 Task: Find connections with filter location Kalyān with filter topic #Businessintelligence with filter profile language French with filter current company Tata Technologies with filter school Bharathiya Vidya Bhavans Vivekananda College of Science, Humanities & Commerce with filter industry Textile Manufacturing with filter service category Cybersecurity with filter keywords title Director of First Impressions
Action: Mouse moved to (151, 247)
Screenshot: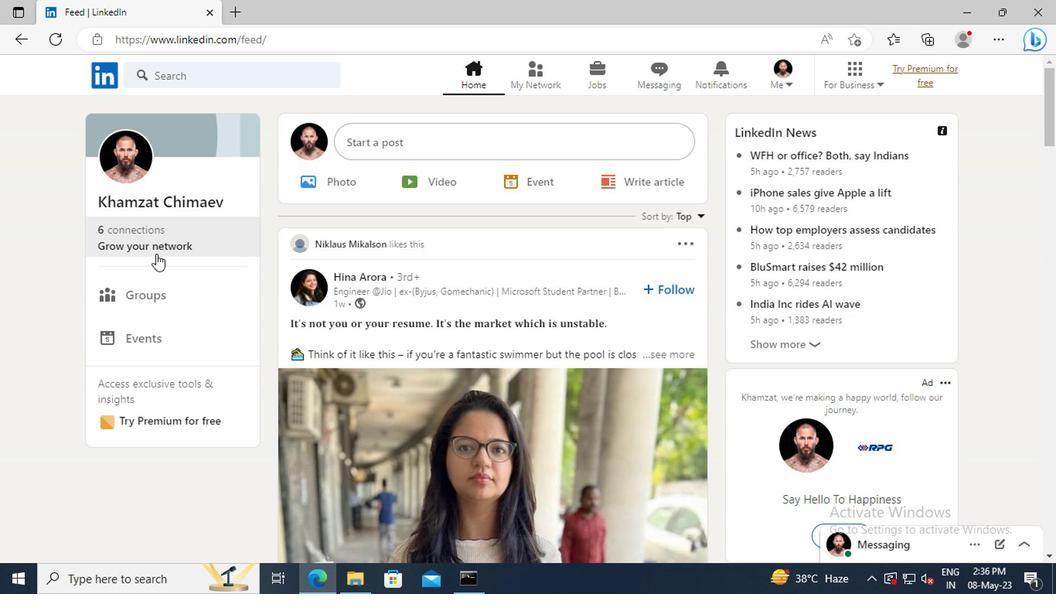 
Action: Mouse pressed left at (151, 247)
Screenshot: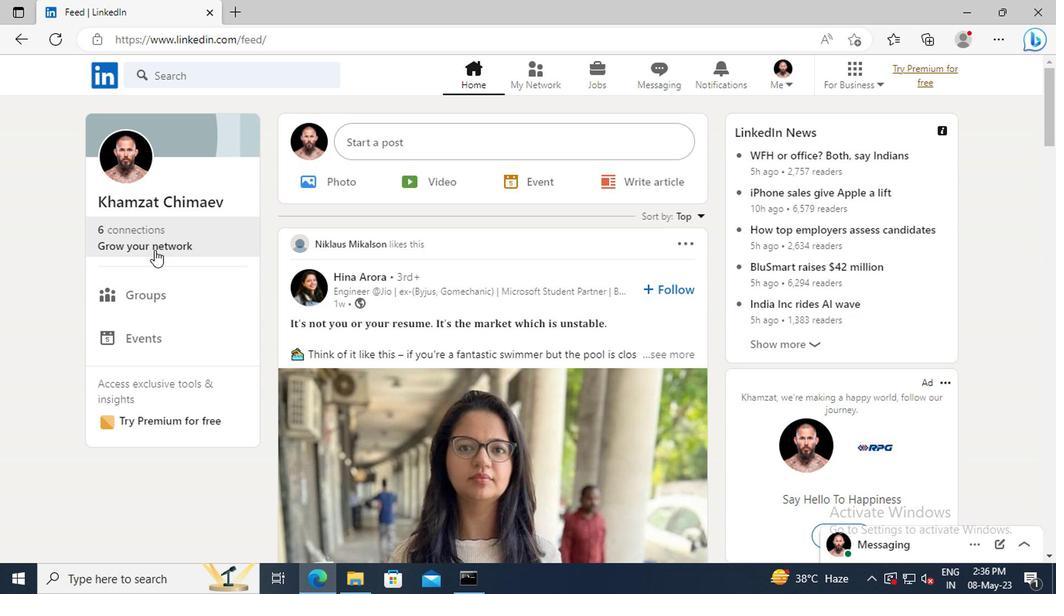 
Action: Mouse moved to (158, 163)
Screenshot: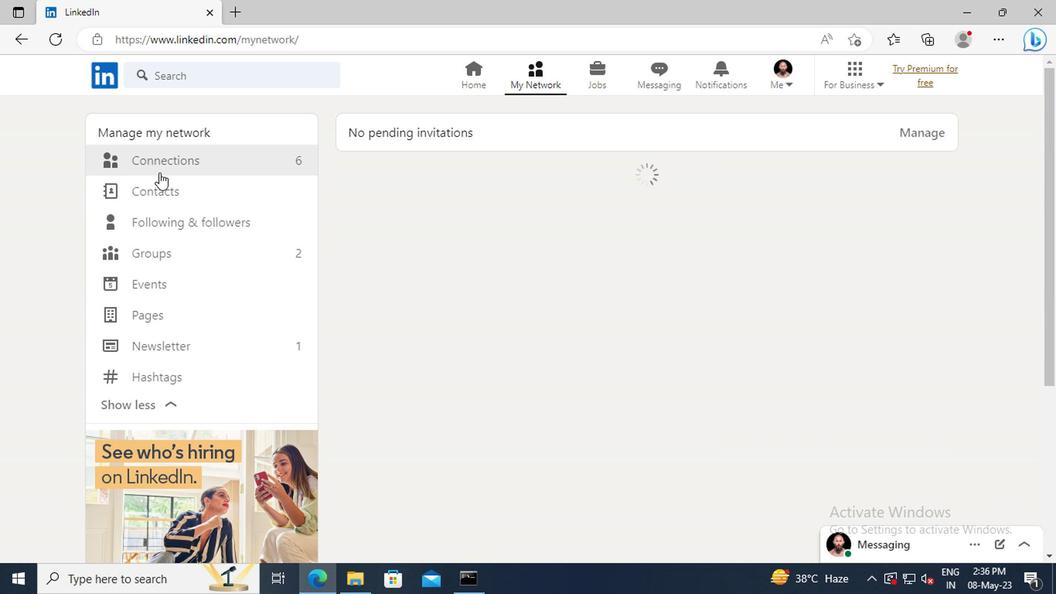 
Action: Mouse pressed left at (158, 163)
Screenshot: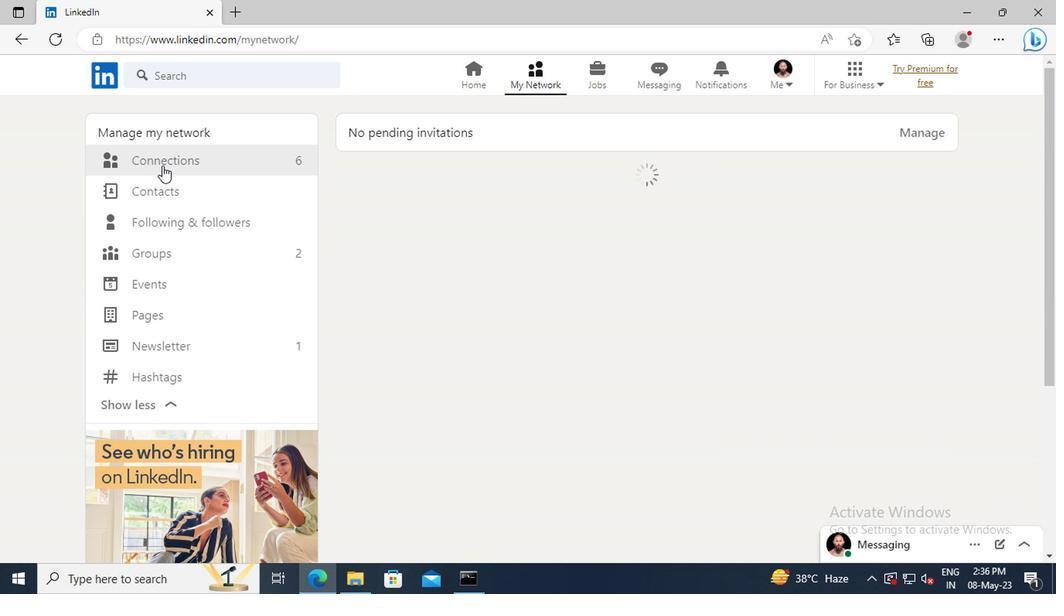 
Action: Mouse moved to (638, 167)
Screenshot: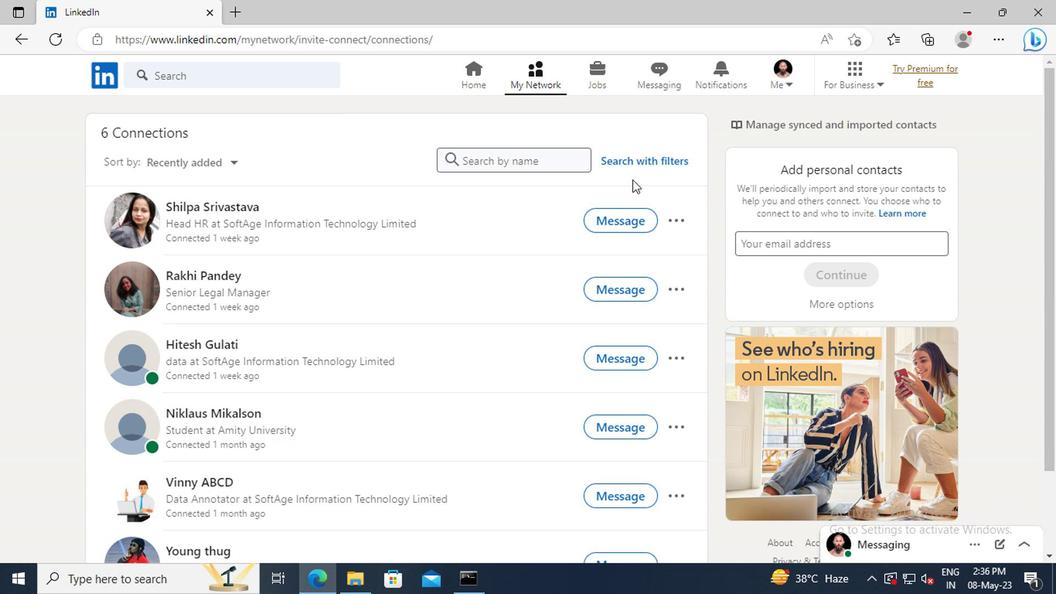 
Action: Mouse pressed left at (638, 167)
Screenshot: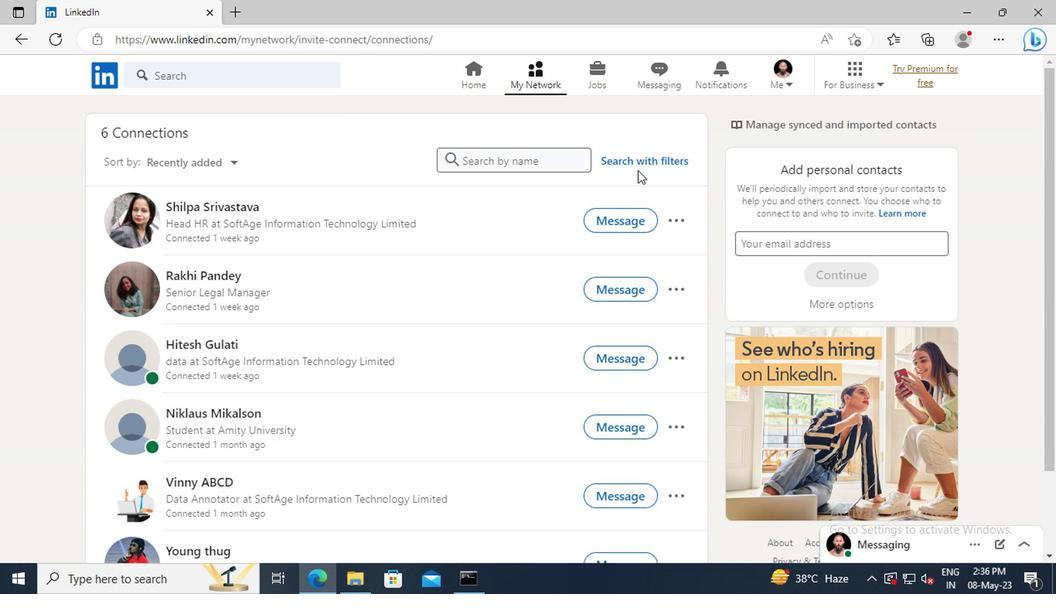 
Action: Mouse moved to (584, 123)
Screenshot: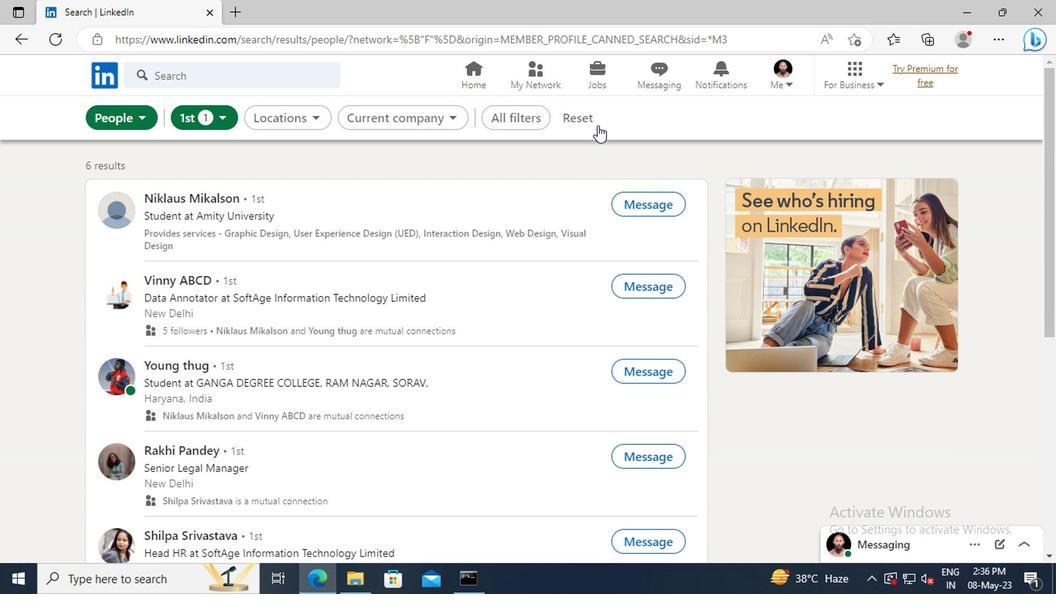
Action: Mouse pressed left at (584, 123)
Screenshot: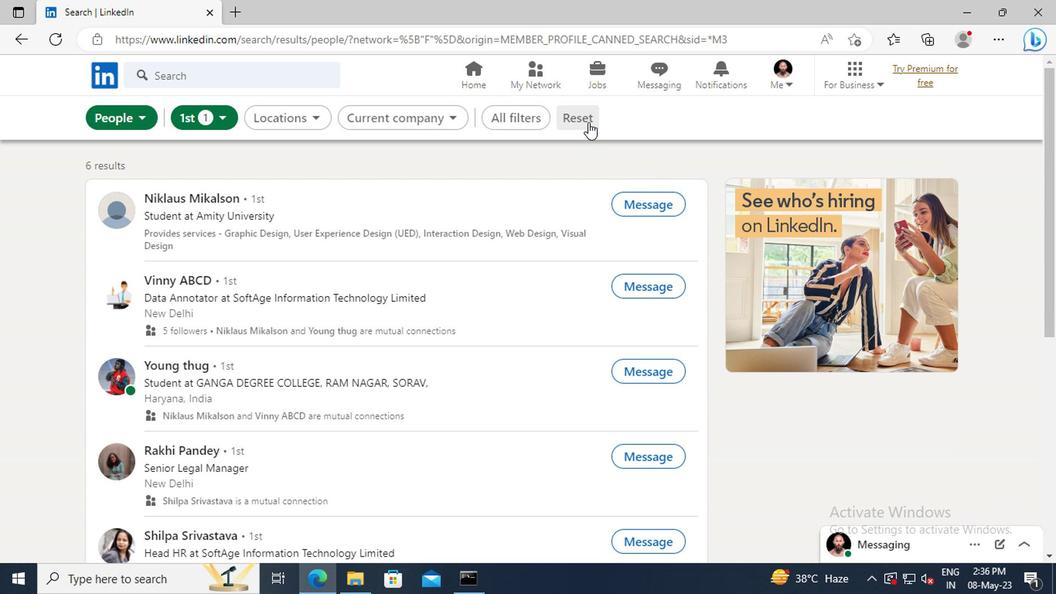 
Action: Mouse moved to (567, 119)
Screenshot: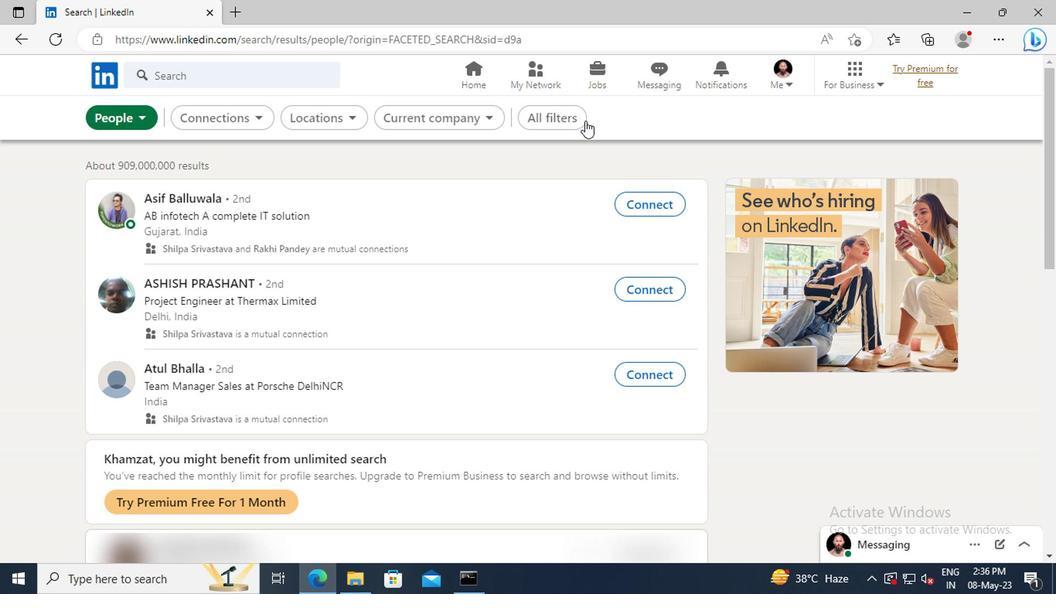 
Action: Mouse pressed left at (567, 119)
Screenshot: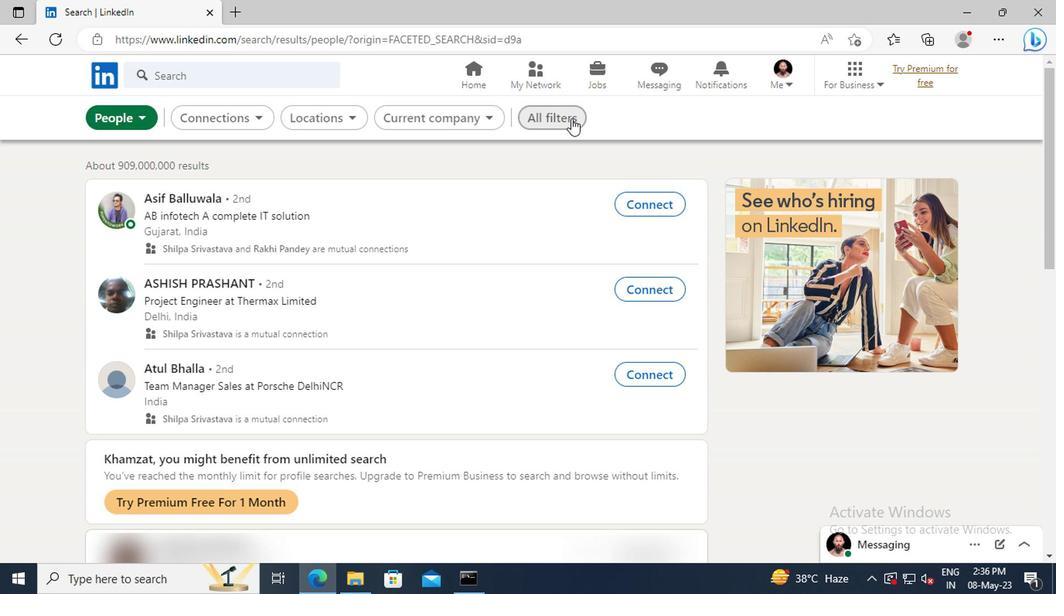 
Action: Mouse moved to (860, 283)
Screenshot: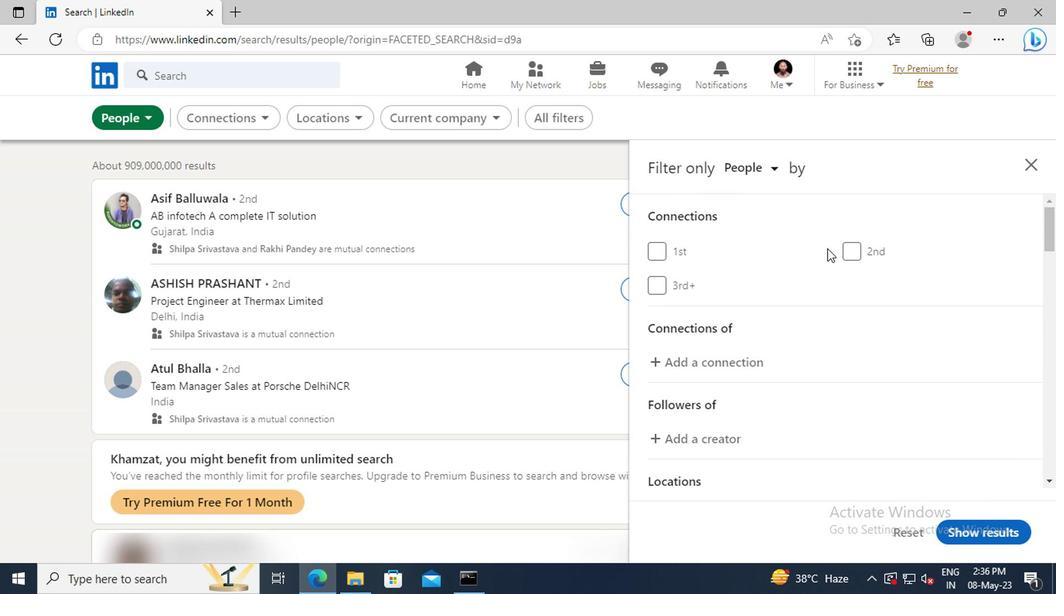 
Action: Mouse scrolled (860, 283) with delta (0, 0)
Screenshot: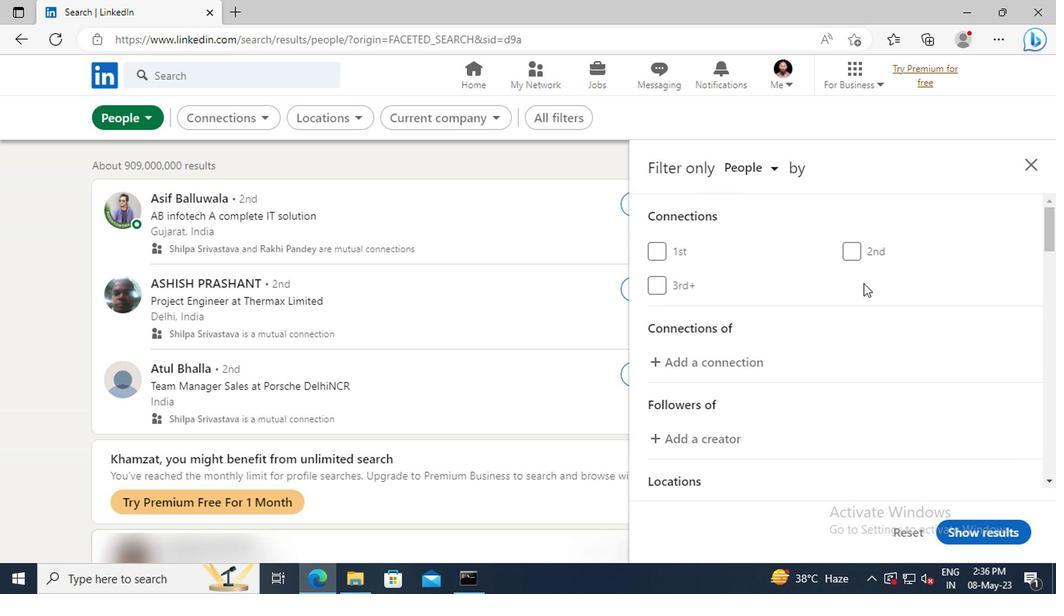 
Action: Mouse scrolled (860, 283) with delta (0, 0)
Screenshot: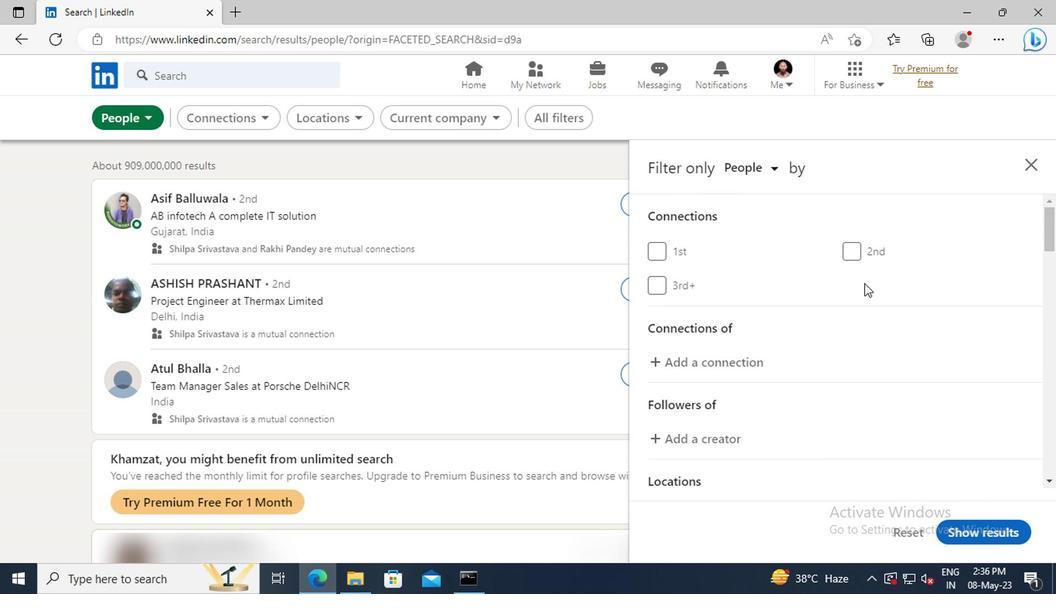 
Action: Mouse scrolled (860, 283) with delta (0, 0)
Screenshot: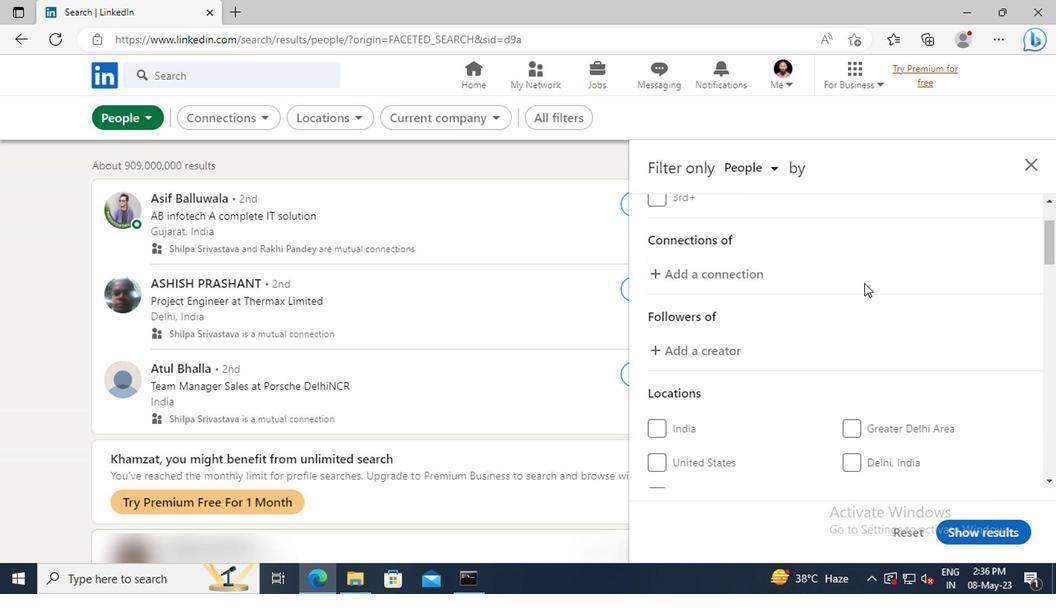 
Action: Mouse scrolled (860, 283) with delta (0, 0)
Screenshot: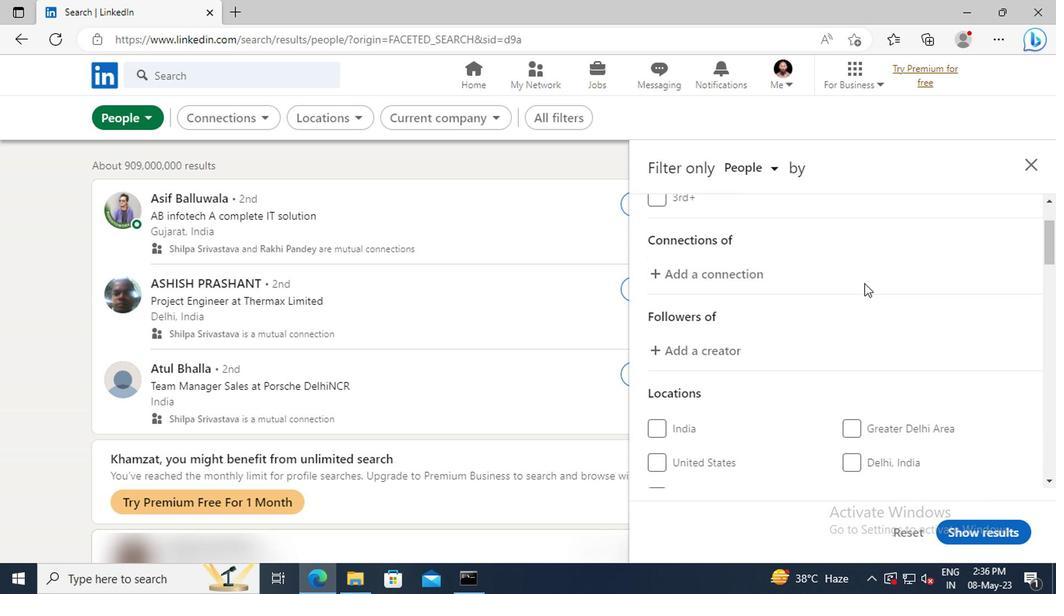 
Action: Mouse scrolled (860, 283) with delta (0, 0)
Screenshot: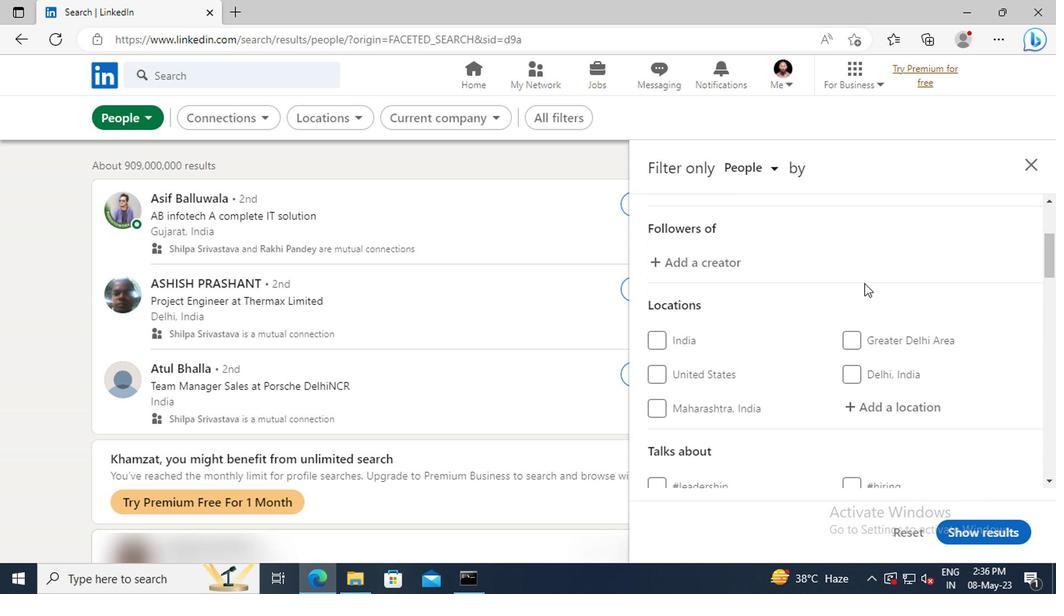 
Action: Mouse scrolled (860, 283) with delta (0, 0)
Screenshot: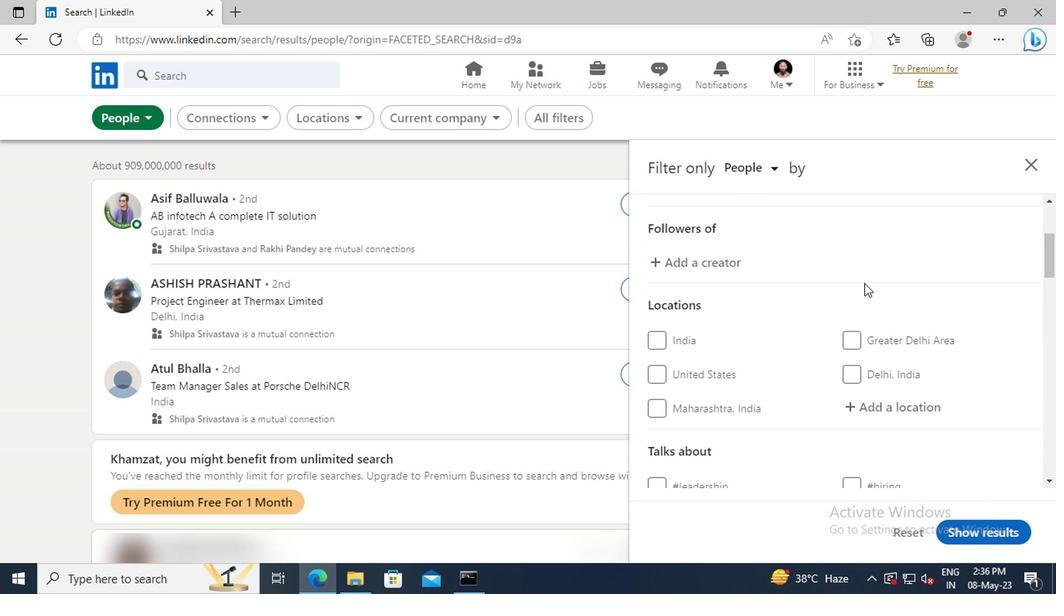 
Action: Mouse moved to (857, 316)
Screenshot: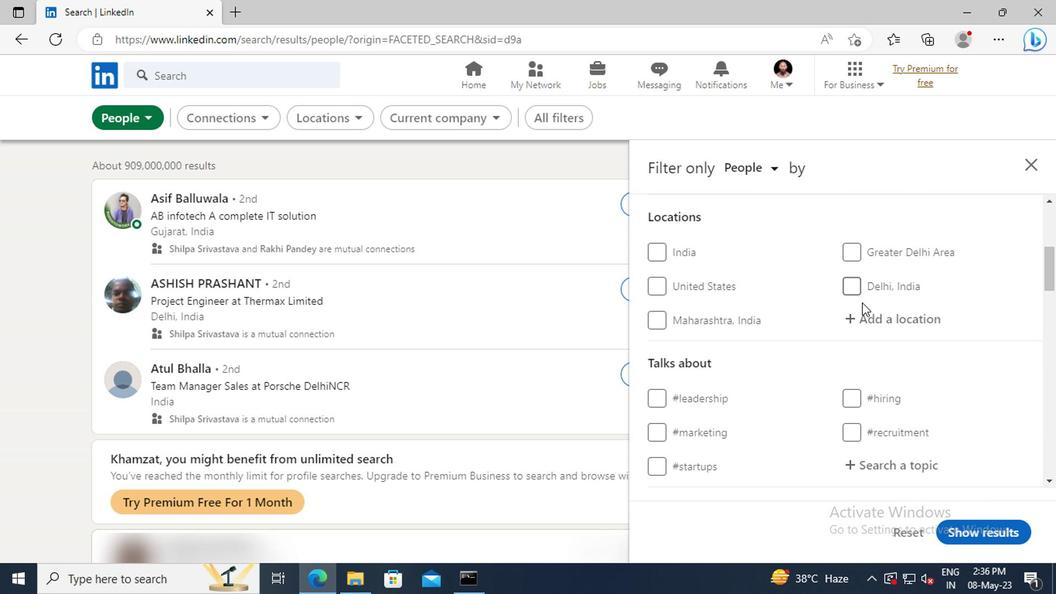 
Action: Mouse pressed left at (857, 316)
Screenshot: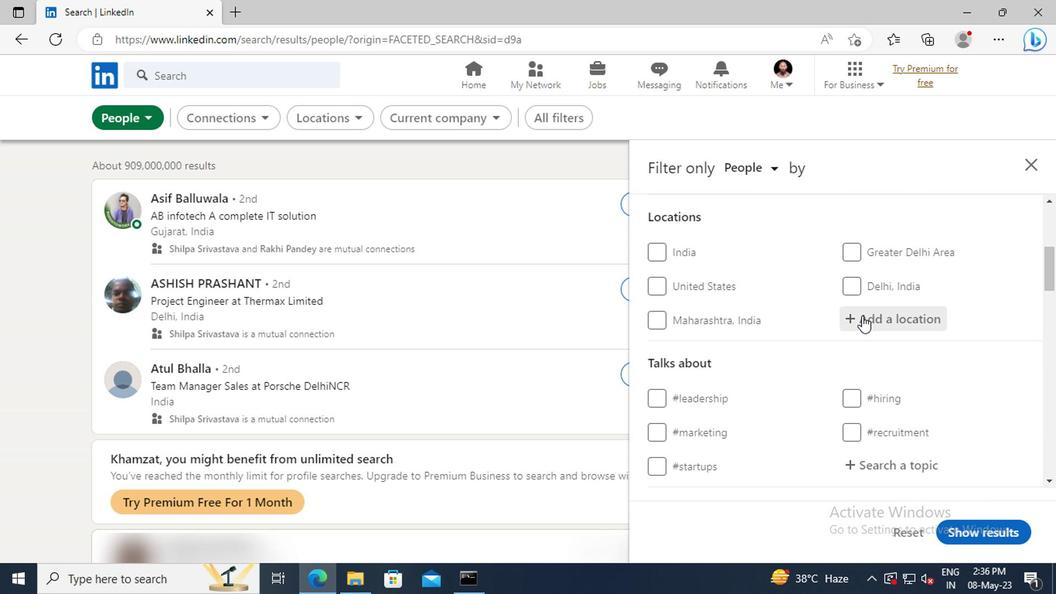 
Action: Key pressed <Key.shift>KALYAN
Screenshot: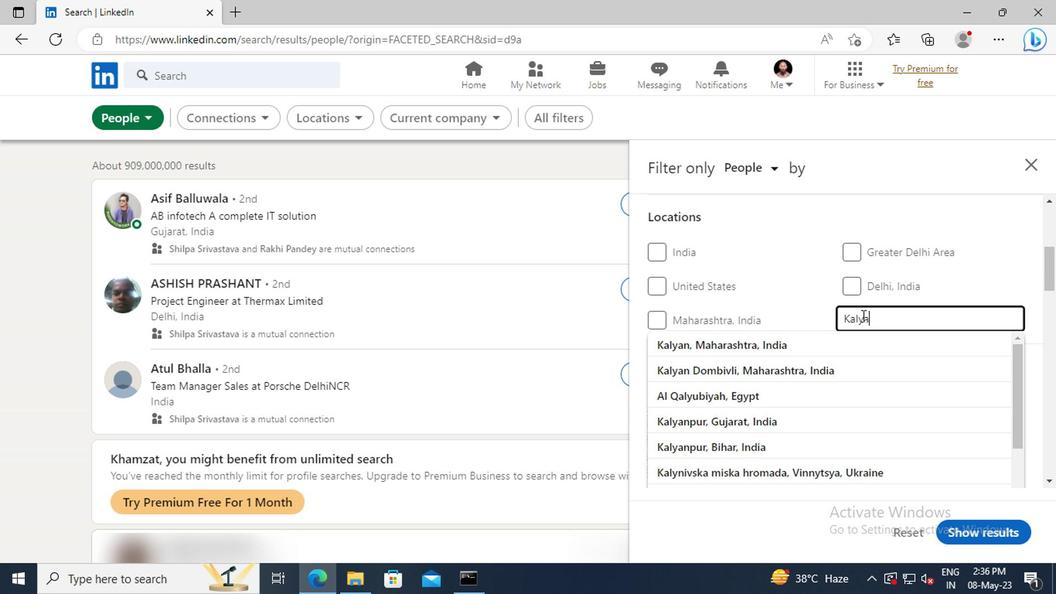 
Action: Mouse moved to (863, 341)
Screenshot: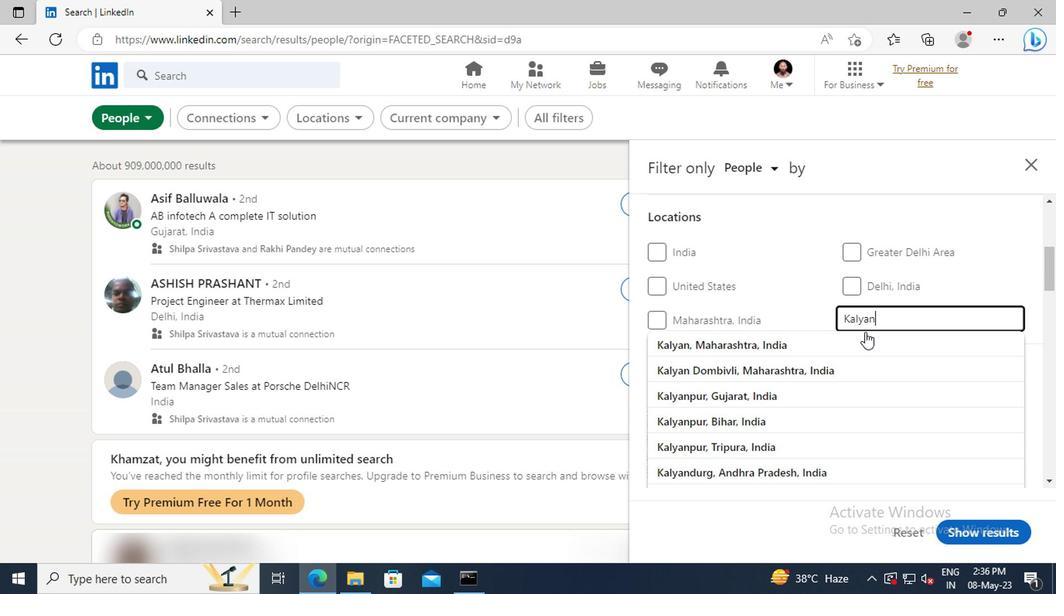 
Action: Mouse pressed left at (863, 341)
Screenshot: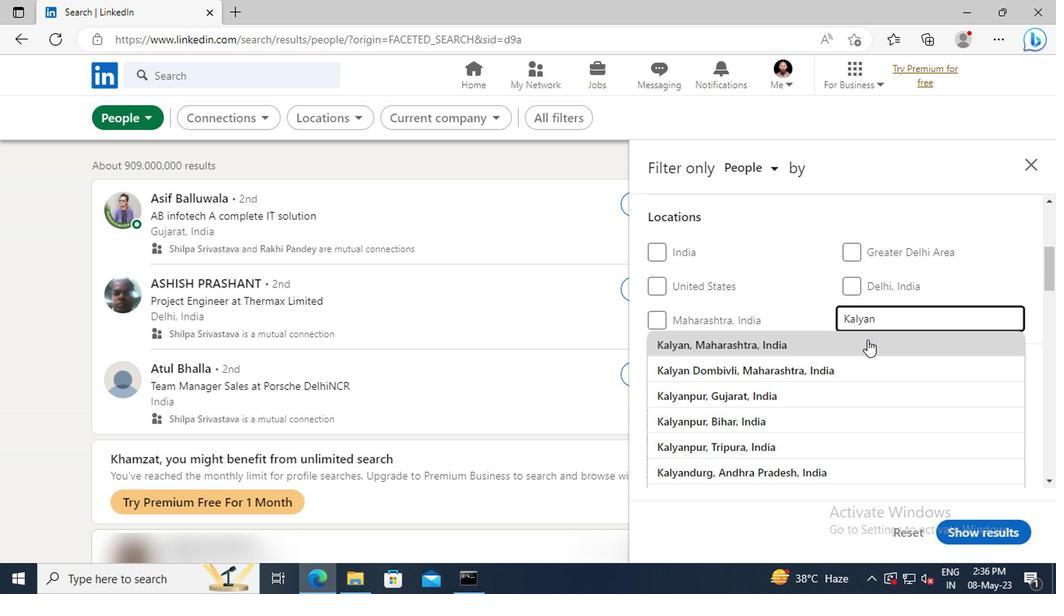 
Action: Mouse moved to (863, 341)
Screenshot: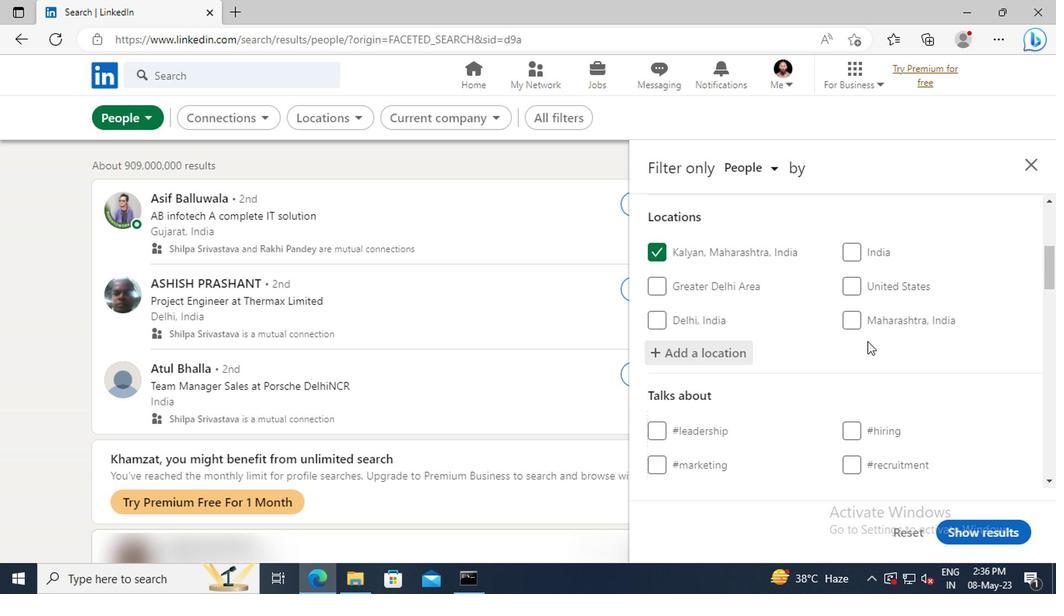 
Action: Mouse scrolled (863, 341) with delta (0, 0)
Screenshot: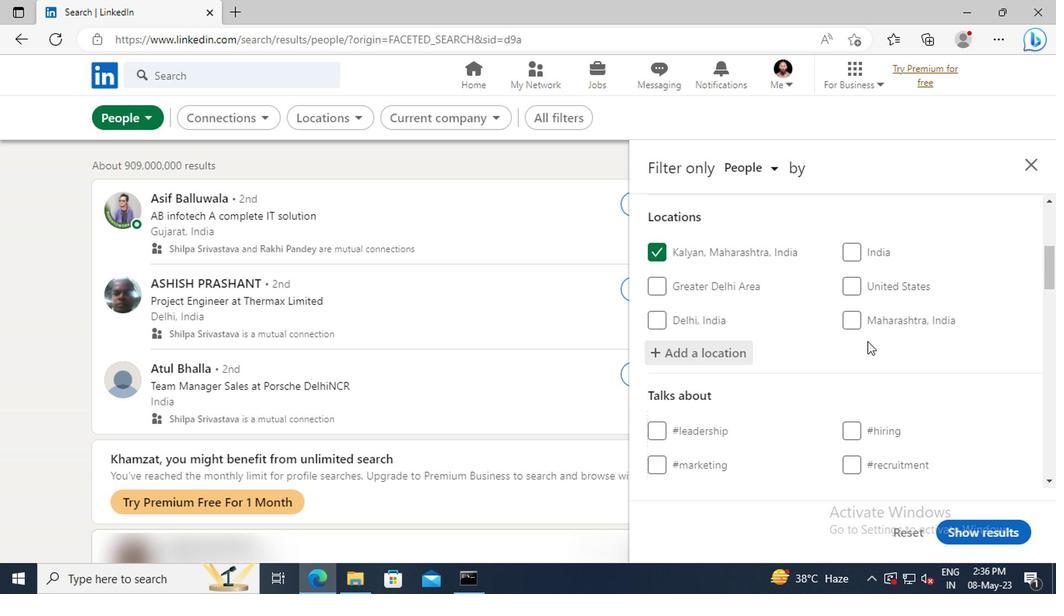 
Action: Mouse scrolled (863, 341) with delta (0, 0)
Screenshot: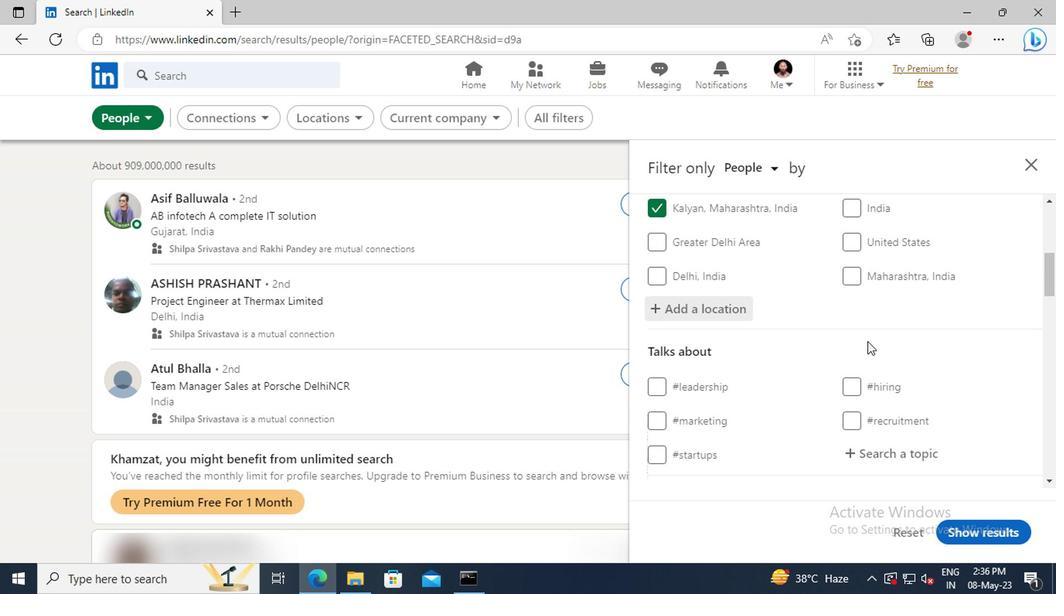
Action: Mouse scrolled (863, 341) with delta (0, 0)
Screenshot: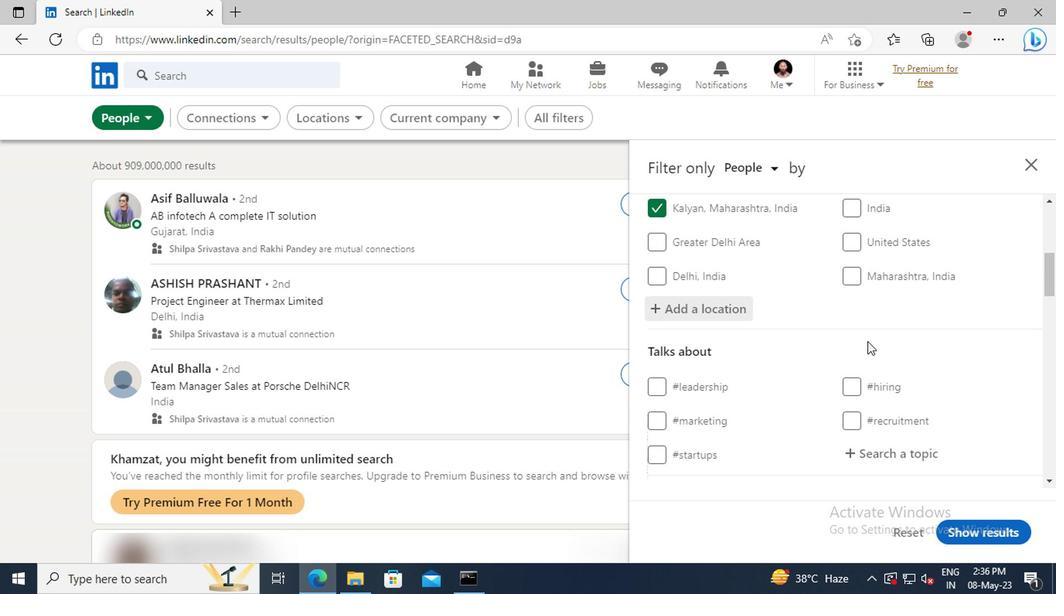
Action: Mouse moved to (863, 364)
Screenshot: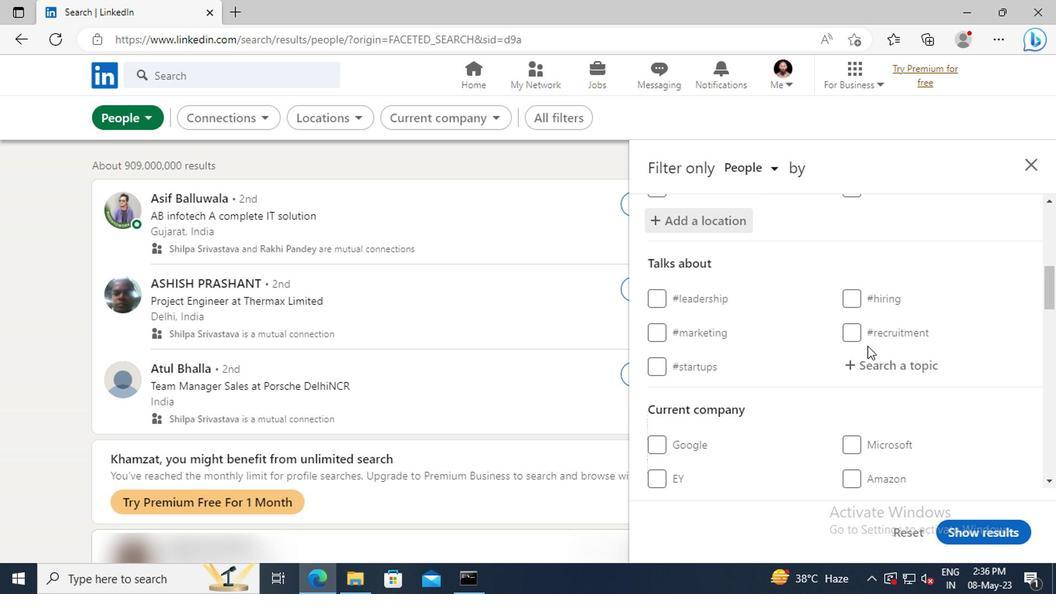 
Action: Mouse pressed left at (863, 364)
Screenshot: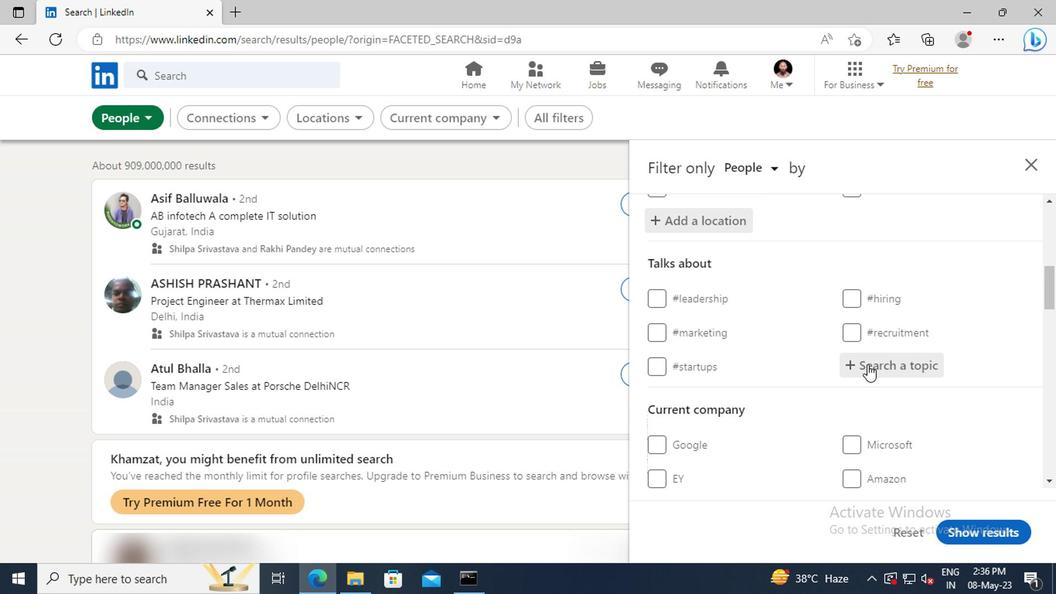 
Action: Mouse moved to (859, 368)
Screenshot: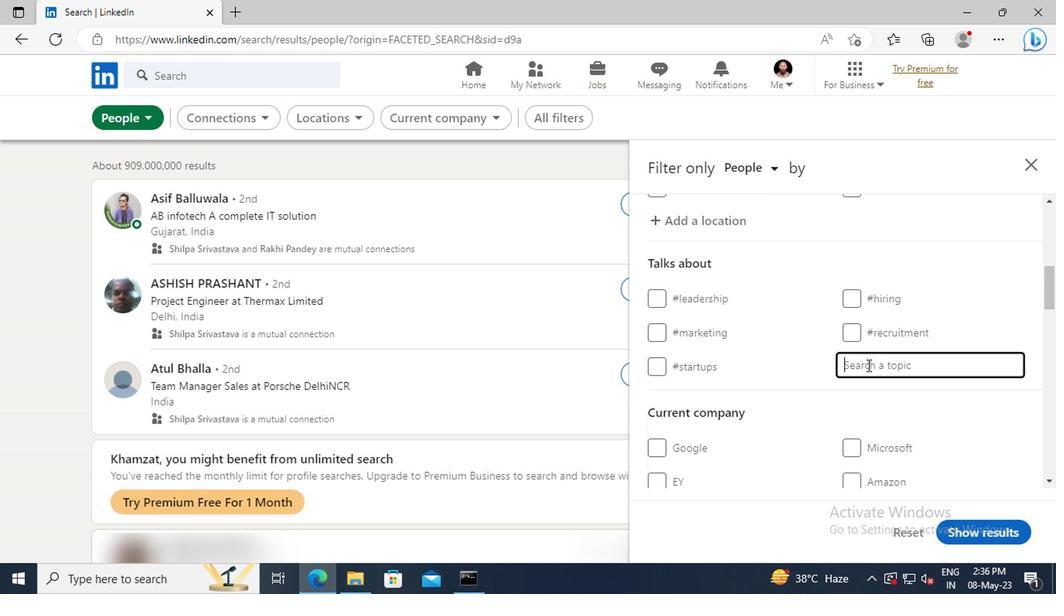 
Action: Key pressed <Key.shift>BUSINESS<Key.shift>IN
Screenshot: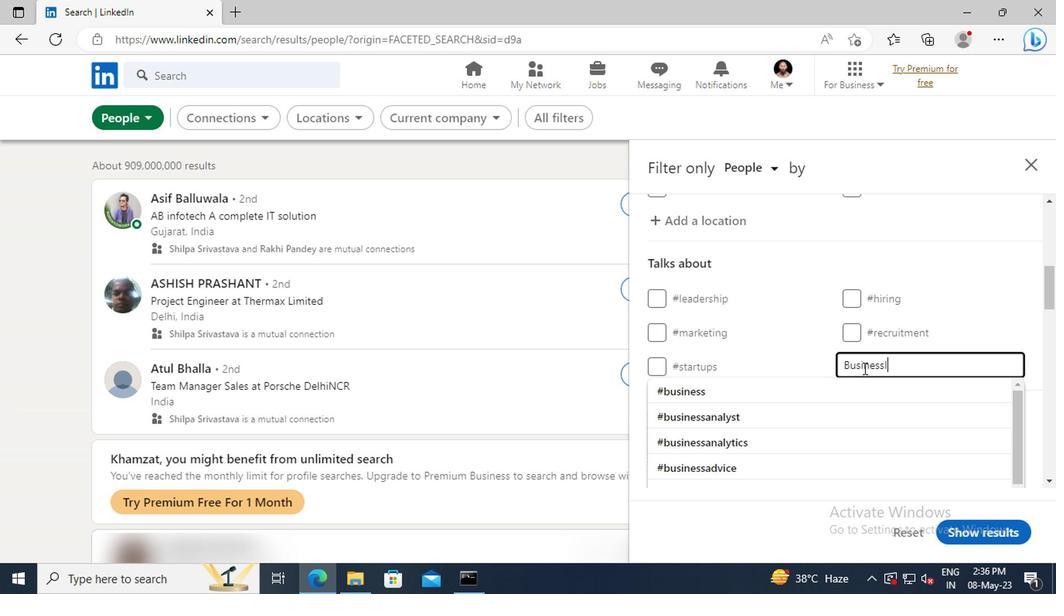 
Action: Mouse moved to (859, 389)
Screenshot: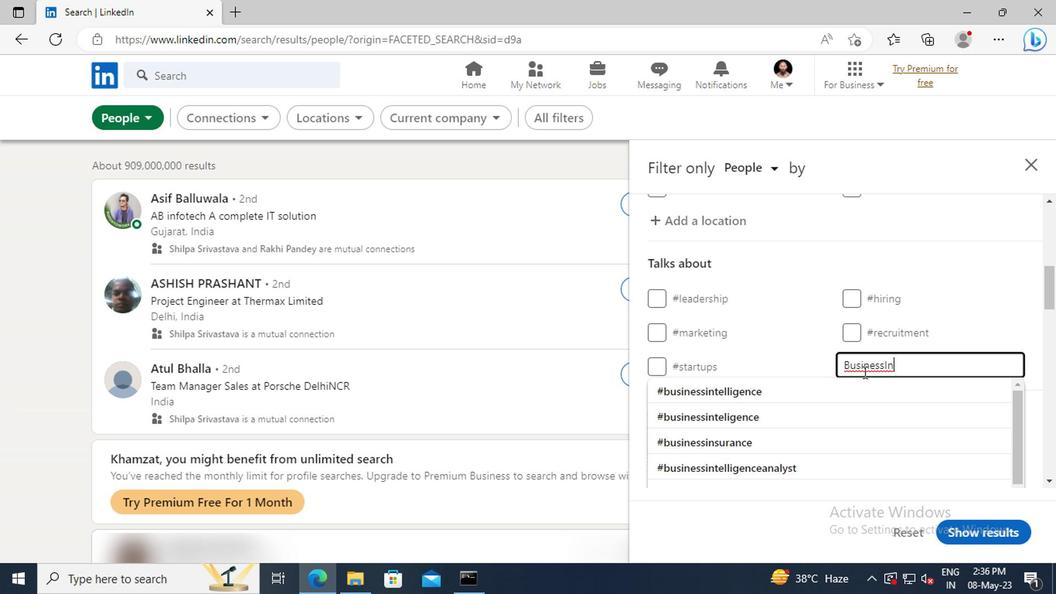 
Action: Mouse pressed left at (859, 389)
Screenshot: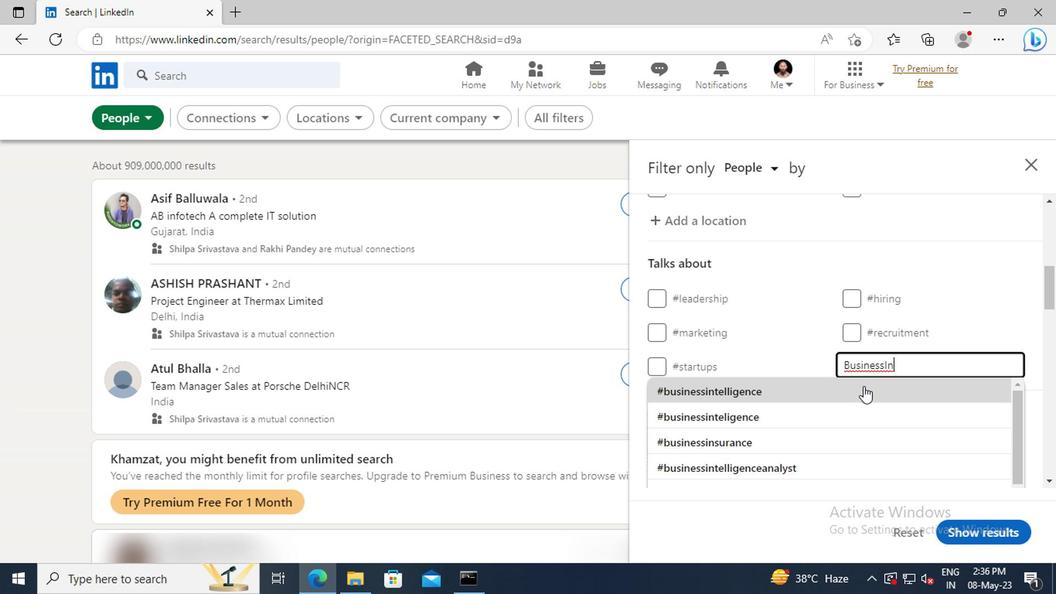 
Action: Mouse scrolled (859, 388) with delta (0, 0)
Screenshot: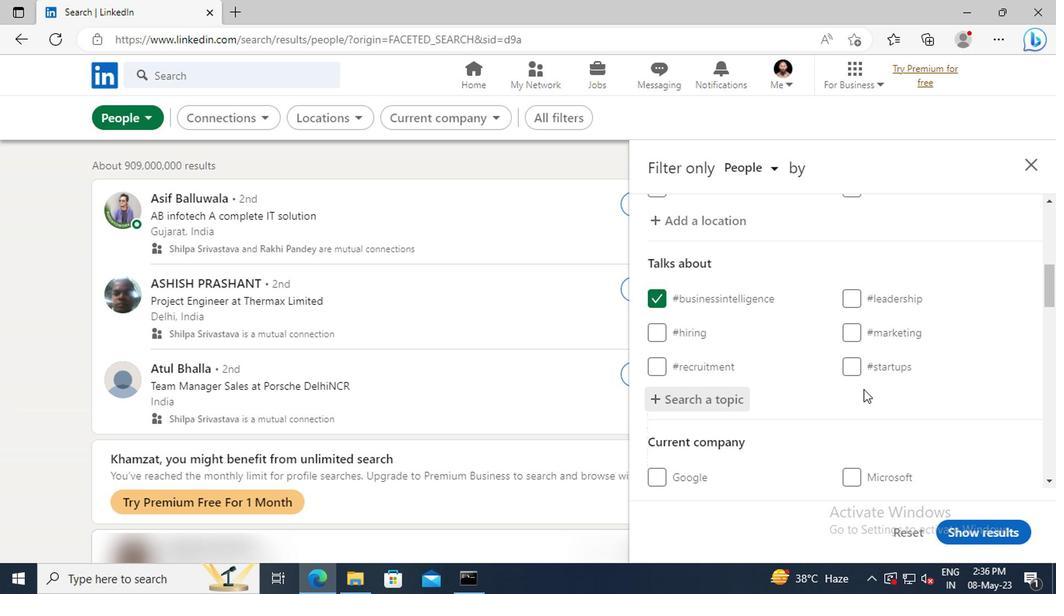 
Action: Mouse moved to (857, 387)
Screenshot: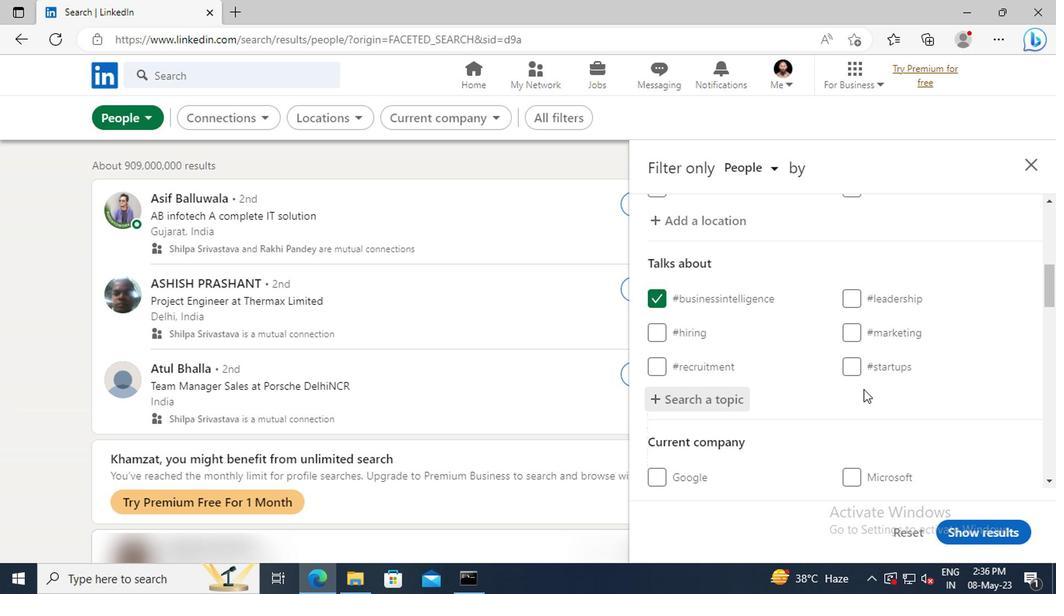 
Action: Mouse scrolled (857, 386) with delta (0, -1)
Screenshot: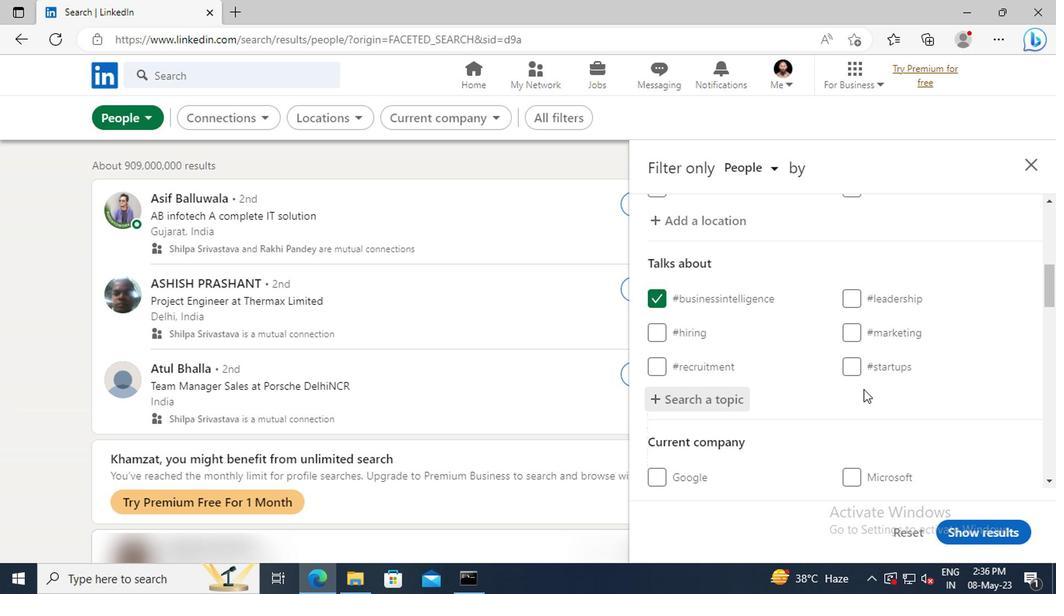 
Action: Mouse scrolled (857, 386) with delta (0, -1)
Screenshot: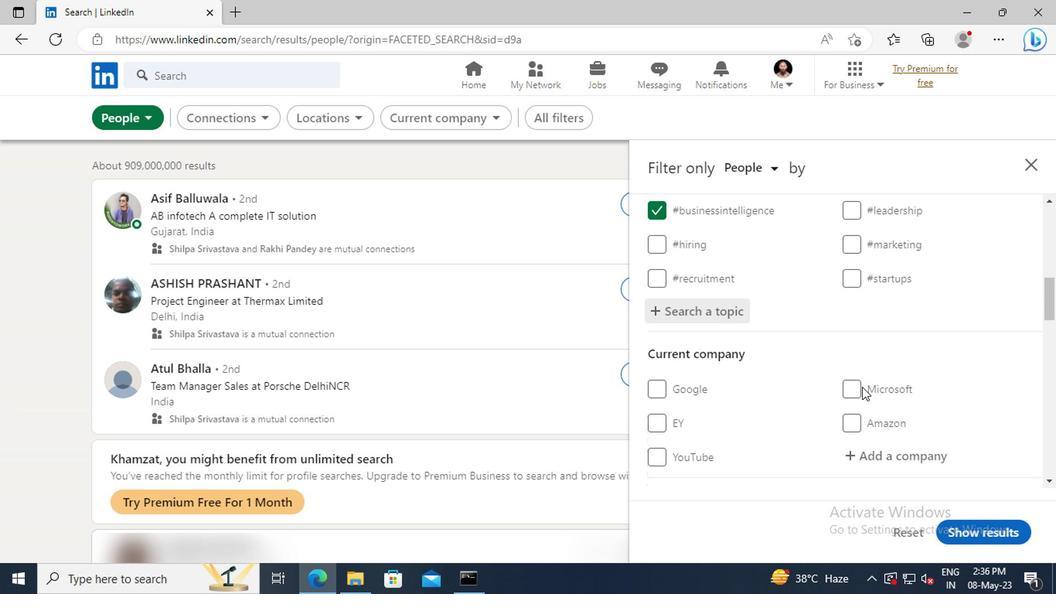 
Action: Mouse scrolled (857, 386) with delta (0, -1)
Screenshot: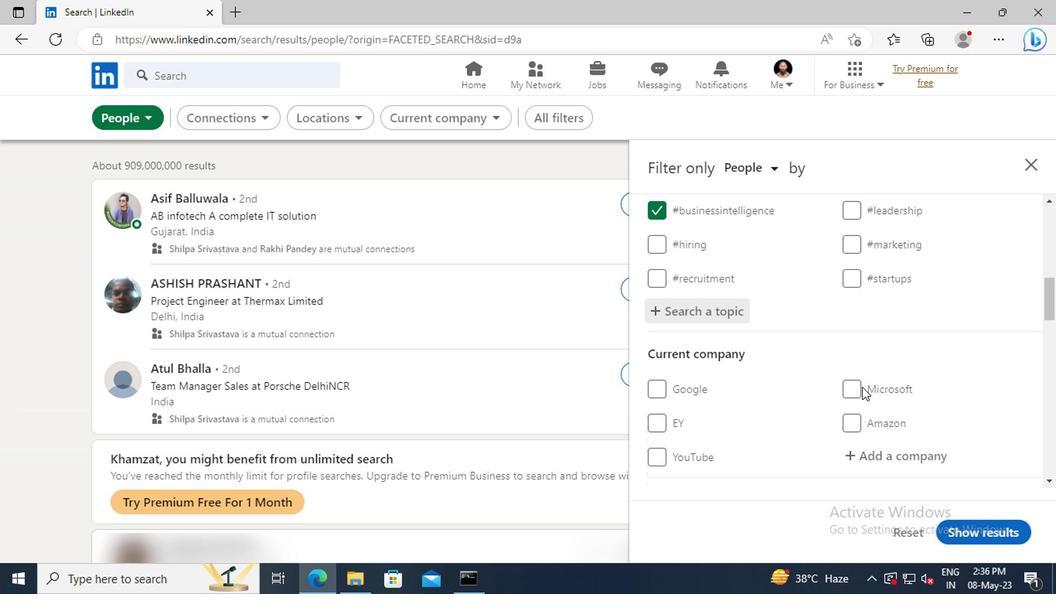 
Action: Mouse scrolled (857, 386) with delta (0, -1)
Screenshot: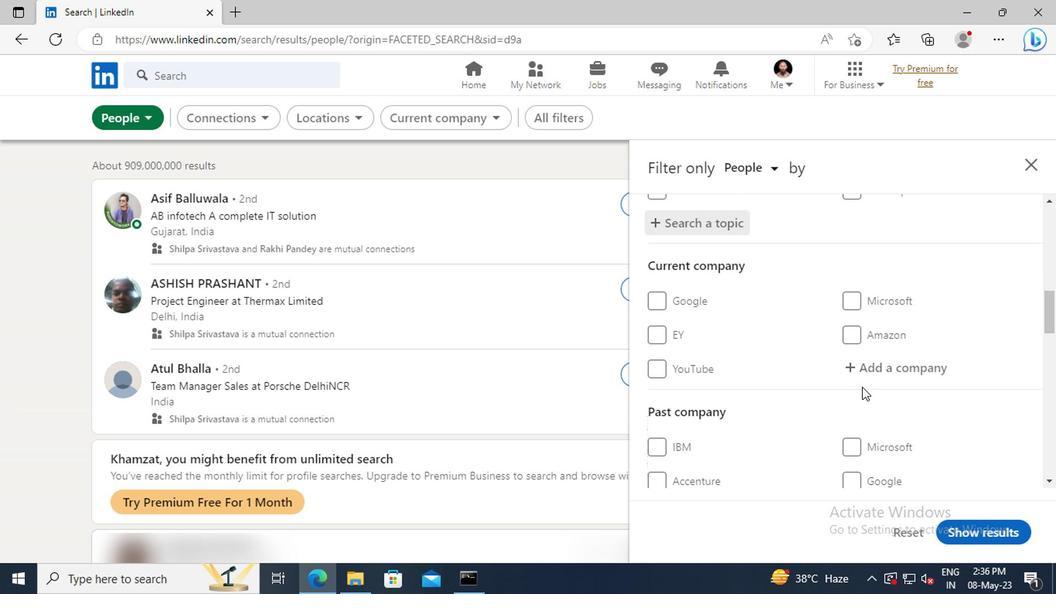 
Action: Mouse scrolled (857, 386) with delta (0, -1)
Screenshot: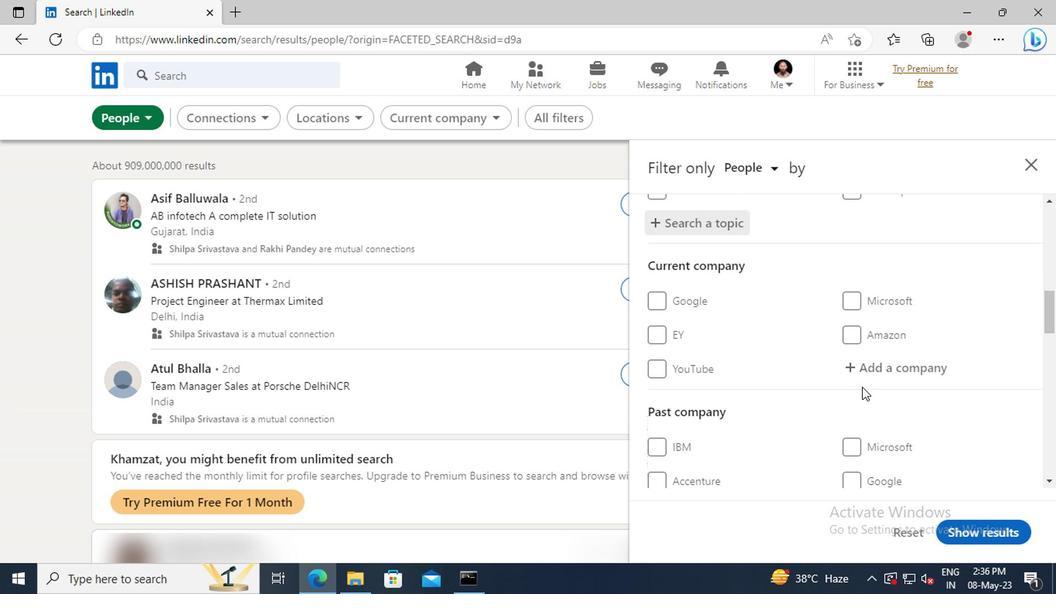 
Action: Mouse scrolled (857, 386) with delta (0, -1)
Screenshot: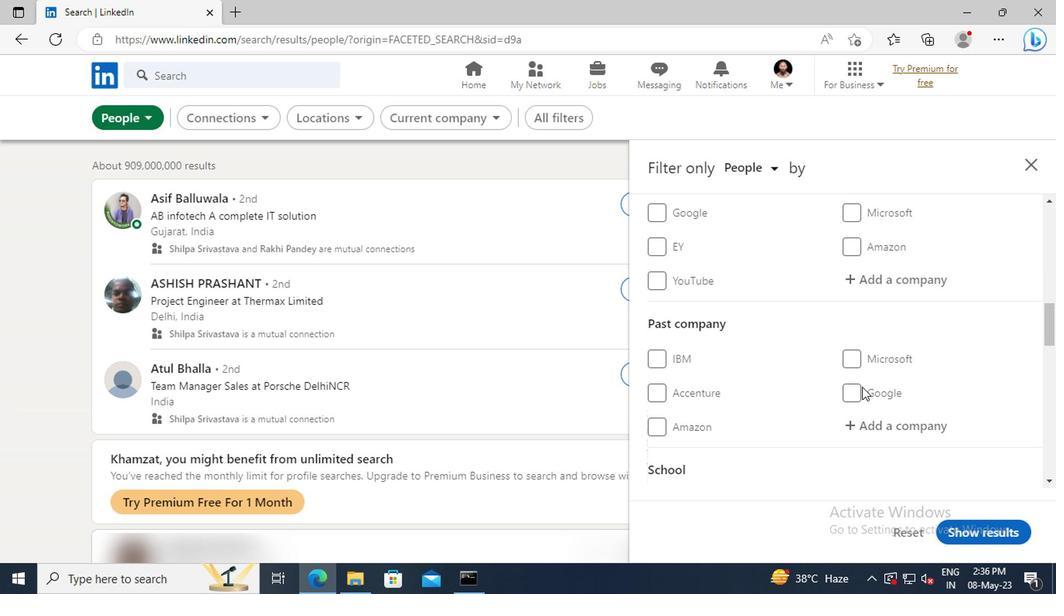 
Action: Mouse scrolled (857, 386) with delta (0, -1)
Screenshot: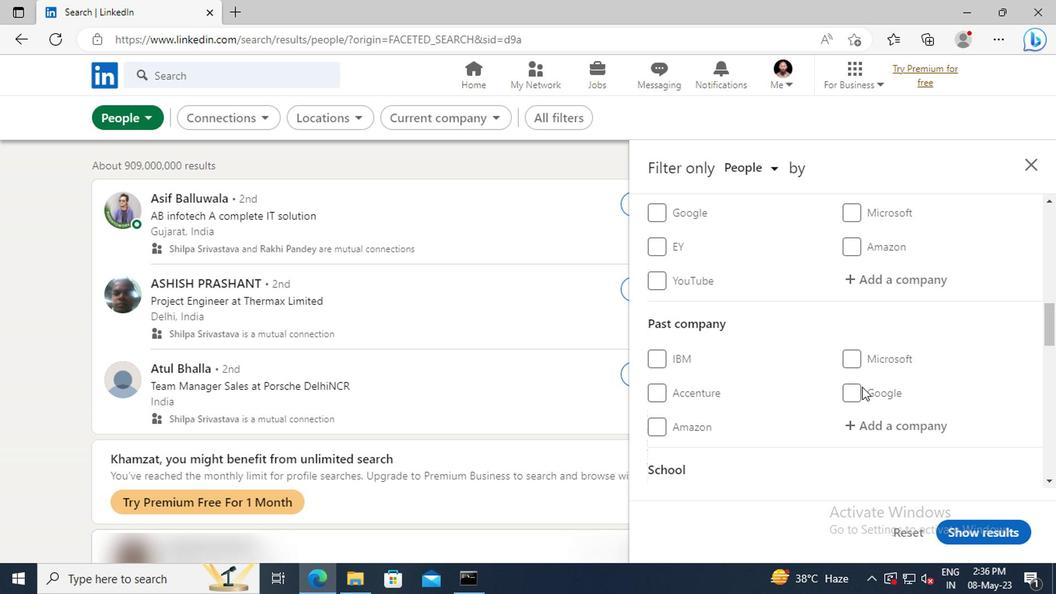 
Action: Mouse moved to (857, 386)
Screenshot: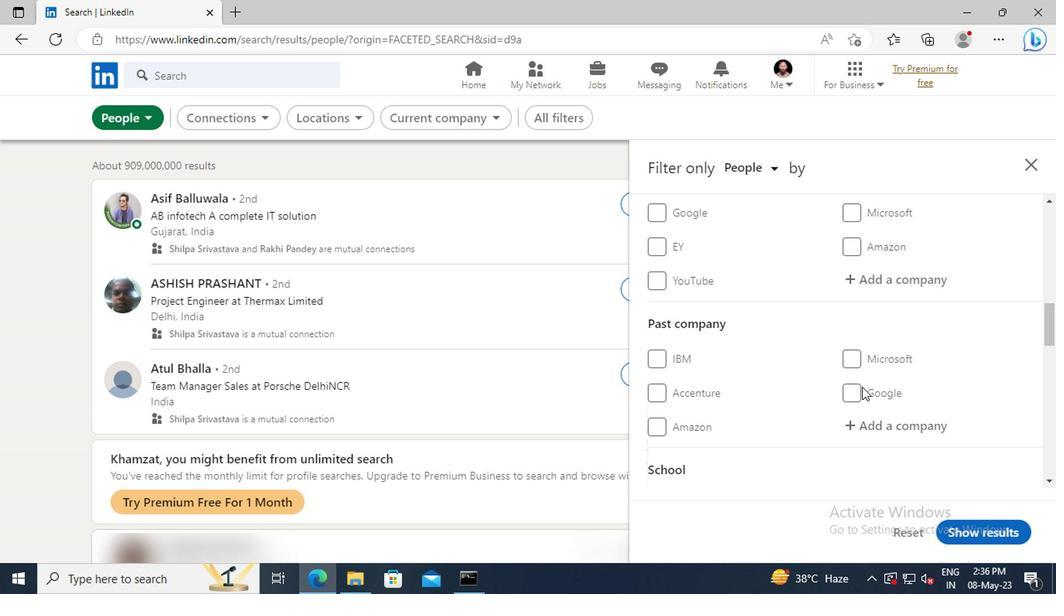 
Action: Mouse scrolled (857, 385) with delta (0, 0)
Screenshot: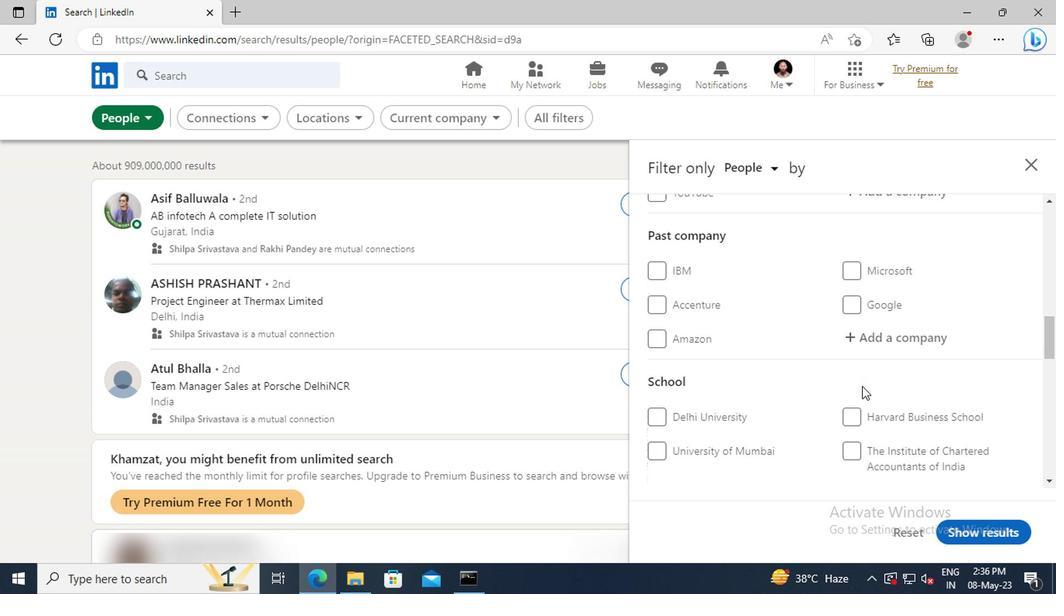 
Action: Mouse scrolled (857, 385) with delta (0, 0)
Screenshot: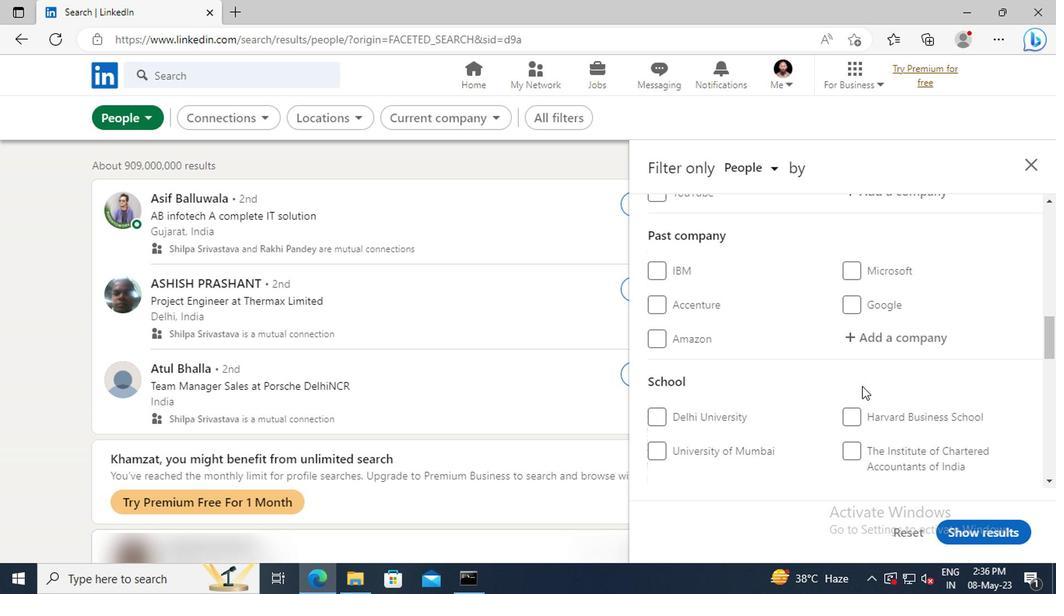
Action: Mouse scrolled (857, 385) with delta (0, 0)
Screenshot: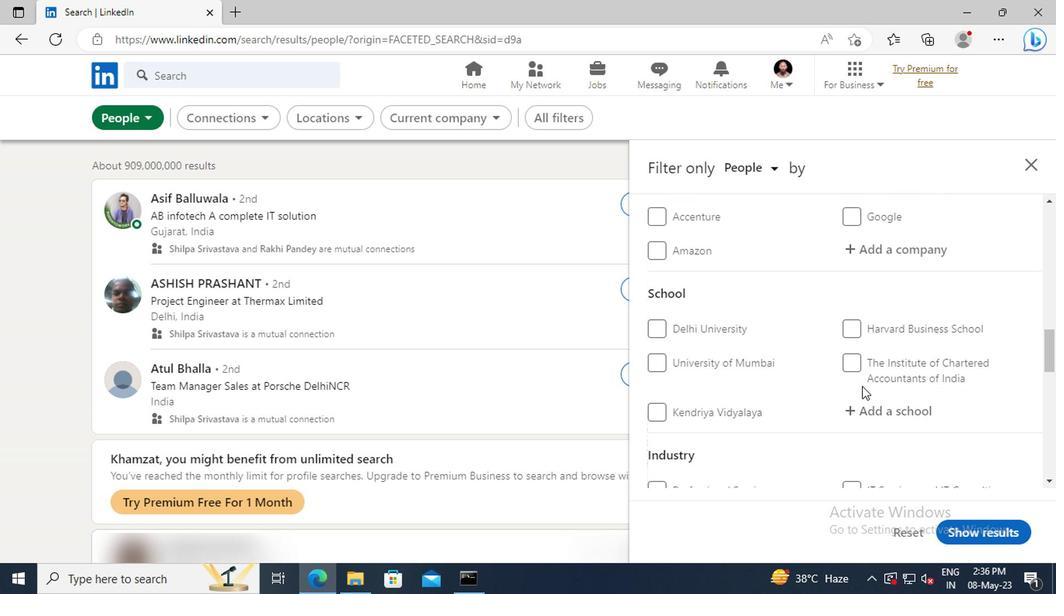 
Action: Mouse scrolled (857, 385) with delta (0, 0)
Screenshot: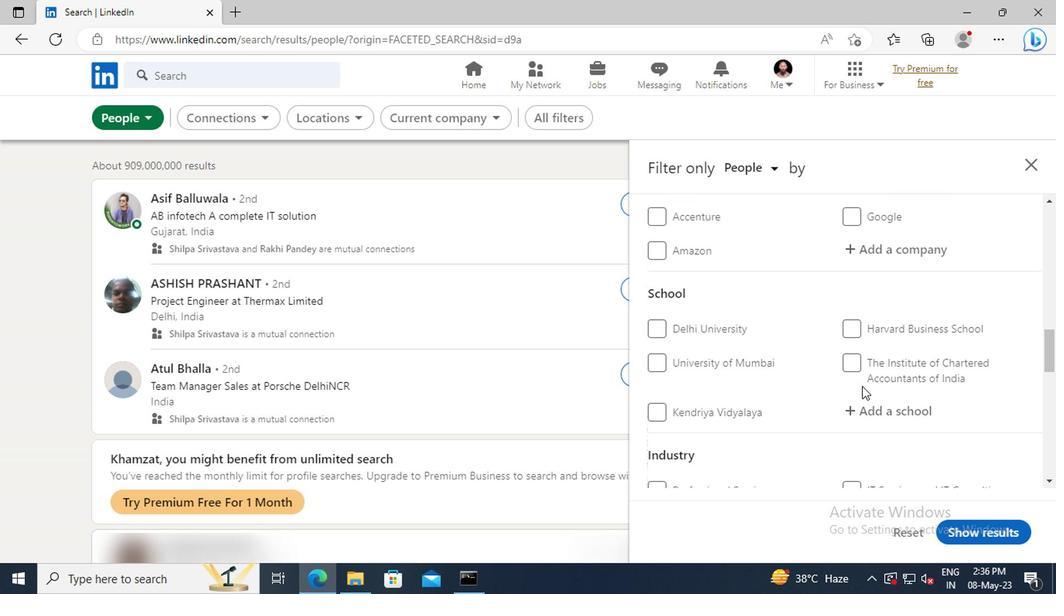 
Action: Mouse scrolled (857, 385) with delta (0, 0)
Screenshot: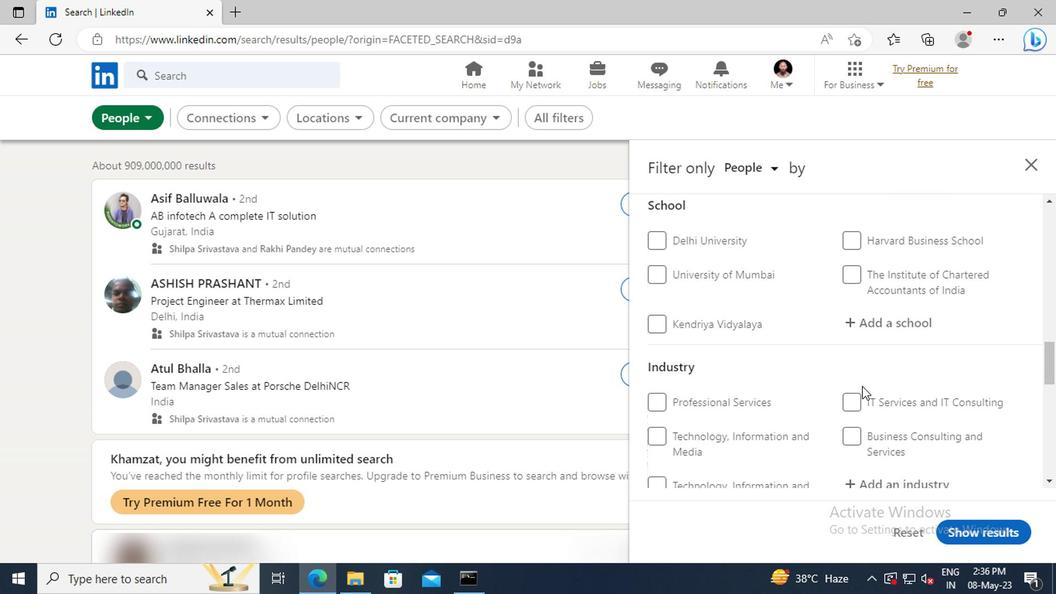 
Action: Mouse scrolled (857, 385) with delta (0, 0)
Screenshot: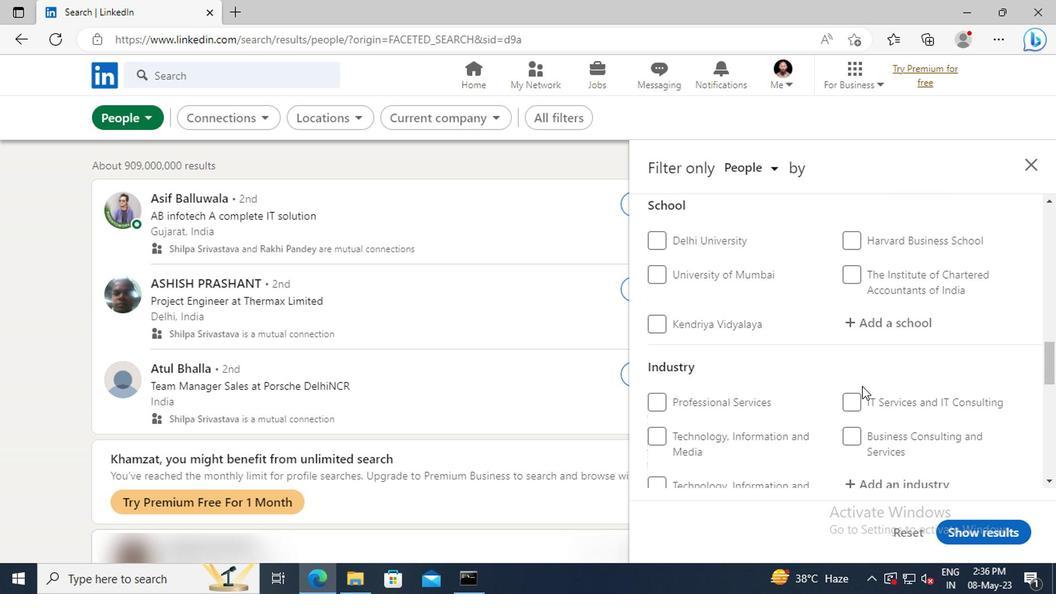 
Action: Mouse scrolled (857, 385) with delta (0, 0)
Screenshot: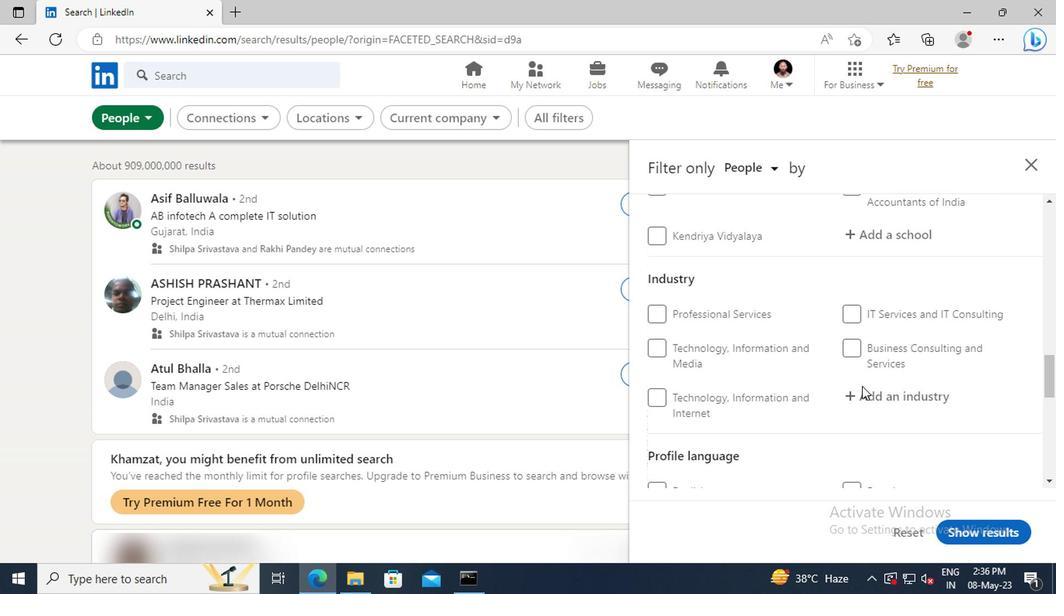 
Action: Mouse scrolled (857, 385) with delta (0, 0)
Screenshot: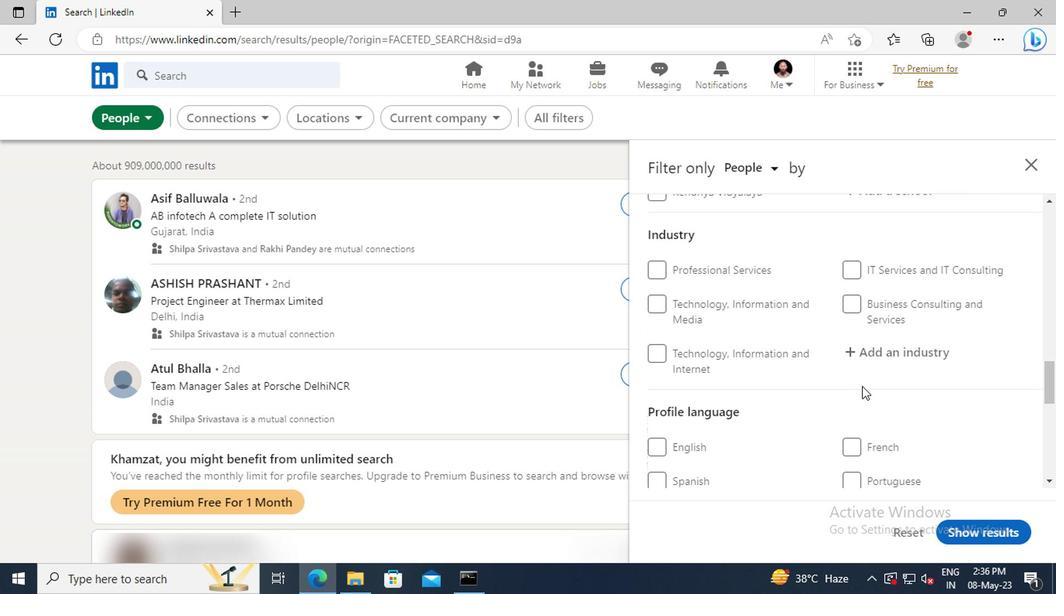 
Action: Mouse moved to (851, 401)
Screenshot: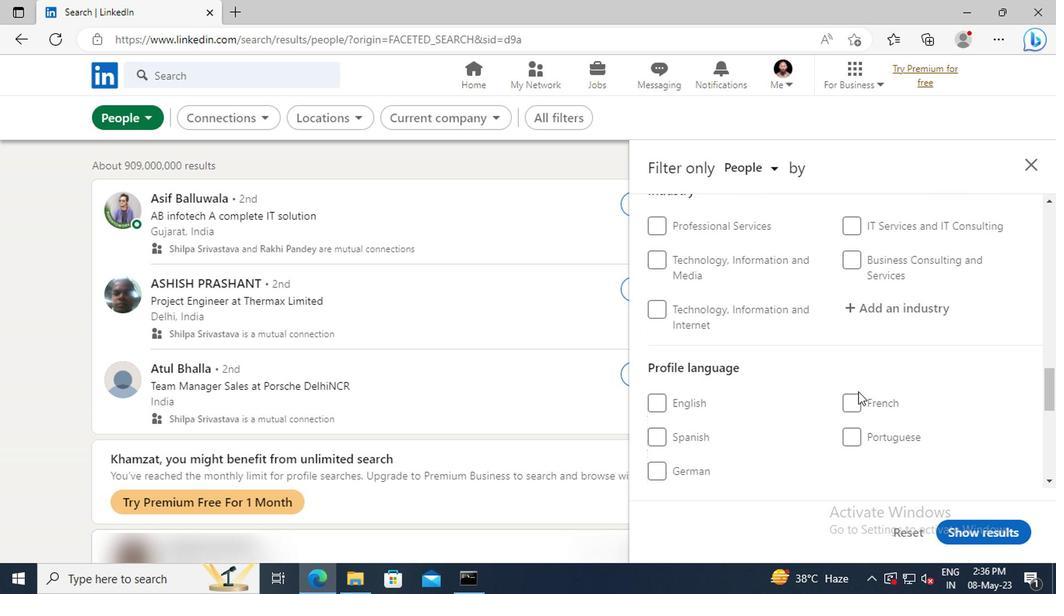 
Action: Mouse pressed left at (851, 401)
Screenshot: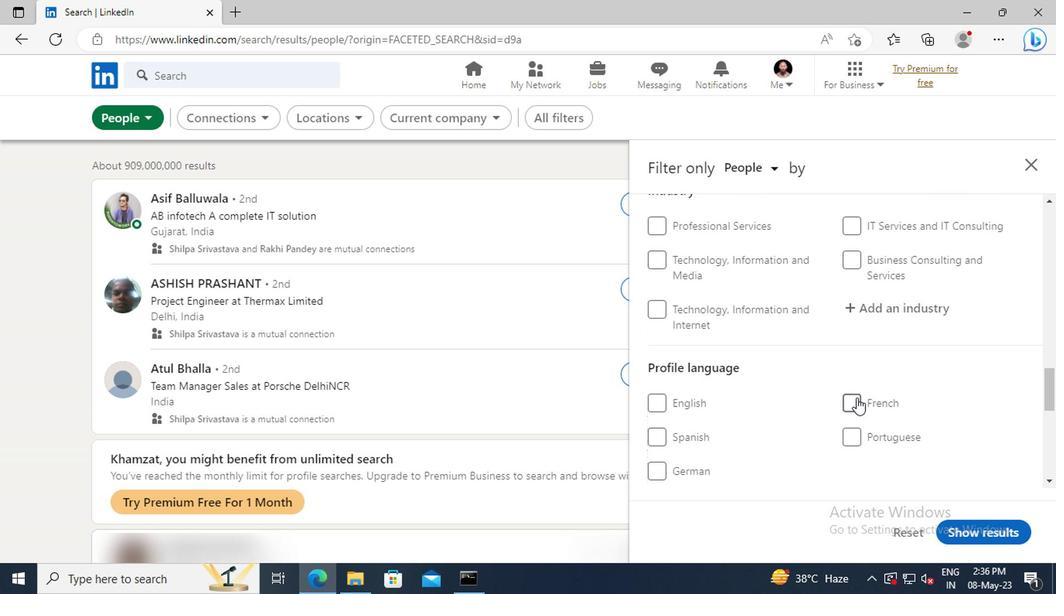 
Action: Mouse moved to (863, 384)
Screenshot: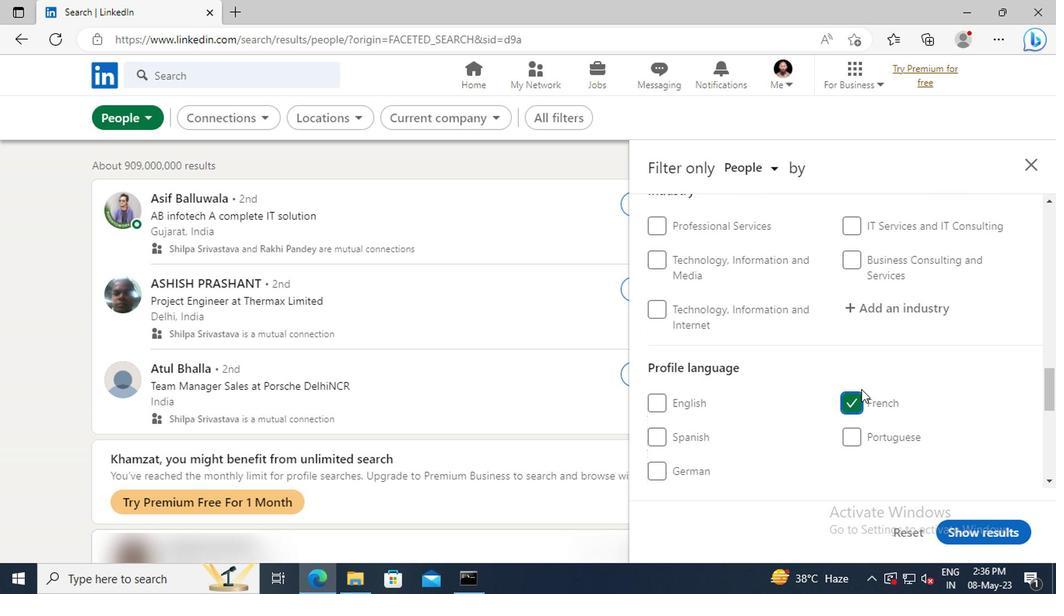 
Action: Mouse scrolled (863, 385) with delta (0, 1)
Screenshot: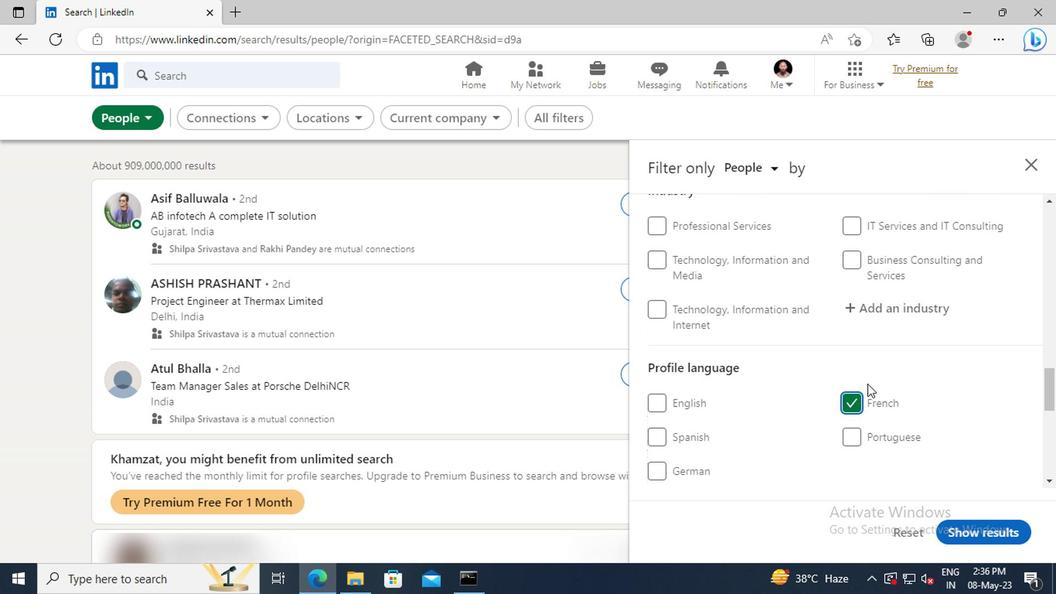 
Action: Mouse scrolled (863, 385) with delta (0, 1)
Screenshot: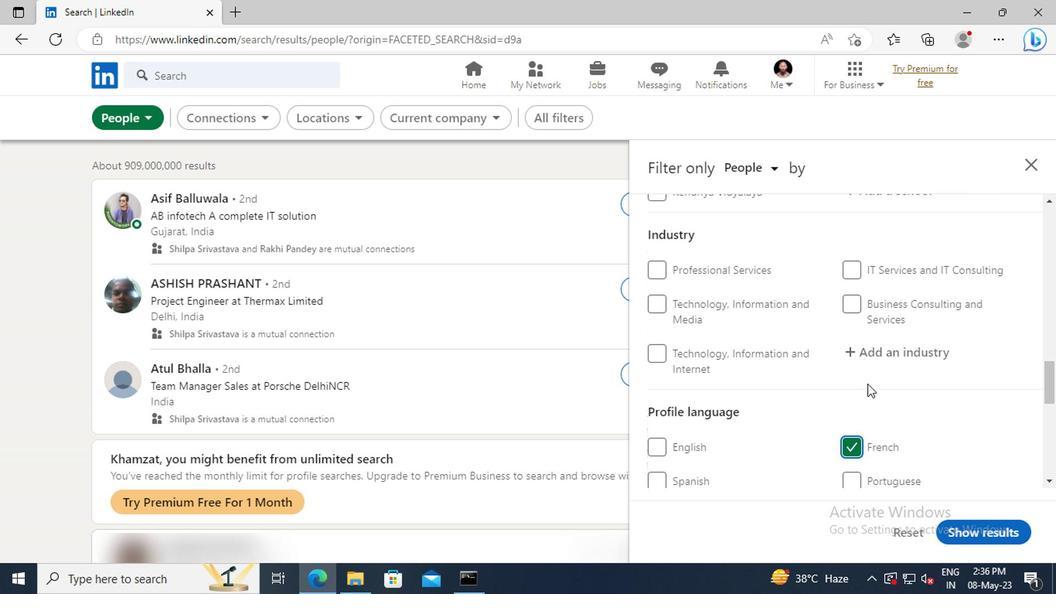 
Action: Mouse scrolled (863, 385) with delta (0, 1)
Screenshot: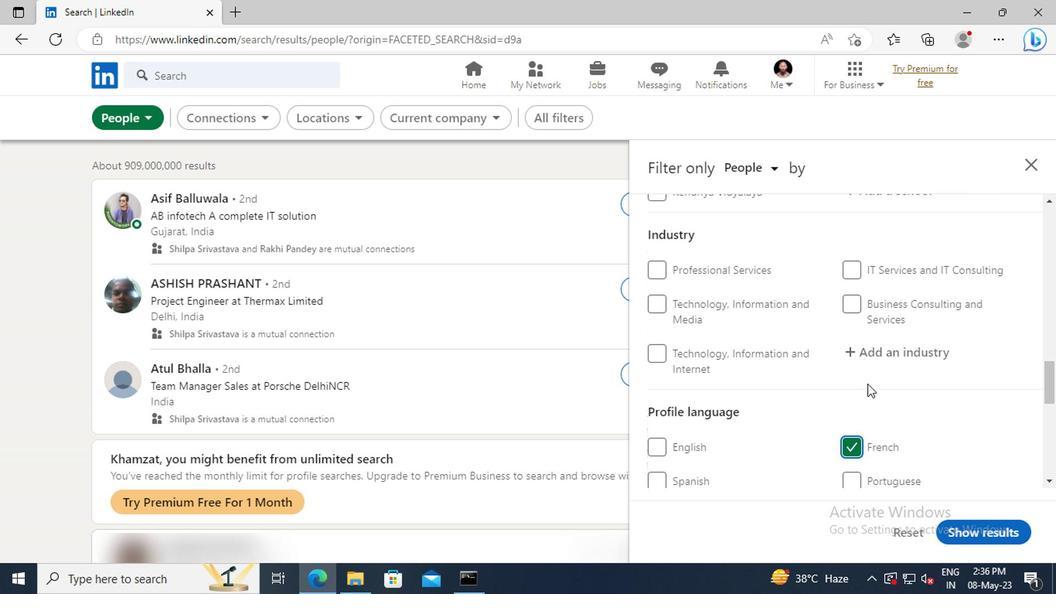 
Action: Mouse scrolled (863, 385) with delta (0, 1)
Screenshot: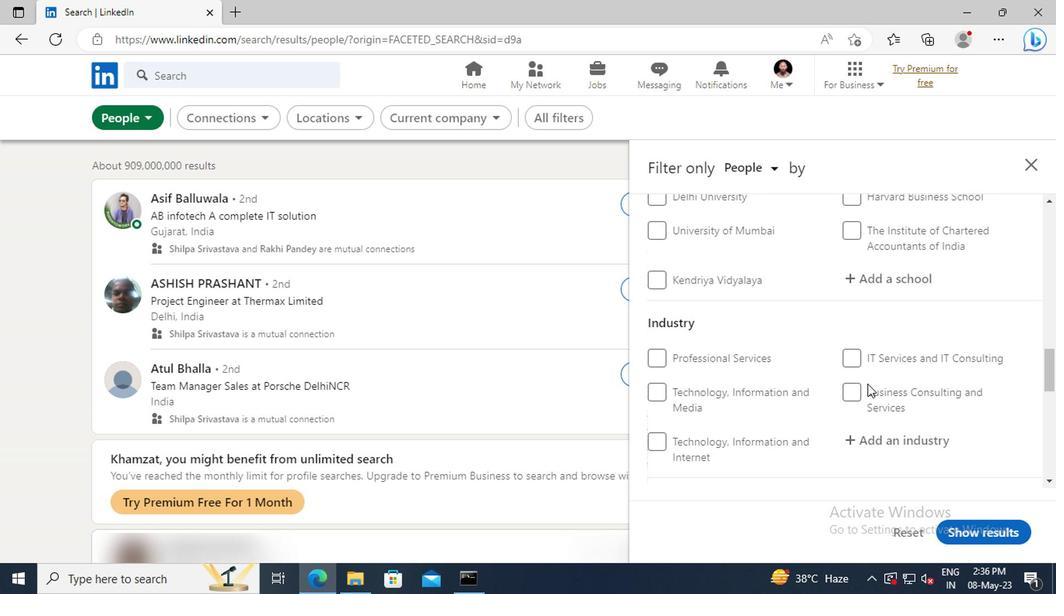
Action: Mouse scrolled (863, 385) with delta (0, 1)
Screenshot: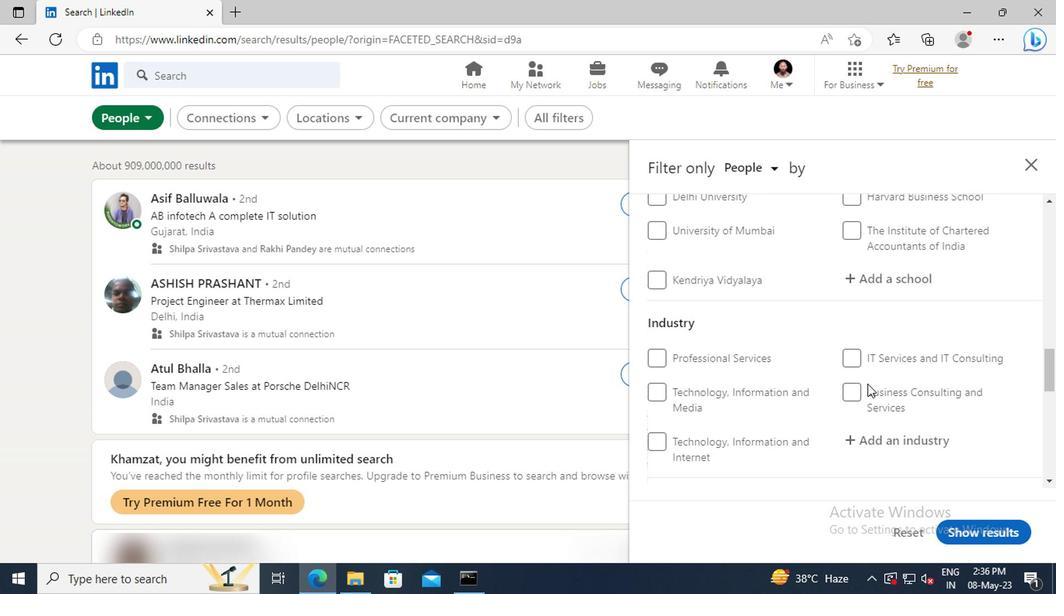
Action: Mouse scrolled (863, 385) with delta (0, 1)
Screenshot: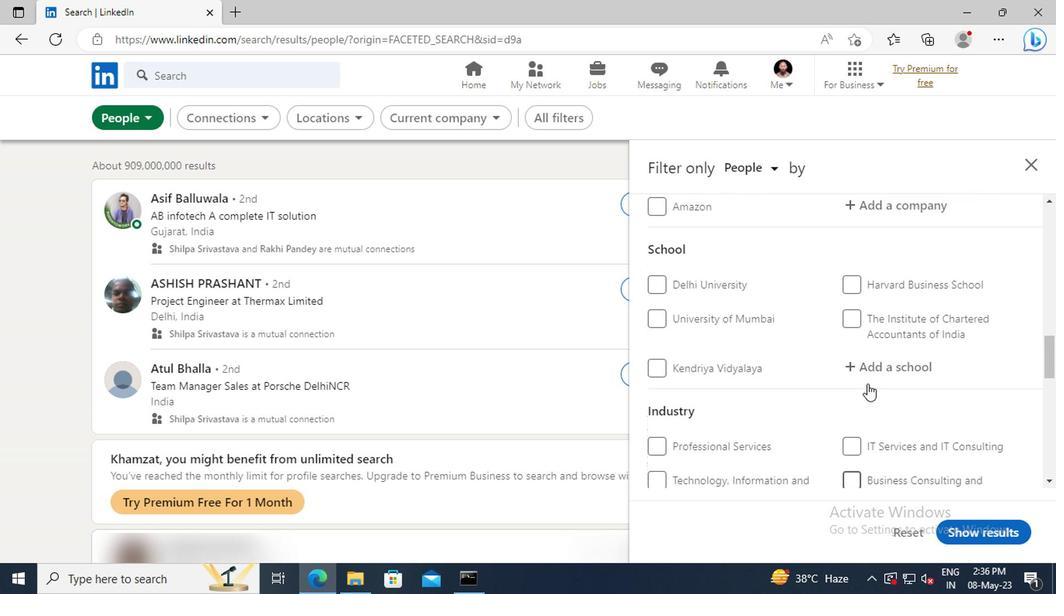 
Action: Mouse scrolled (863, 385) with delta (0, 1)
Screenshot: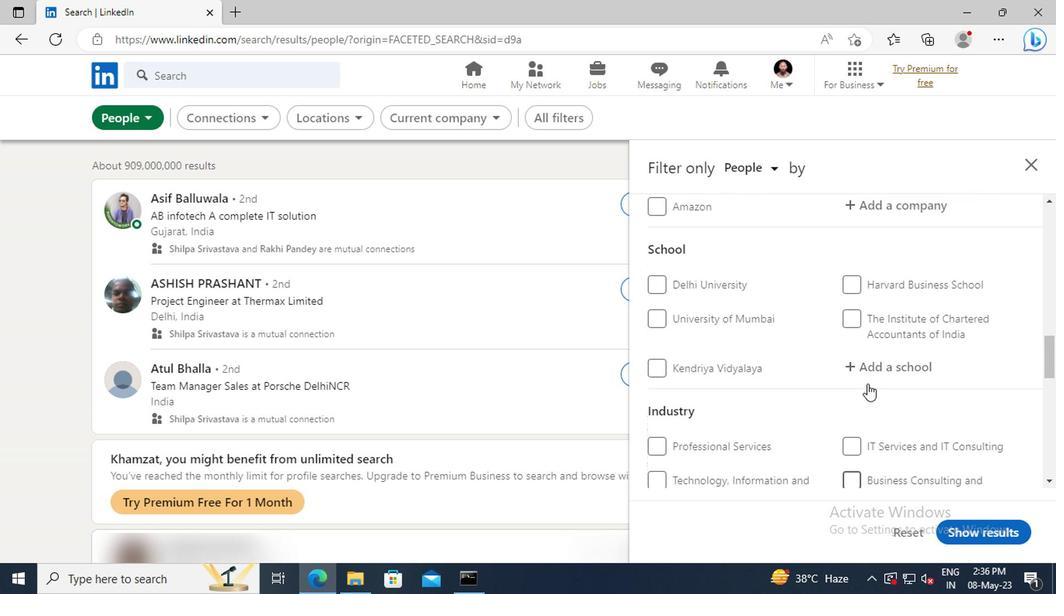 
Action: Mouse scrolled (863, 385) with delta (0, 1)
Screenshot: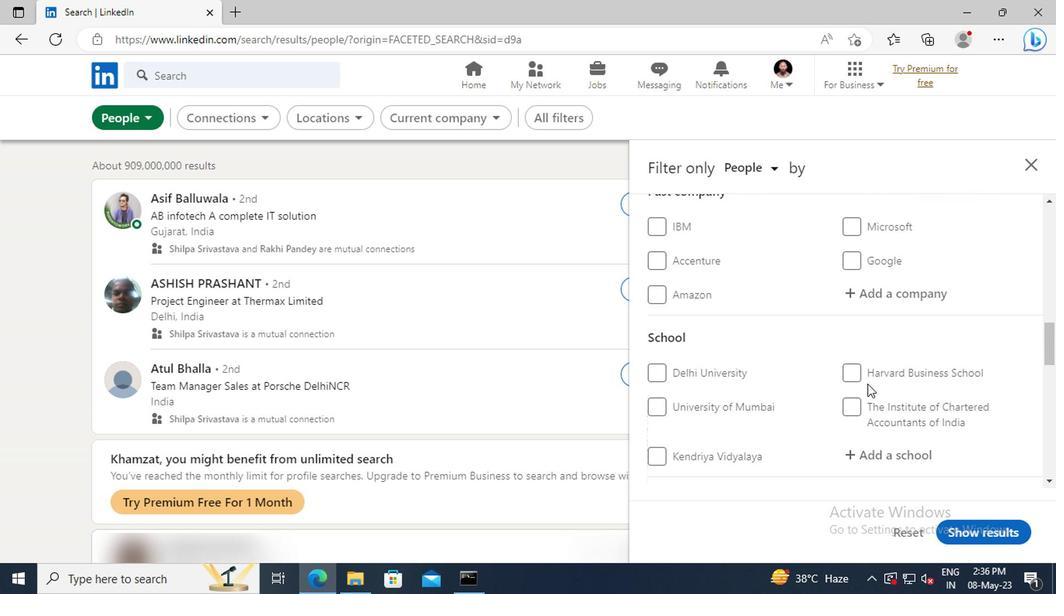 
Action: Mouse scrolled (863, 385) with delta (0, 1)
Screenshot: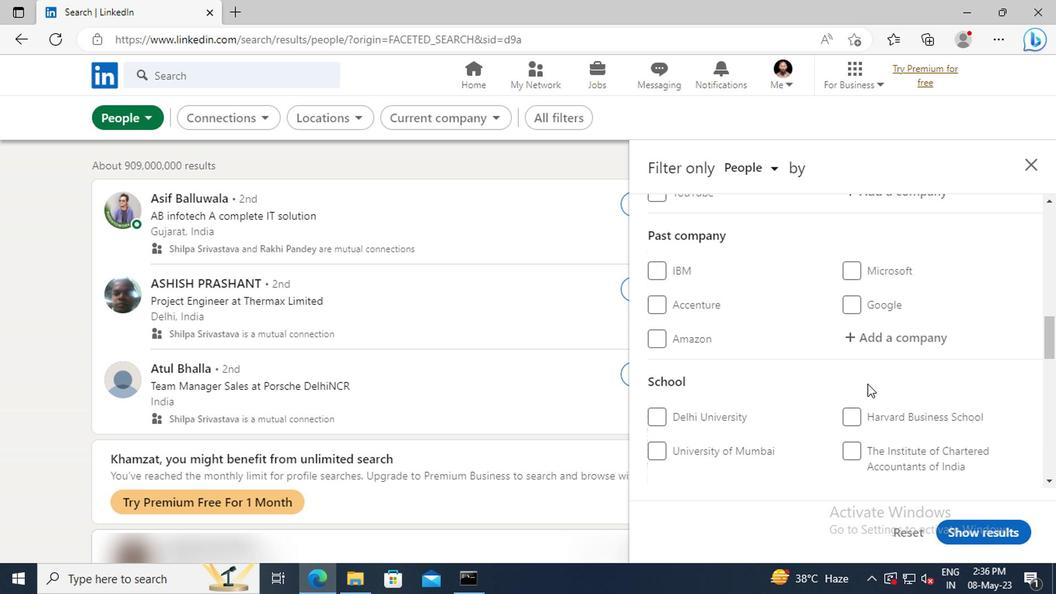 
Action: Mouse scrolled (863, 385) with delta (0, 1)
Screenshot: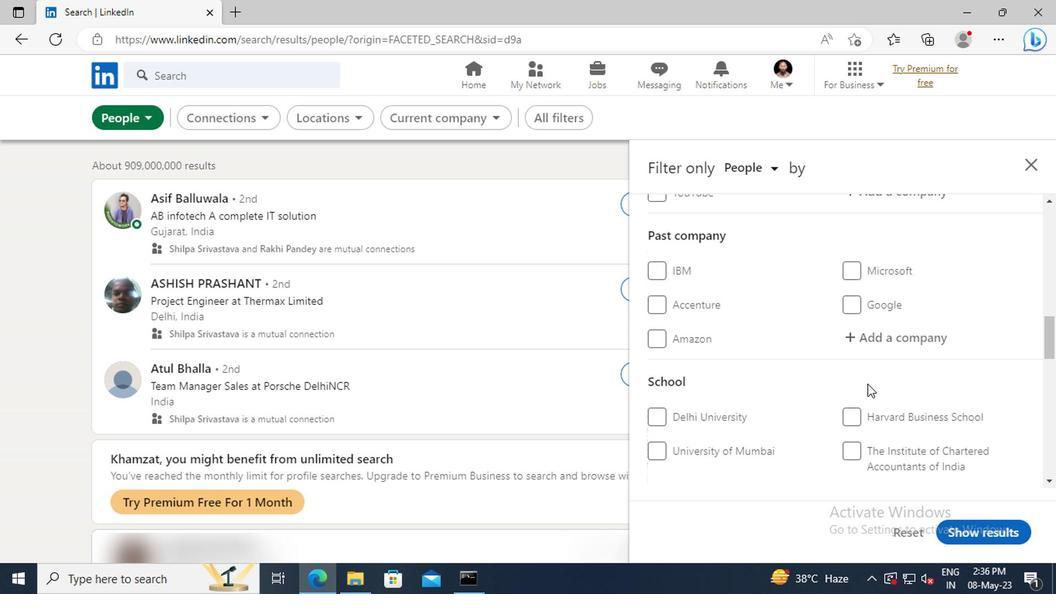 
Action: Mouse scrolled (863, 385) with delta (0, 1)
Screenshot: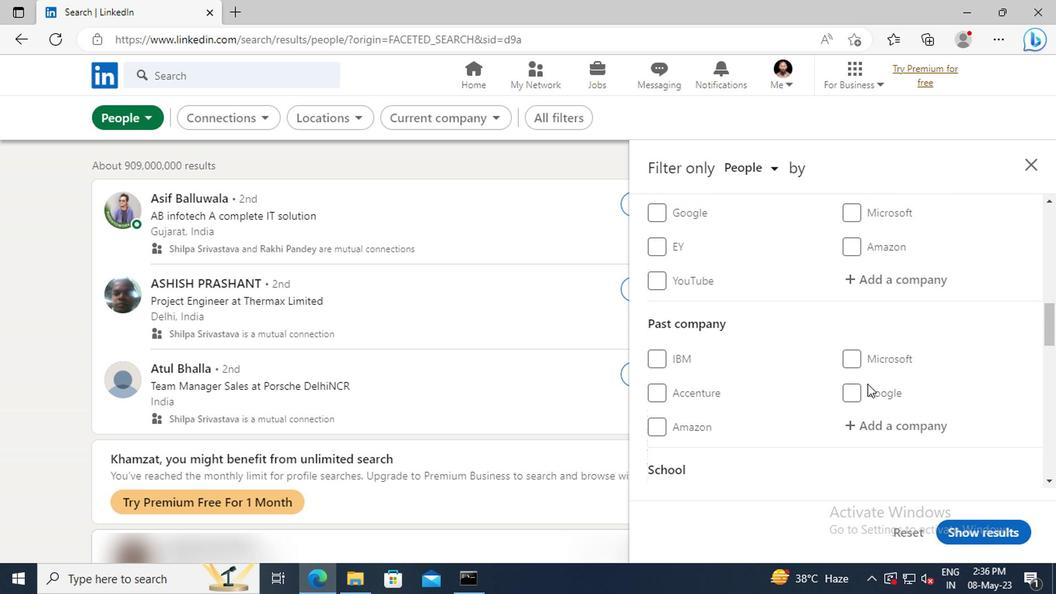 
Action: Mouse scrolled (863, 385) with delta (0, 1)
Screenshot: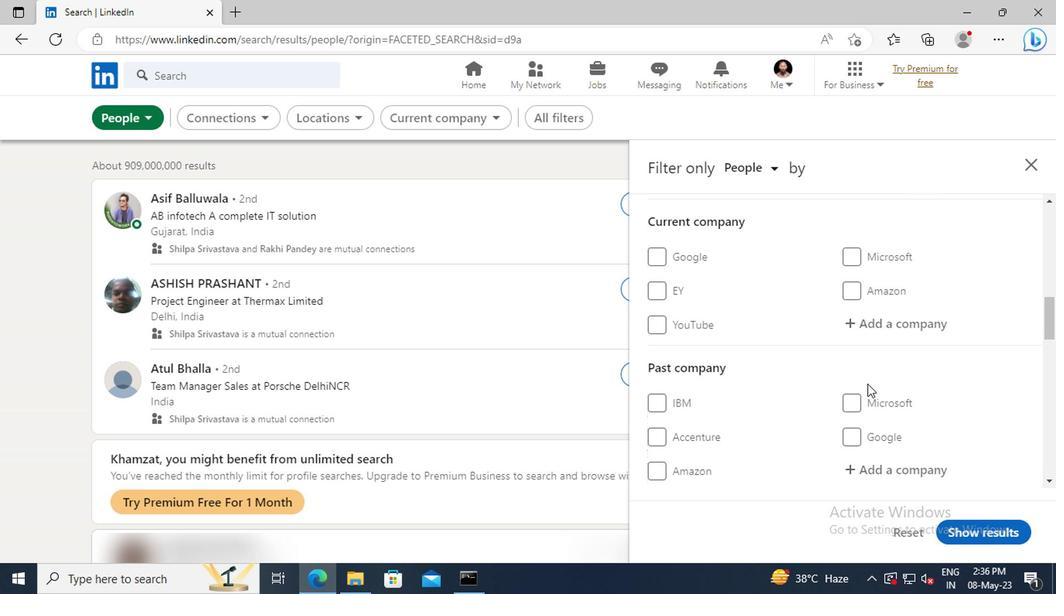 
Action: Mouse moved to (857, 373)
Screenshot: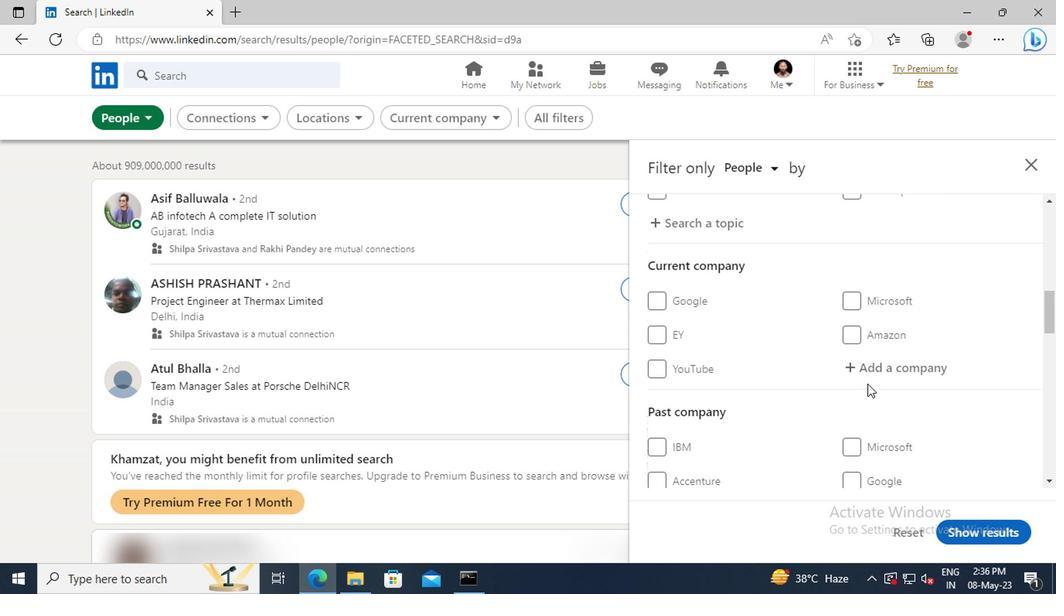 
Action: Mouse pressed left at (857, 373)
Screenshot: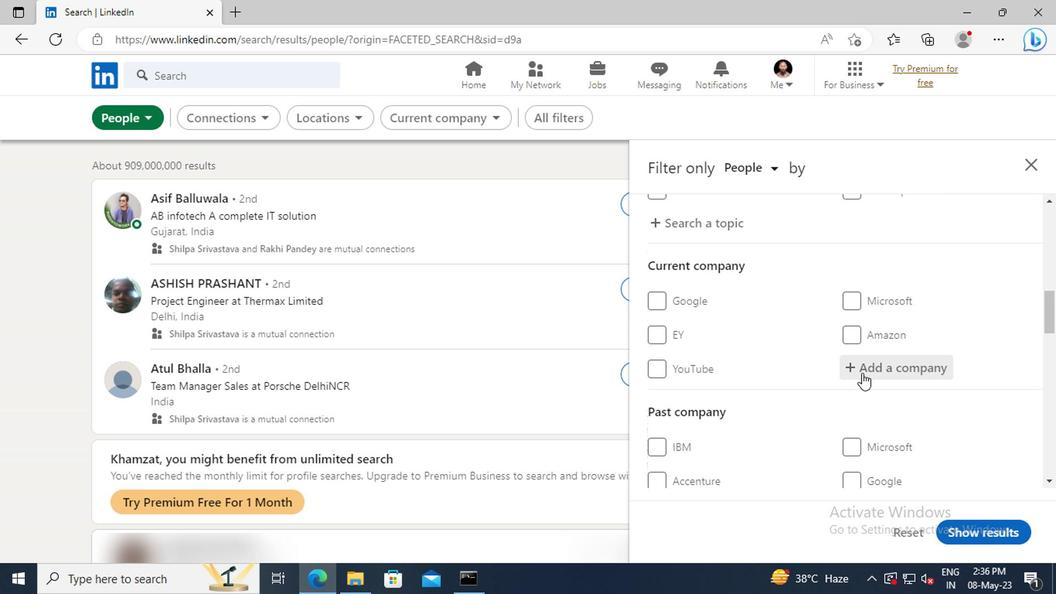
Action: Mouse moved to (855, 374)
Screenshot: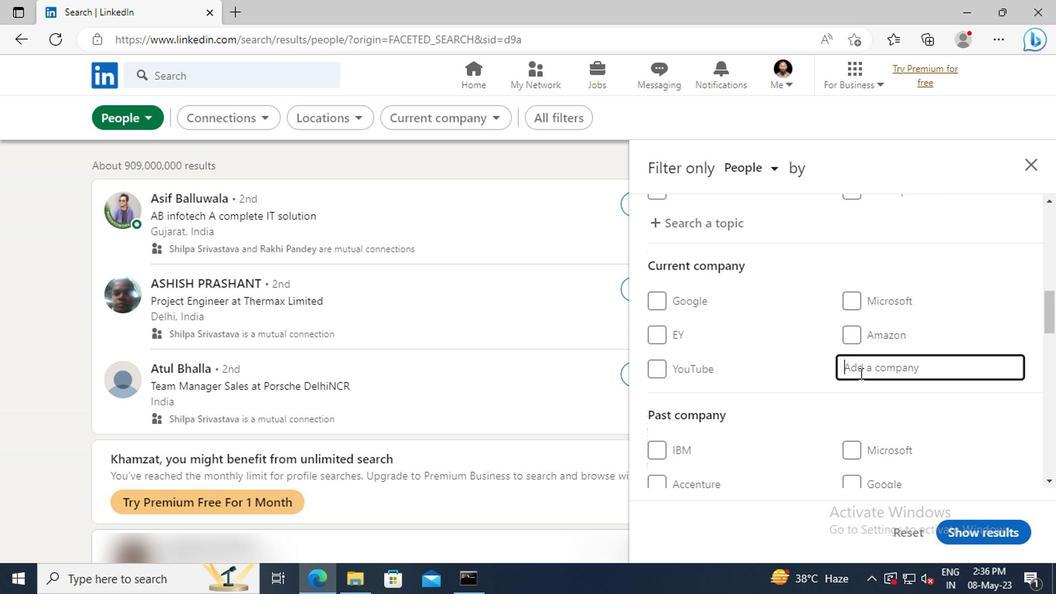 
Action: Key pressed <Key.shift><Key.shift>TATA<Key.space><Key.shift>TE
Screenshot: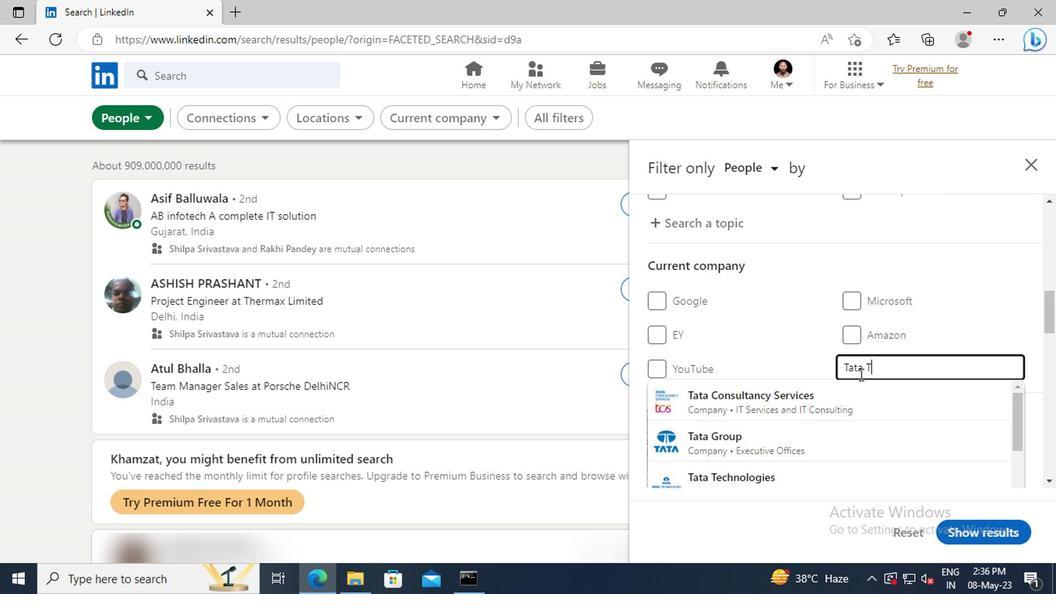 
Action: Mouse moved to (860, 393)
Screenshot: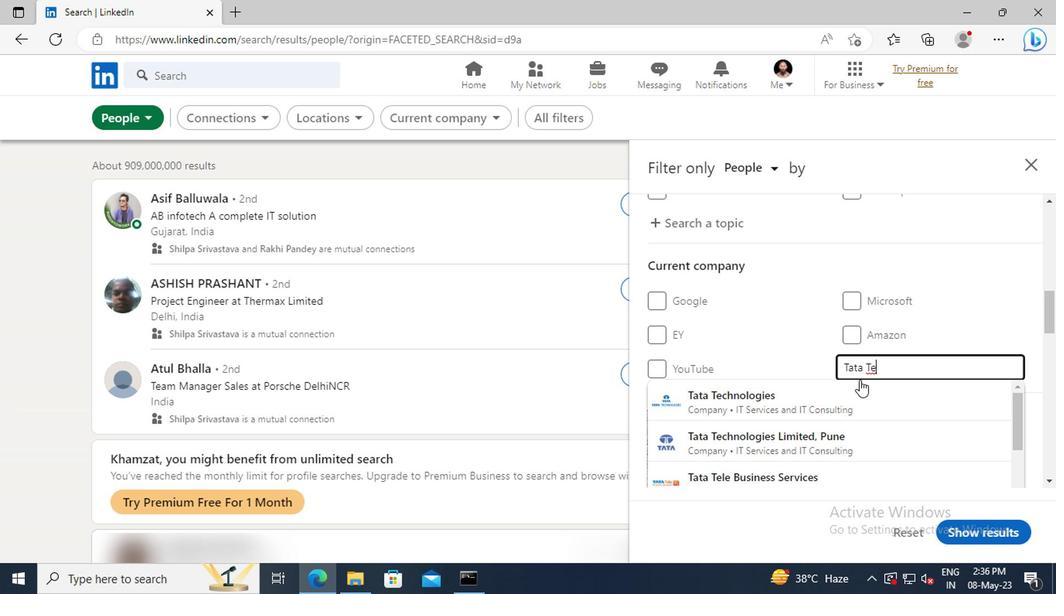 
Action: Mouse pressed left at (860, 393)
Screenshot: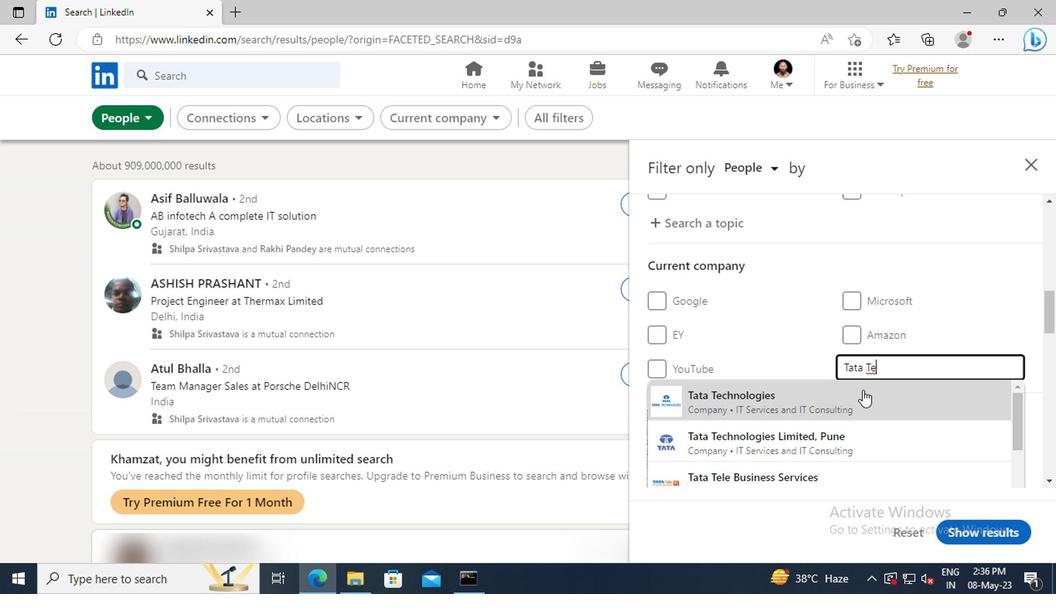 
Action: Mouse moved to (859, 390)
Screenshot: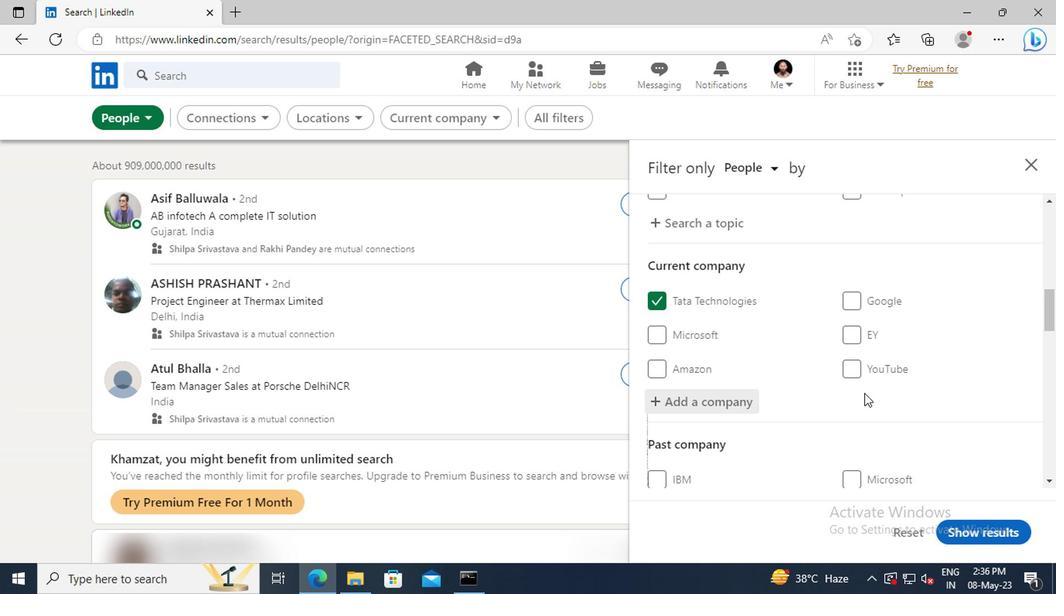 
Action: Mouse scrolled (859, 389) with delta (0, 0)
Screenshot: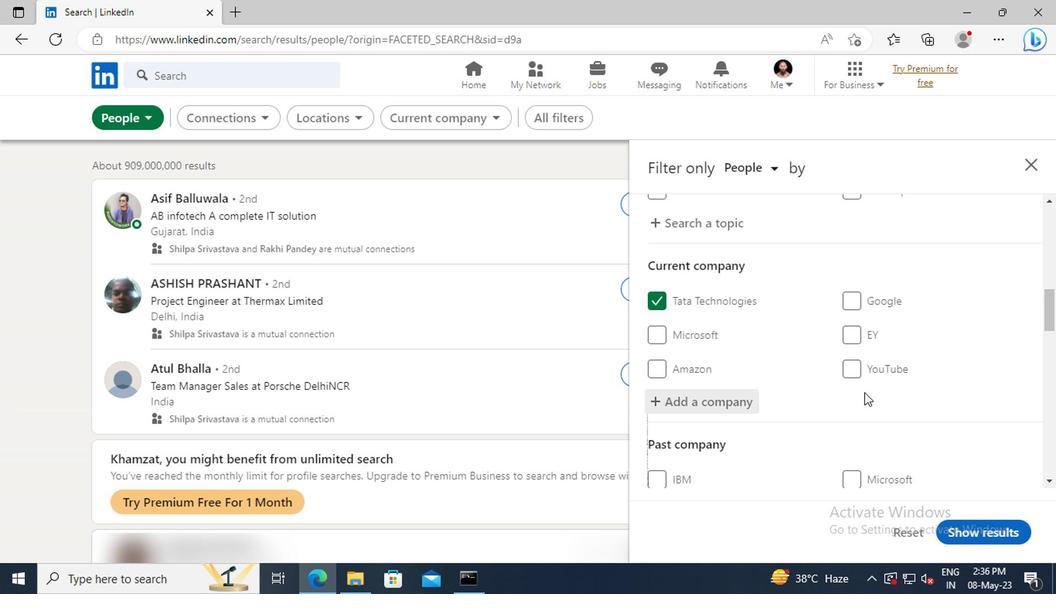 
Action: Mouse scrolled (859, 389) with delta (0, 0)
Screenshot: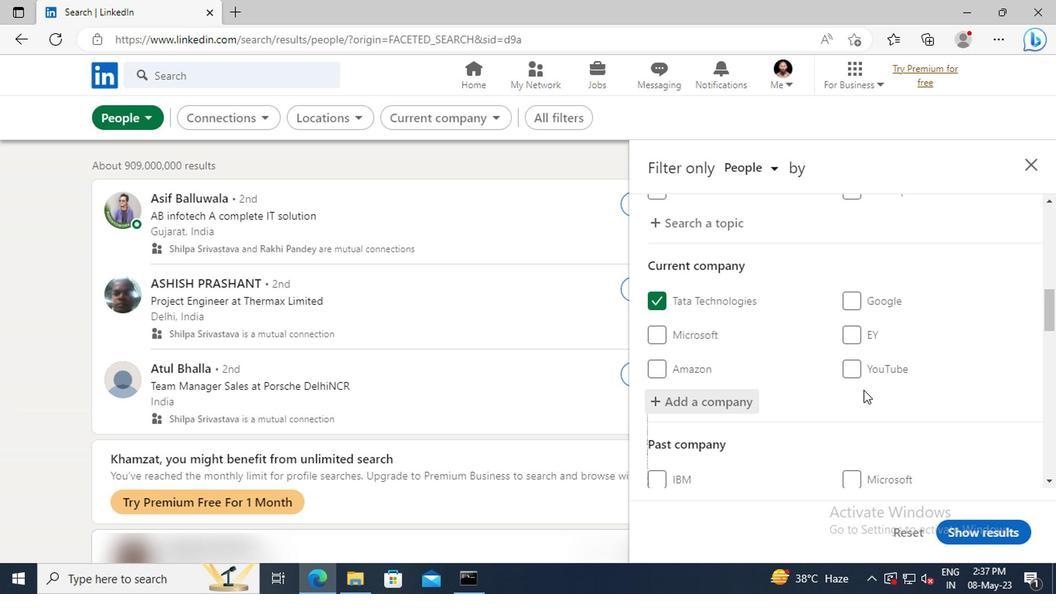 
Action: Mouse moved to (858, 384)
Screenshot: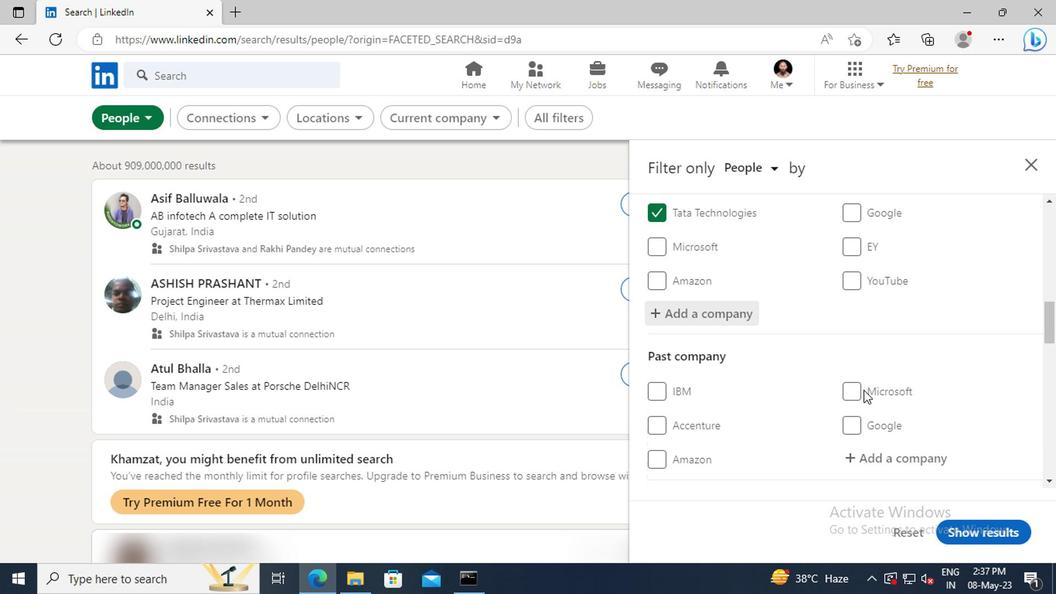 
Action: Mouse scrolled (858, 383) with delta (0, 0)
Screenshot: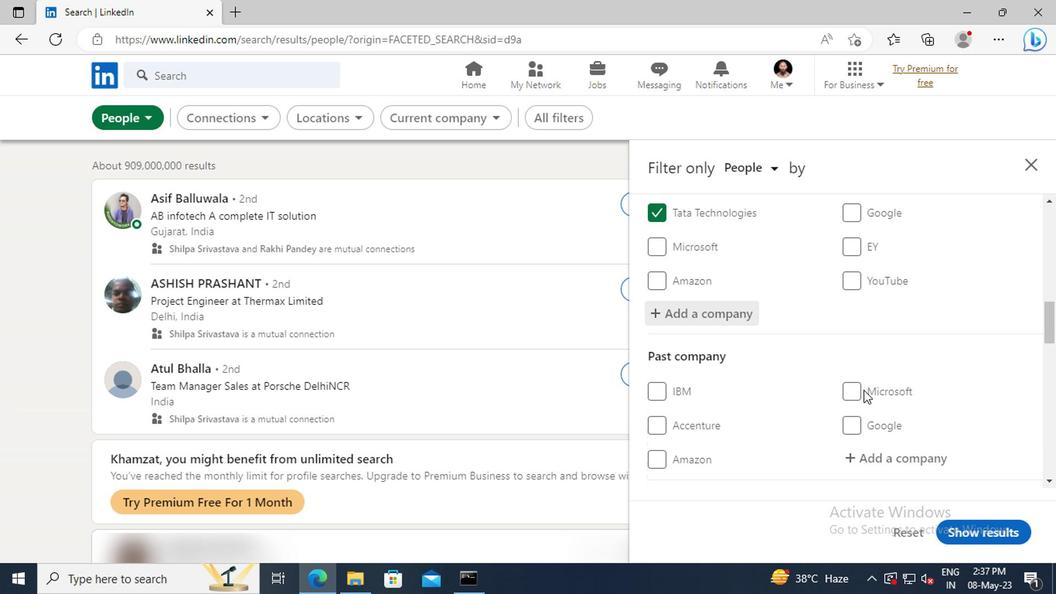 
Action: Mouse moved to (858, 381)
Screenshot: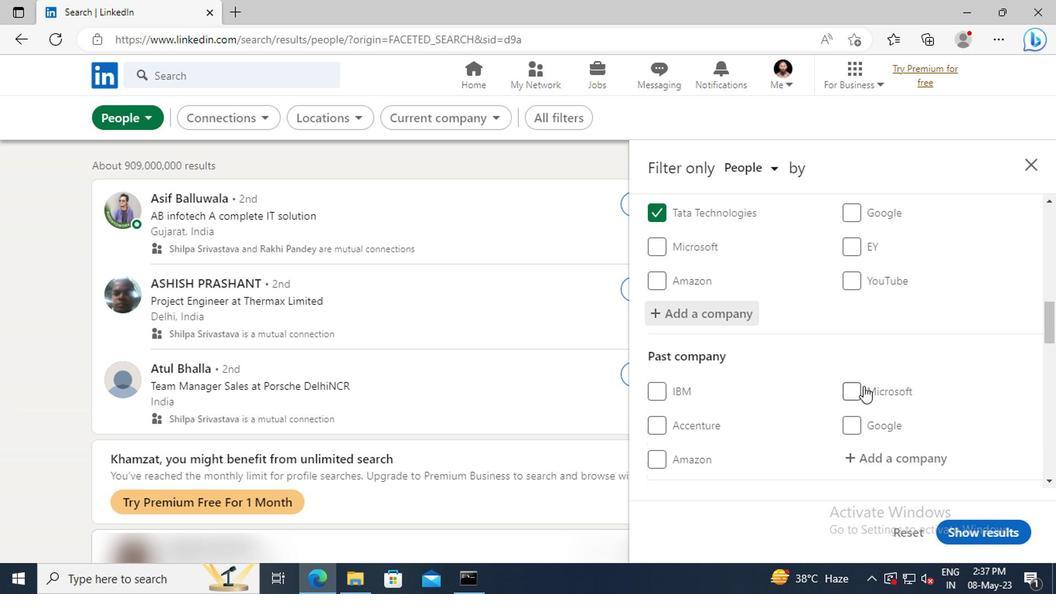 
Action: Mouse scrolled (858, 381) with delta (0, 0)
Screenshot: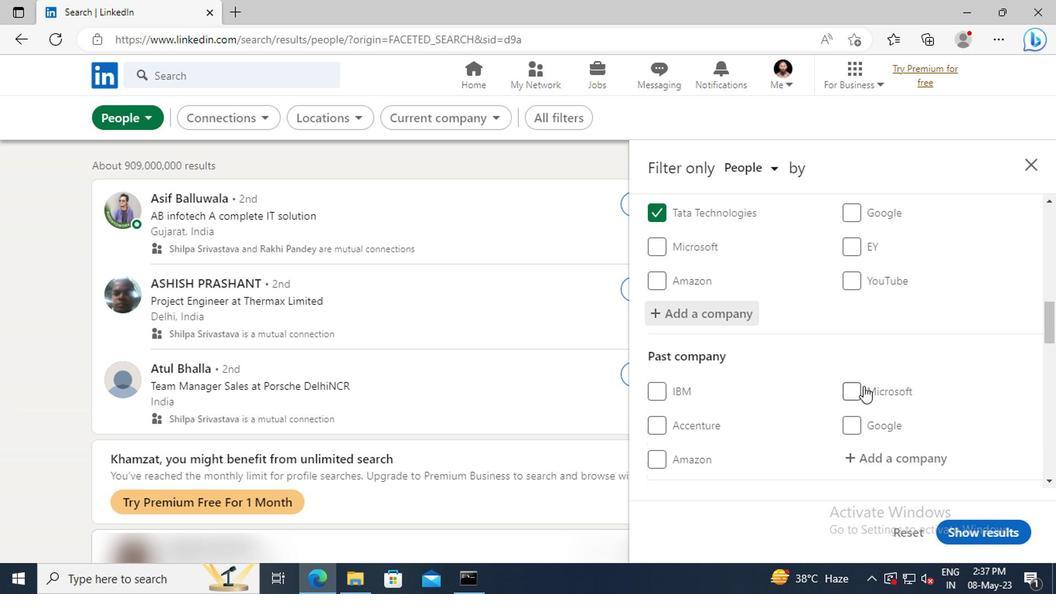 
Action: Mouse moved to (857, 370)
Screenshot: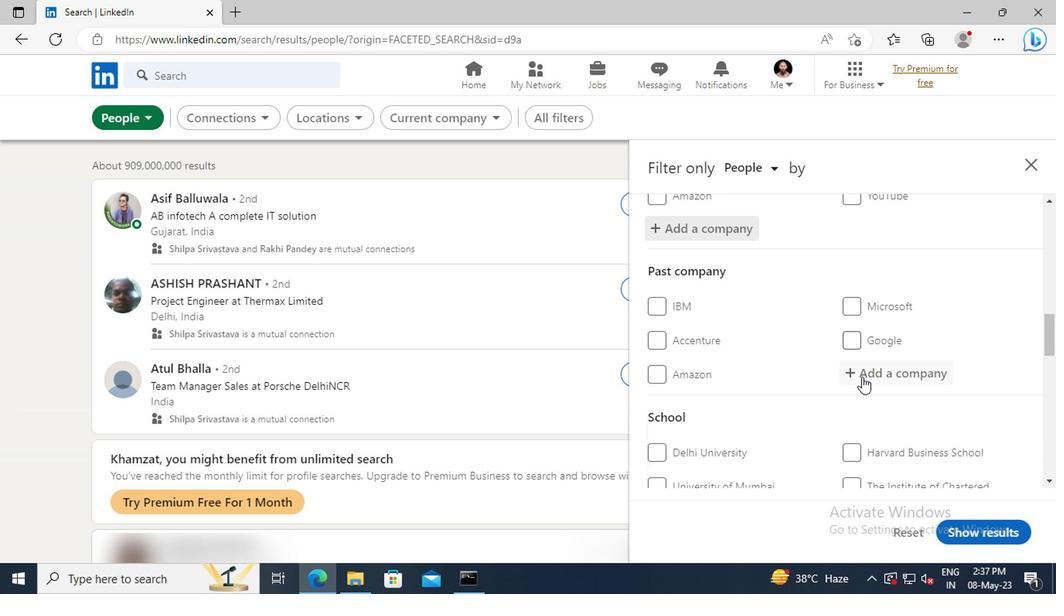 
Action: Mouse scrolled (857, 369) with delta (0, 0)
Screenshot: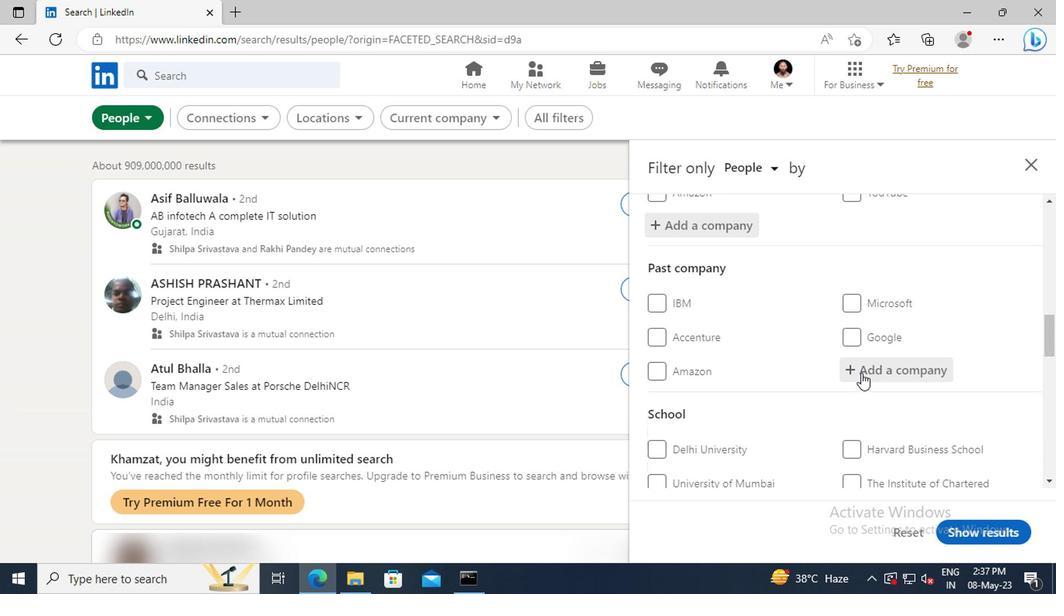 
Action: Mouse moved to (857, 368)
Screenshot: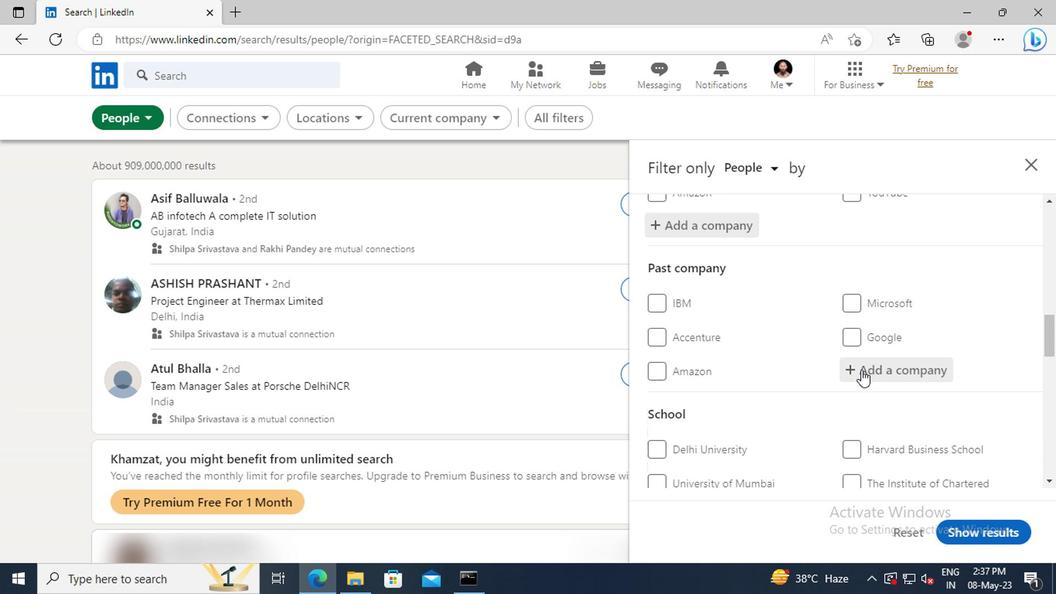 
Action: Mouse scrolled (857, 366) with delta (0, -1)
Screenshot: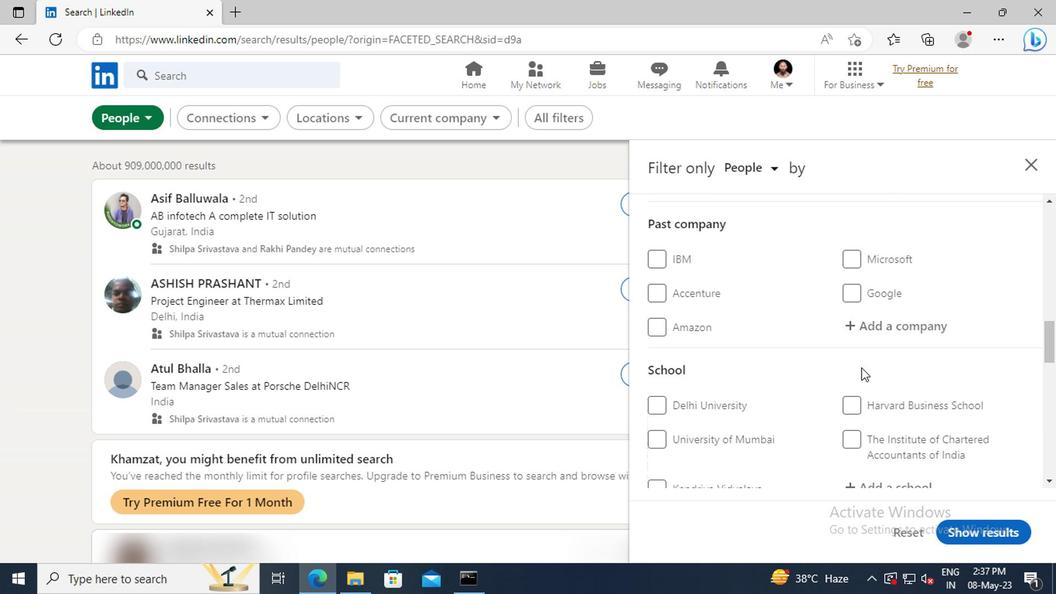 
Action: Mouse scrolled (857, 366) with delta (0, -1)
Screenshot: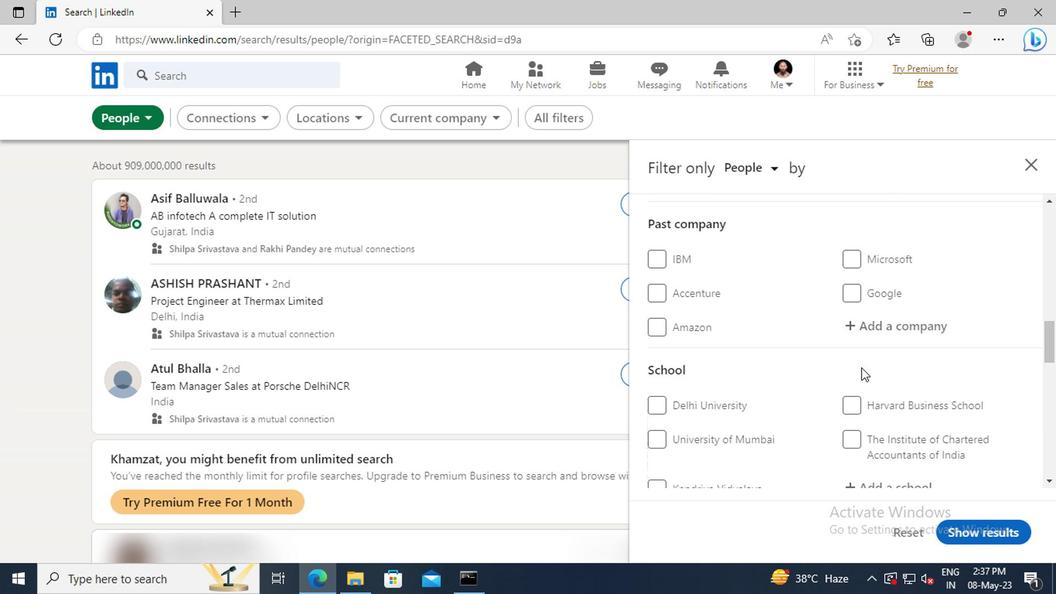 
Action: Mouse scrolled (857, 366) with delta (0, -1)
Screenshot: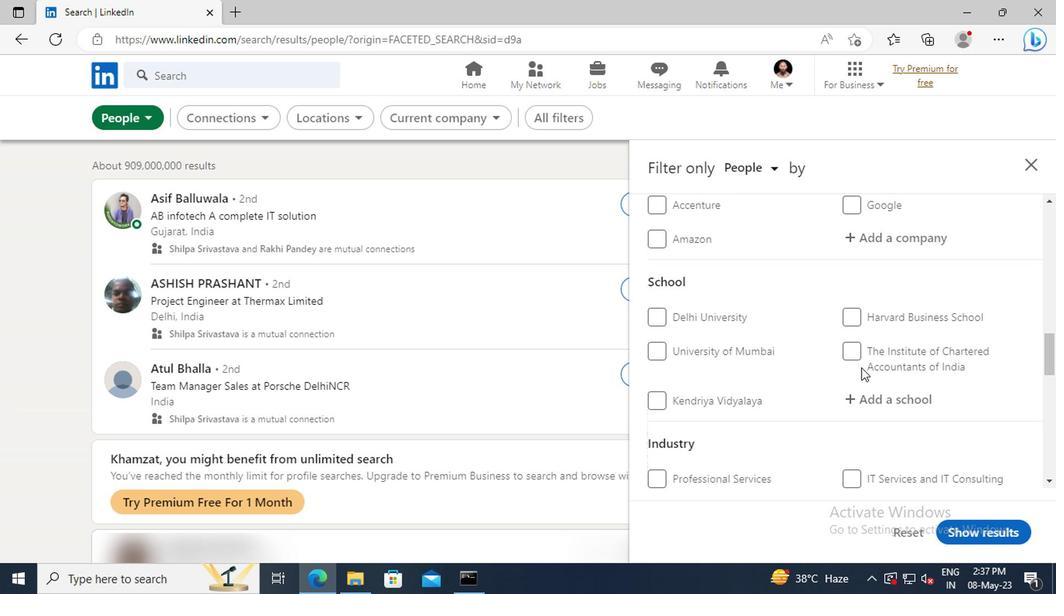 
Action: Mouse moved to (857, 360)
Screenshot: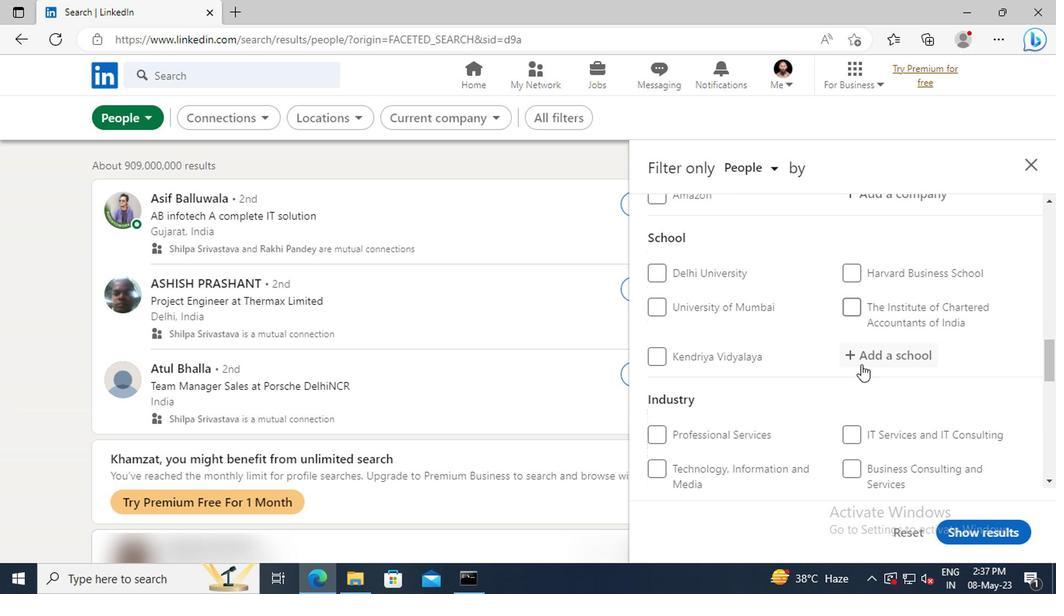
Action: Mouse pressed left at (857, 360)
Screenshot: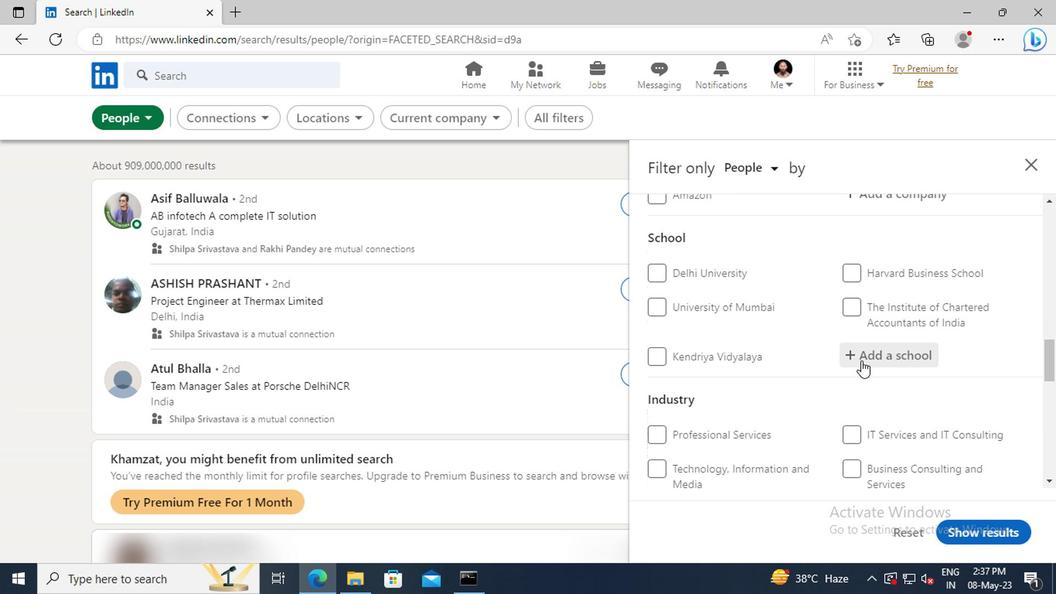 
Action: Key pressed <Key.shift>BHARATHIYA<Key.space><Key.shift>VIDYA<Key.space><Key.shift>BHAVANS<Key.space><Key.shift>VIVEKANANDA<Key.space><Key.shift>COLLEGE<Key.space>OF<Key.space><Key.shift>SCIENCE,<Key.space><Key.shift>HUMANITIES<Key.space><Key.shift>&<Key.space><Key.shift>COMMERCE<Key.enter>
Screenshot: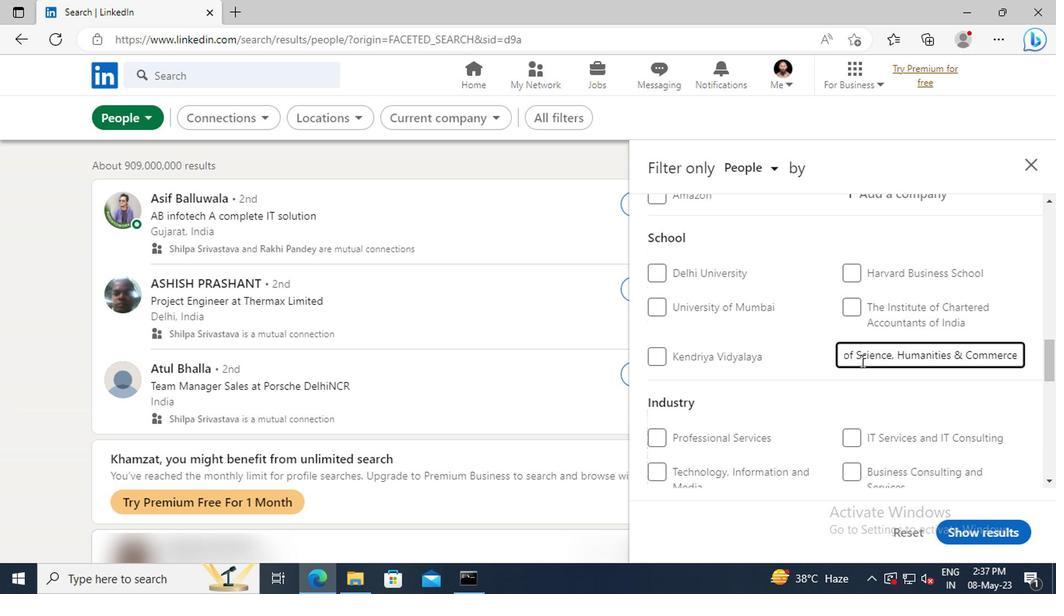 
Action: Mouse moved to (857, 360)
Screenshot: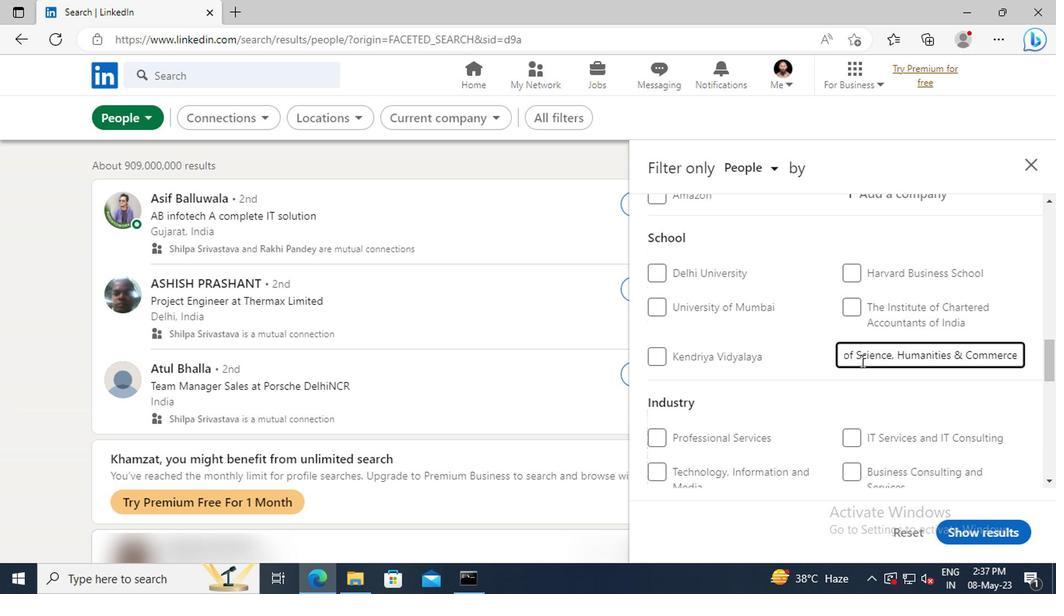 
Action: Mouse scrolled (857, 359) with delta (0, -1)
Screenshot: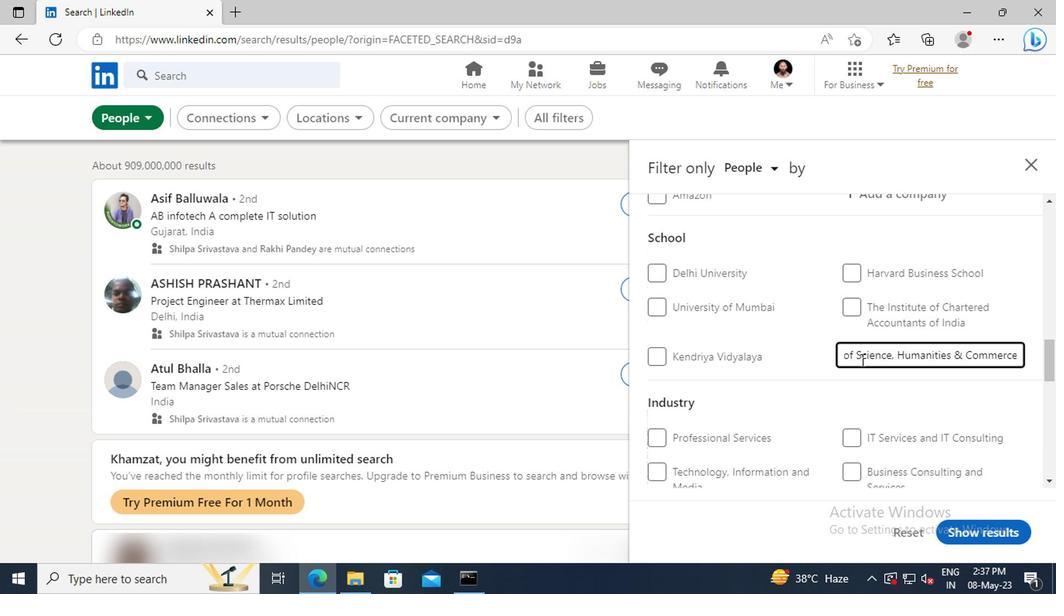 
Action: Mouse moved to (854, 360)
Screenshot: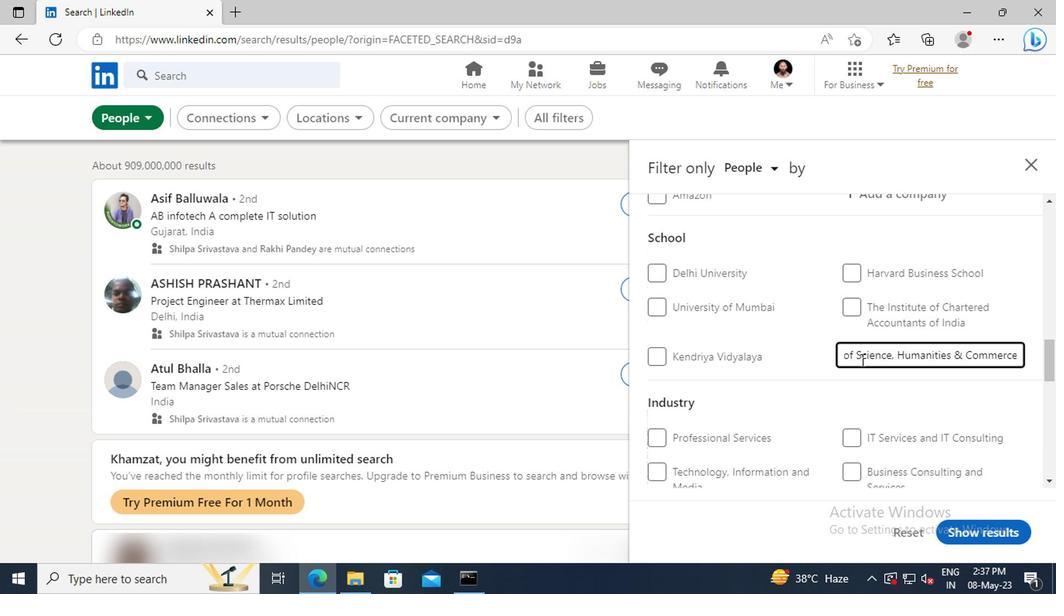 
Action: Mouse scrolled (854, 359) with delta (0, -1)
Screenshot: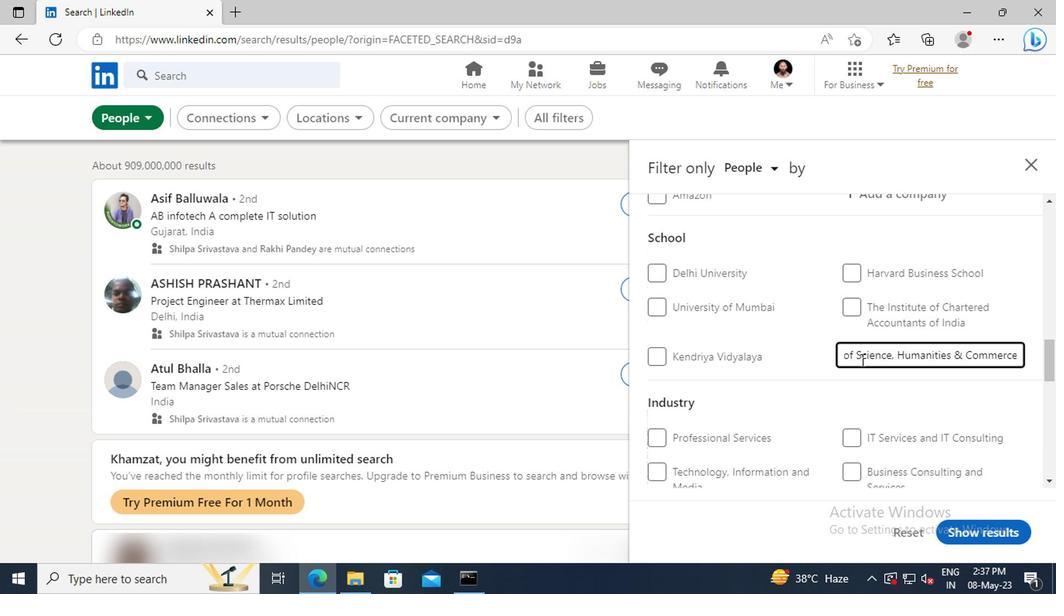 
Action: Mouse moved to (849, 348)
Screenshot: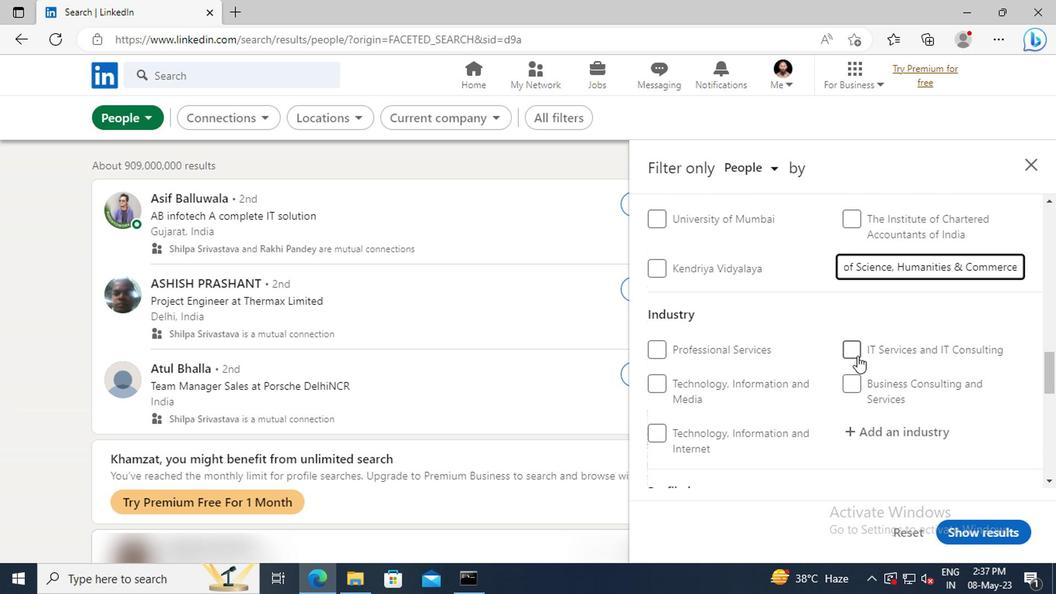 
Action: Mouse scrolled (849, 347) with delta (0, -1)
Screenshot: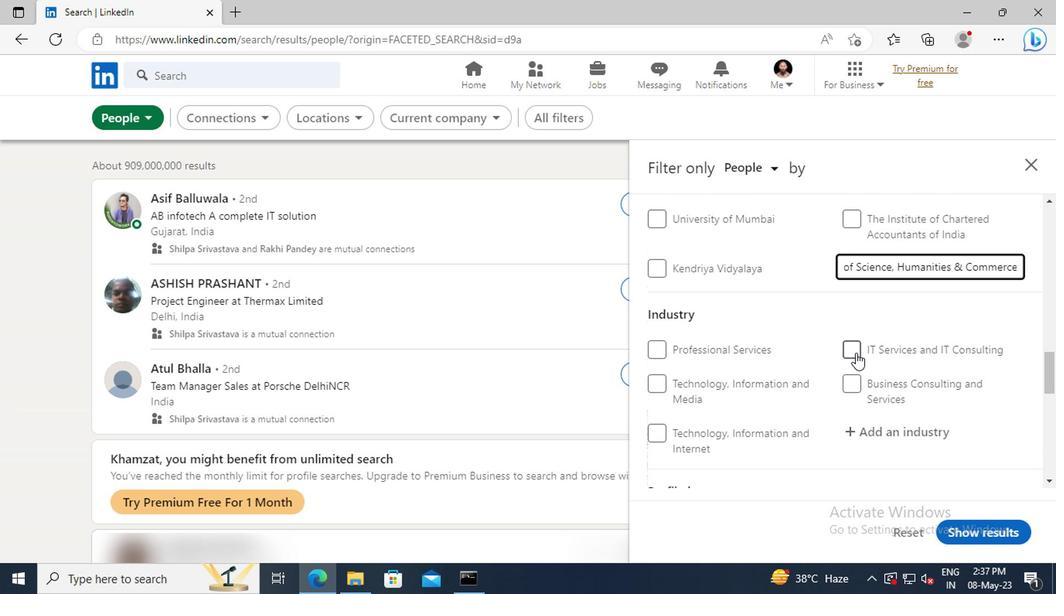 
Action: Mouse moved to (848, 343)
Screenshot: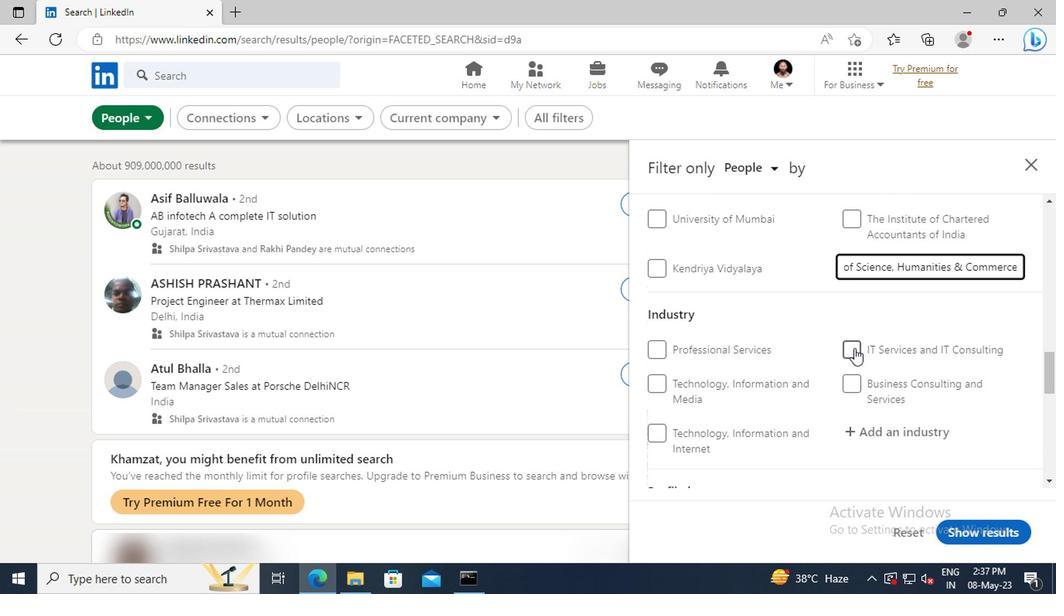 
Action: Mouse scrolled (848, 343) with delta (0, 0)
Screenshot: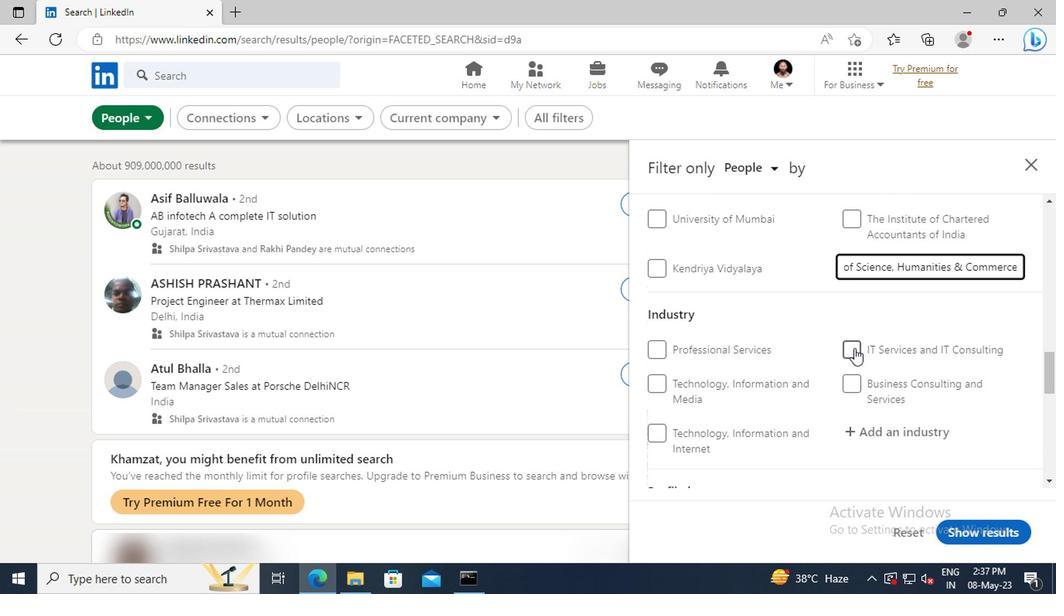 
Action: Mouse moved to (852, 343)
Screenshot: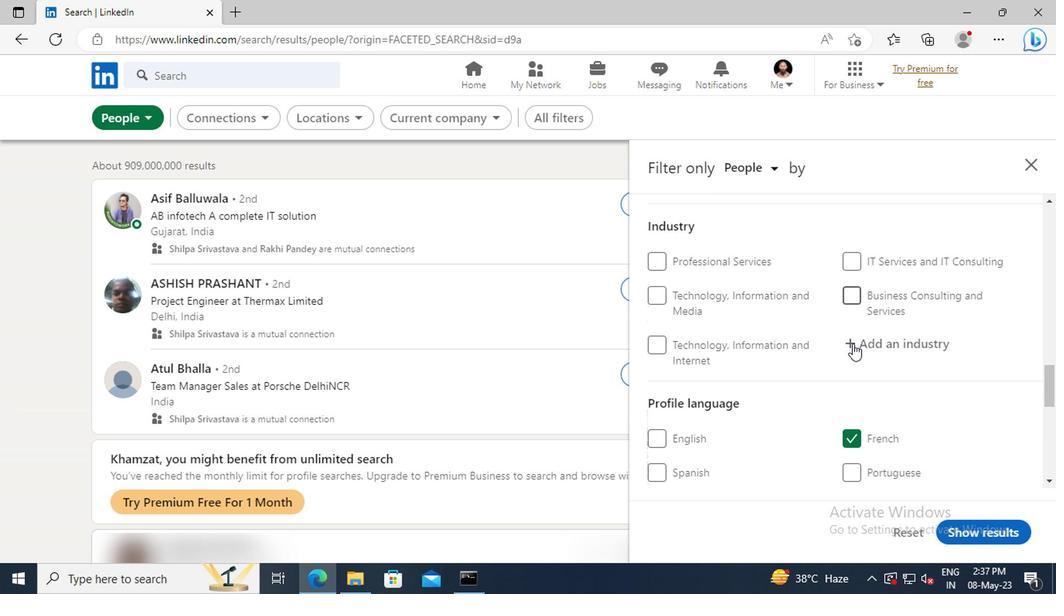 
Action: Mouse pressed left at (852, 343)
Screenshot: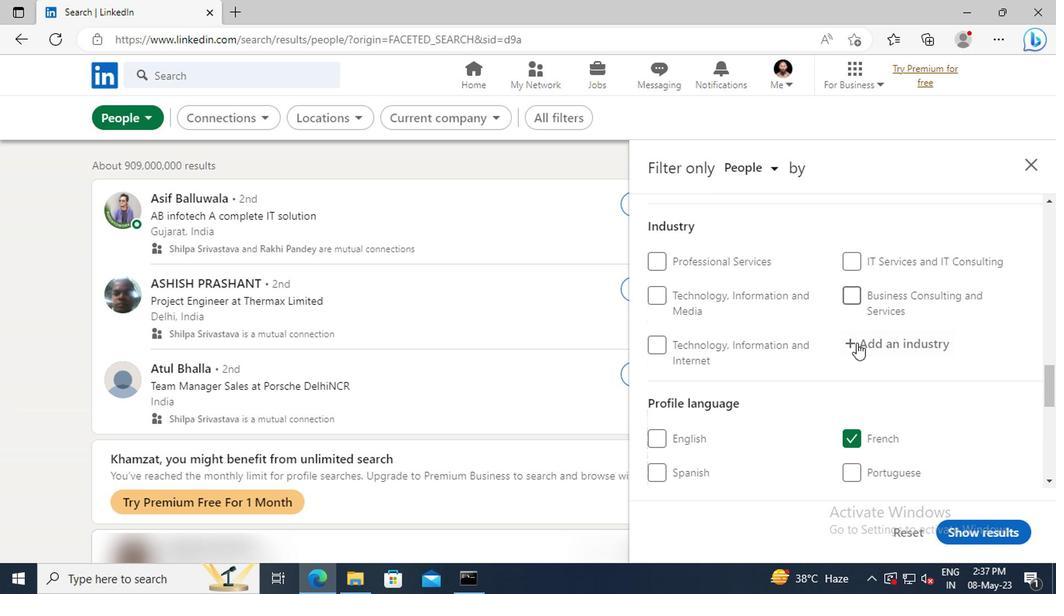 
Action: Key pressed <Key.shift>TEXT
Screenshot: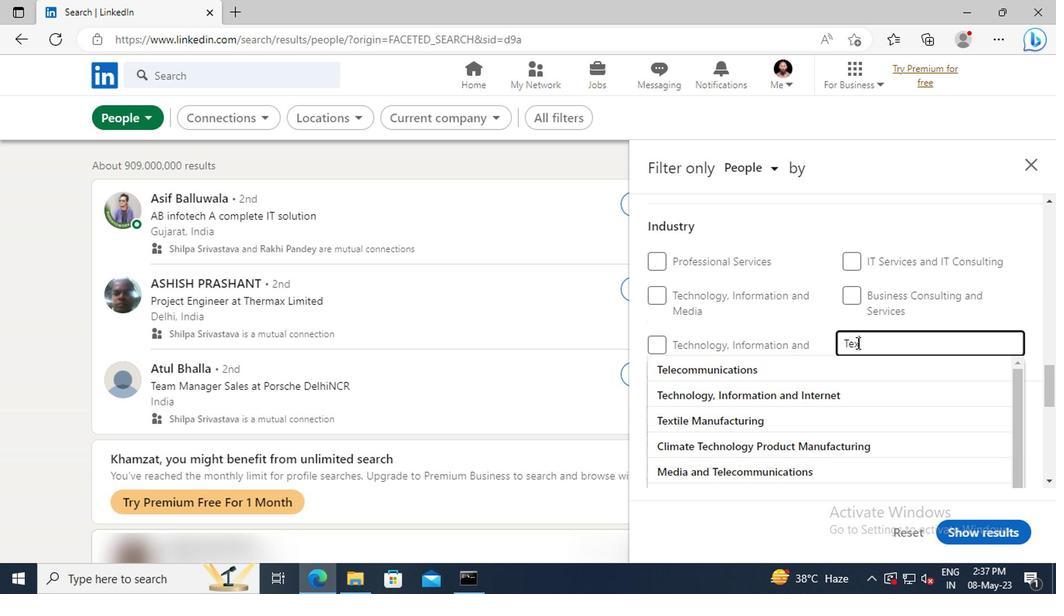 
Action: Mouse moved to (870, 366)
Screenshot: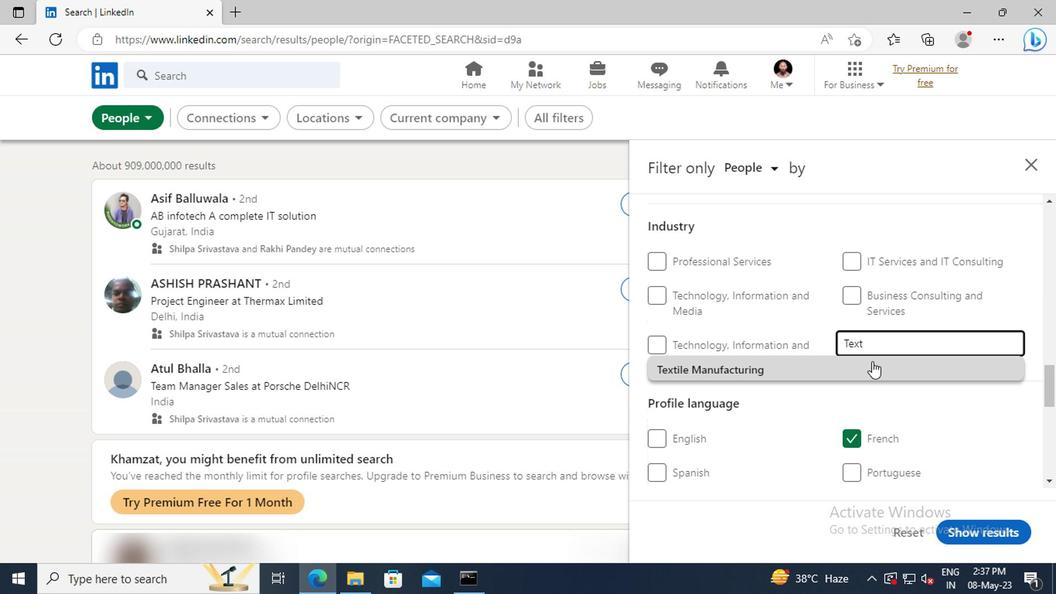 
Action: Mouse pressed left at (870, 366)
Screenshot: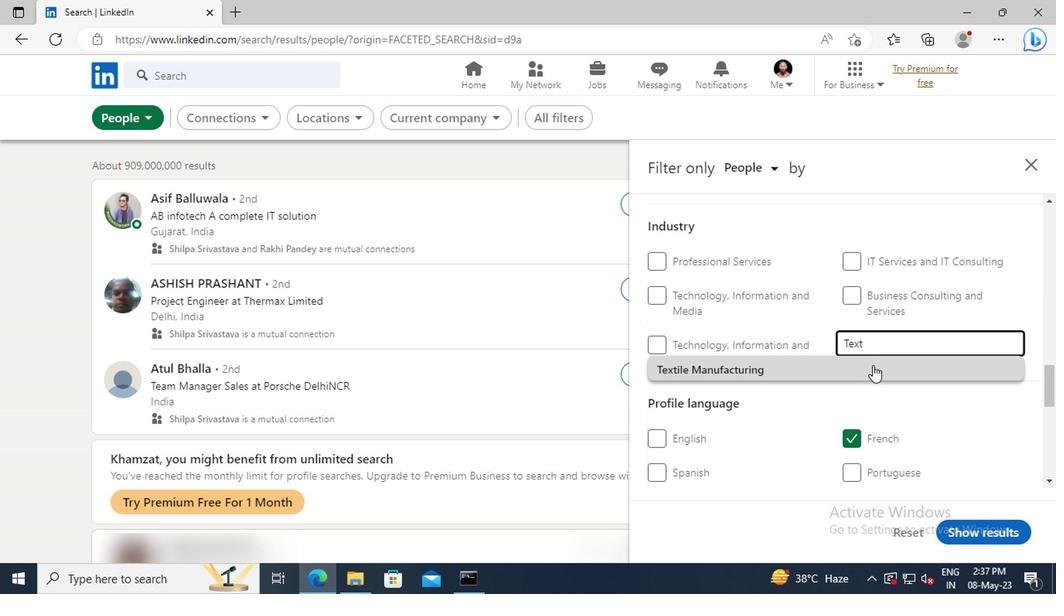 
Action: Mouse scrolled (870, 366) with delta (0, 0)
Screenshot: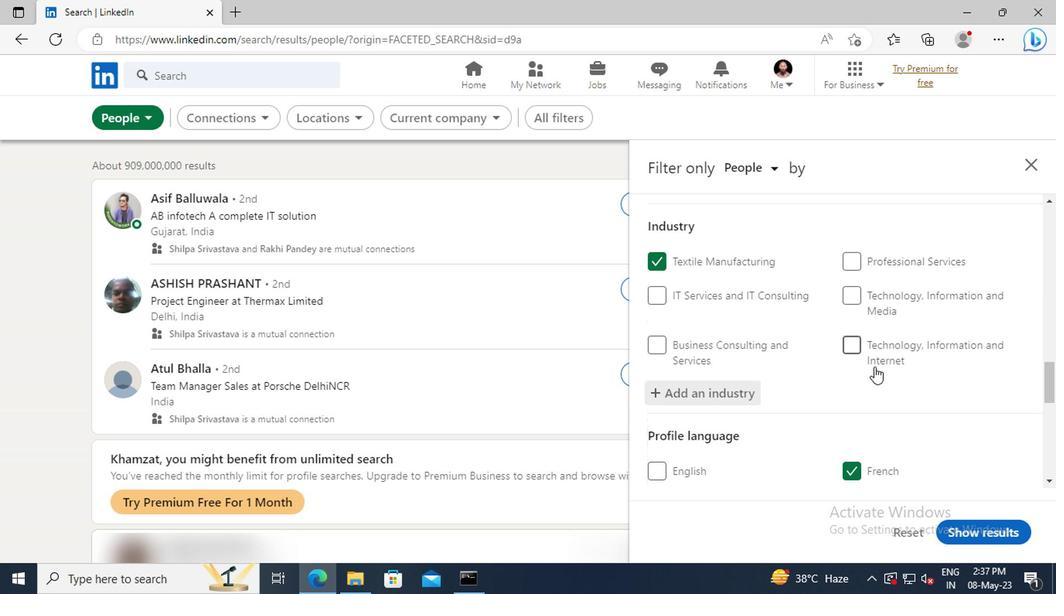 
Action: Mouse scrolled (870, 366) with delta (0, 0)
Screenshot: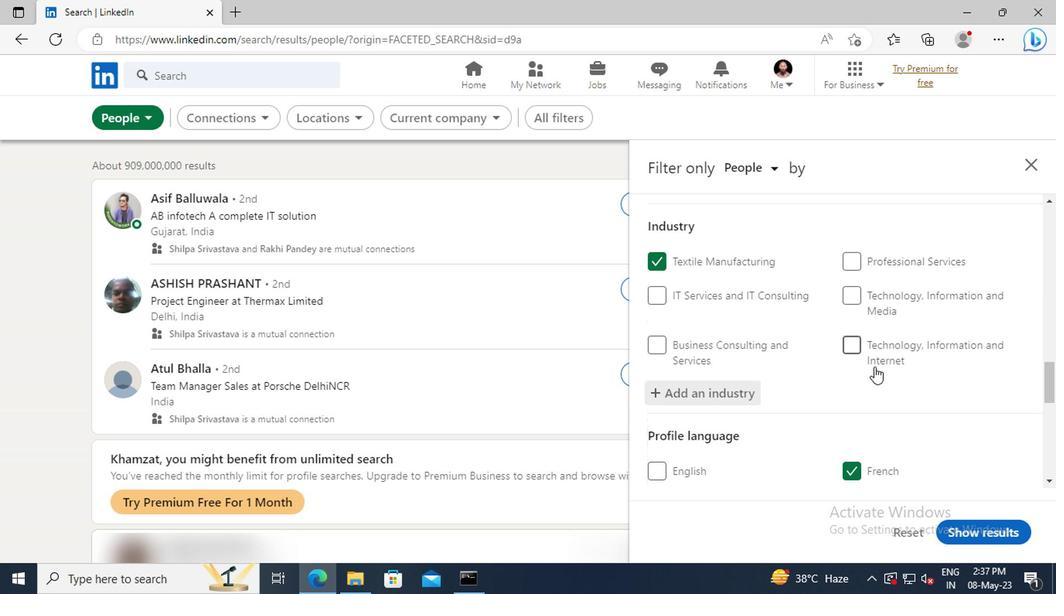 
Action: Mouse scrolled (870, 366) with delta (0, 0)
Screenshot: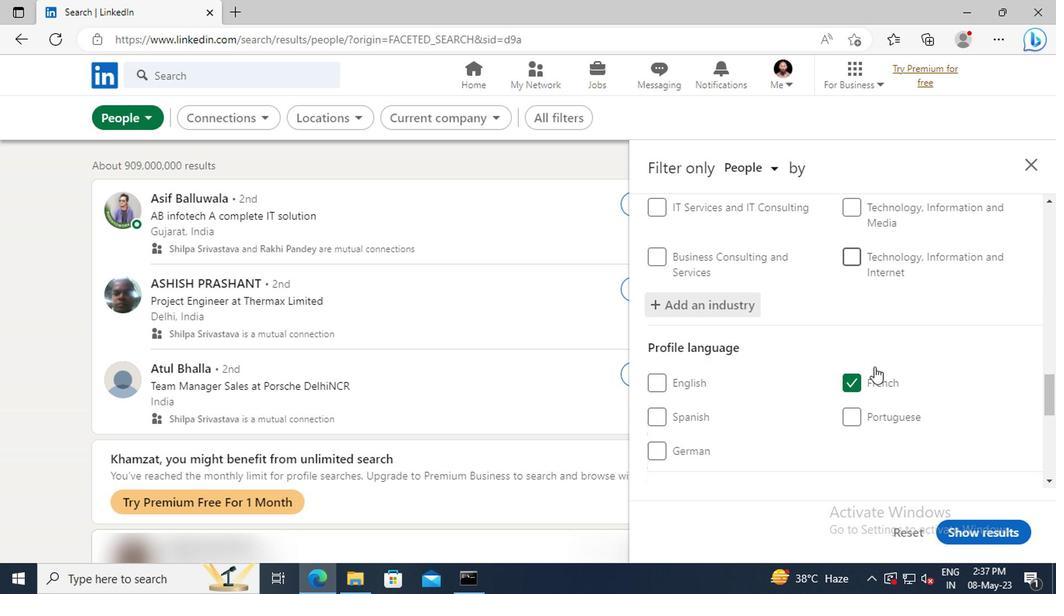 
Action: Mouse scrolled (870, 366) with delta (0, 0)
Screenshot: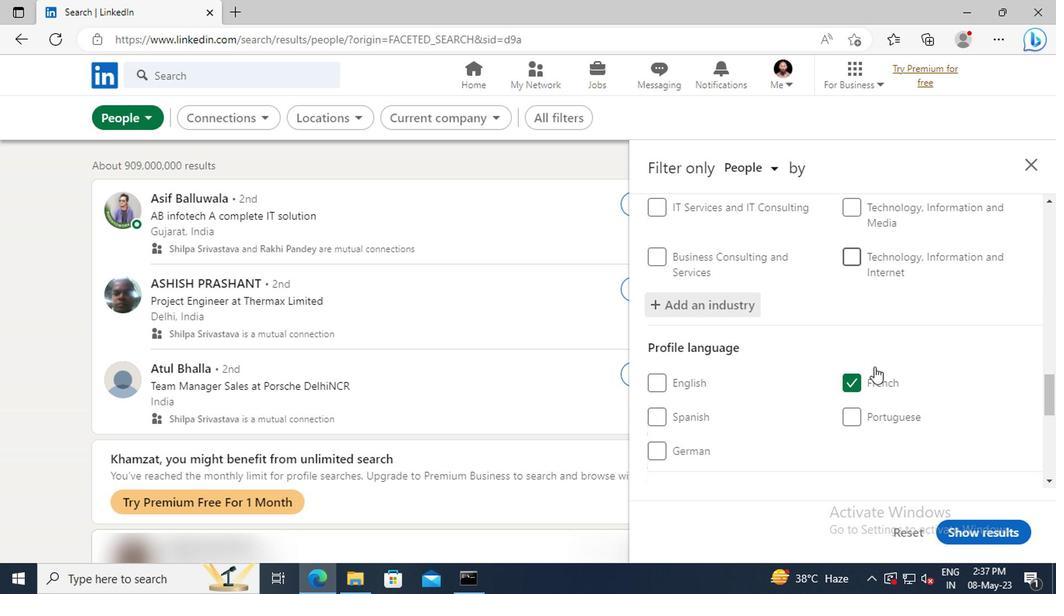 
Action: Mouse scrolled (870, 366) with delta (0, 0)
Screenshot: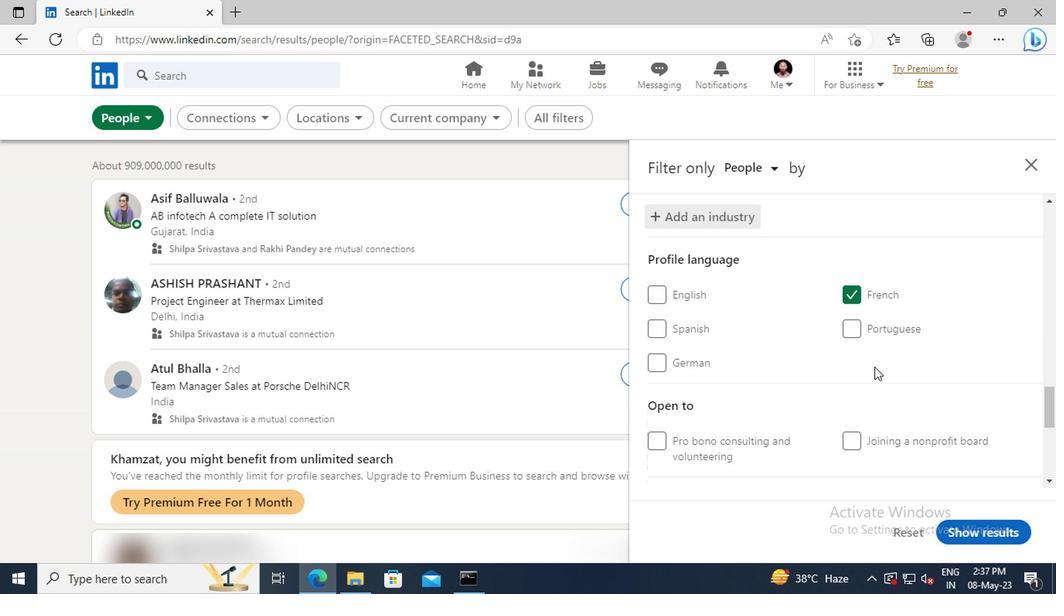
Action: Mouse scrolled (870, 366) with delta (0, 0)
Screenshot: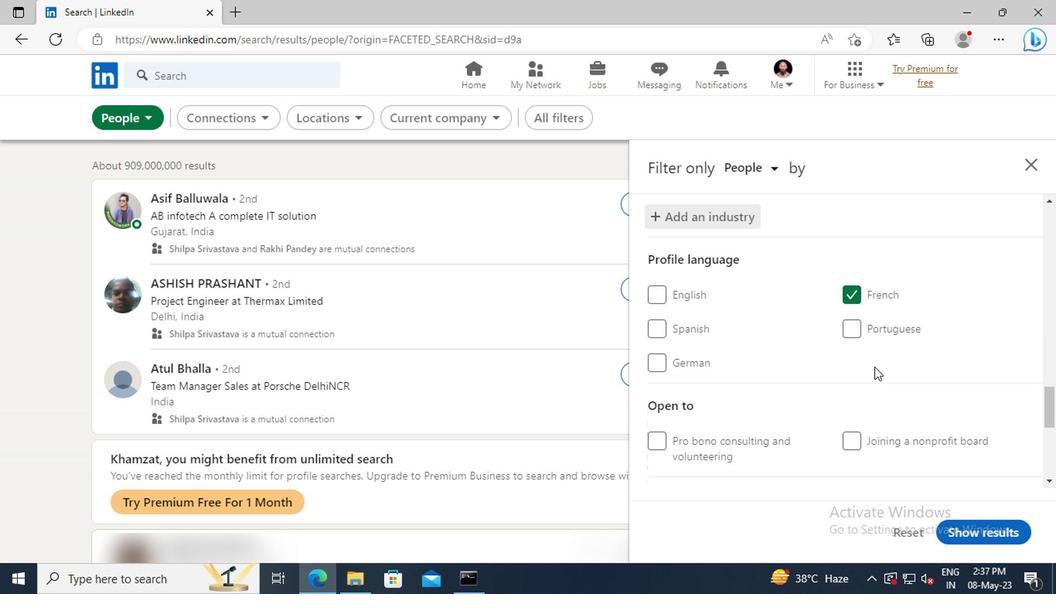 
Action: Mouse moved to (870, 364)
Screenshot: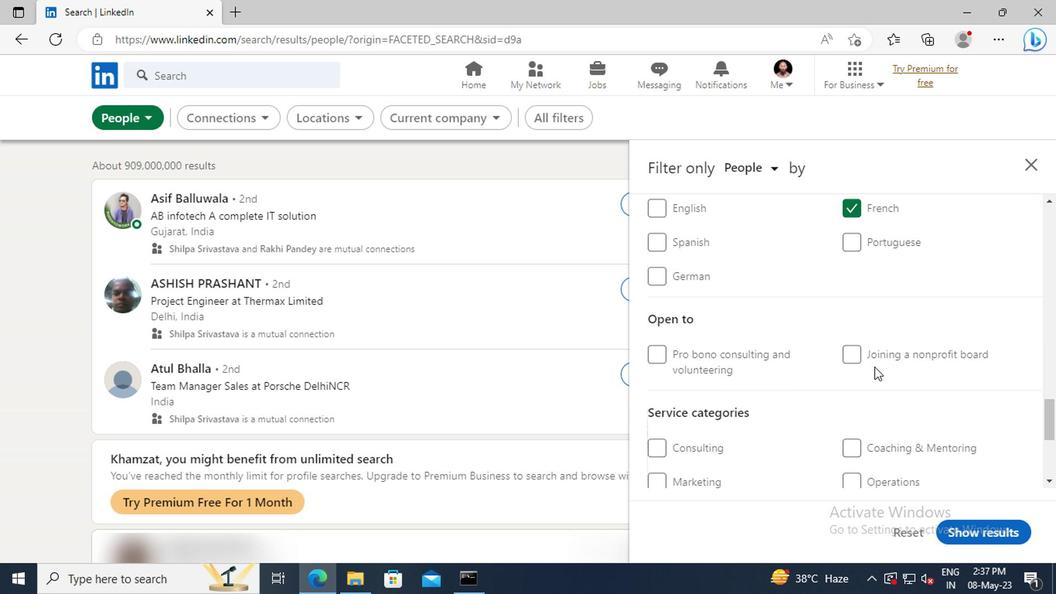 
Action: Mouse scrolled (870, 364) with delta (0, 0)
Screenshot: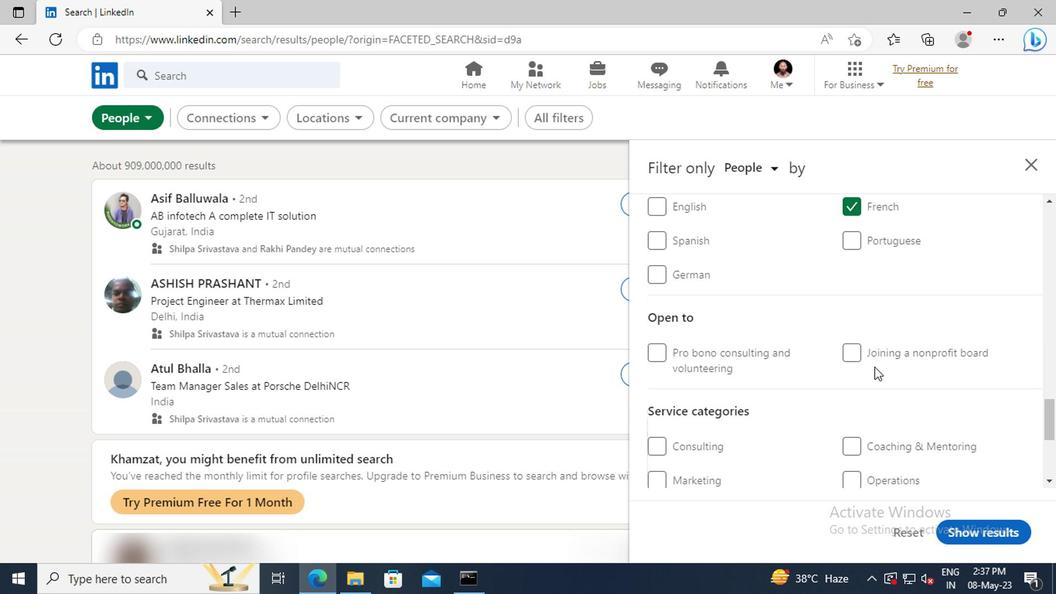 
Action: Mouse scrolled (870, 364) with delta (0, 0)
Screenshot: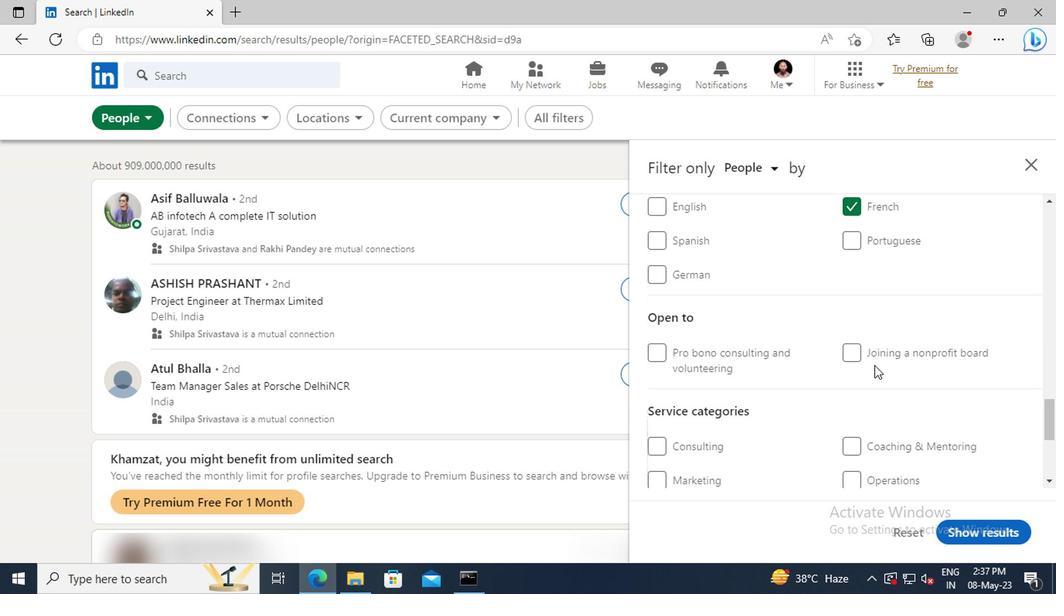 
Action: Mouse scrolled (870, 364) with delta (0, 0)
Screenshot: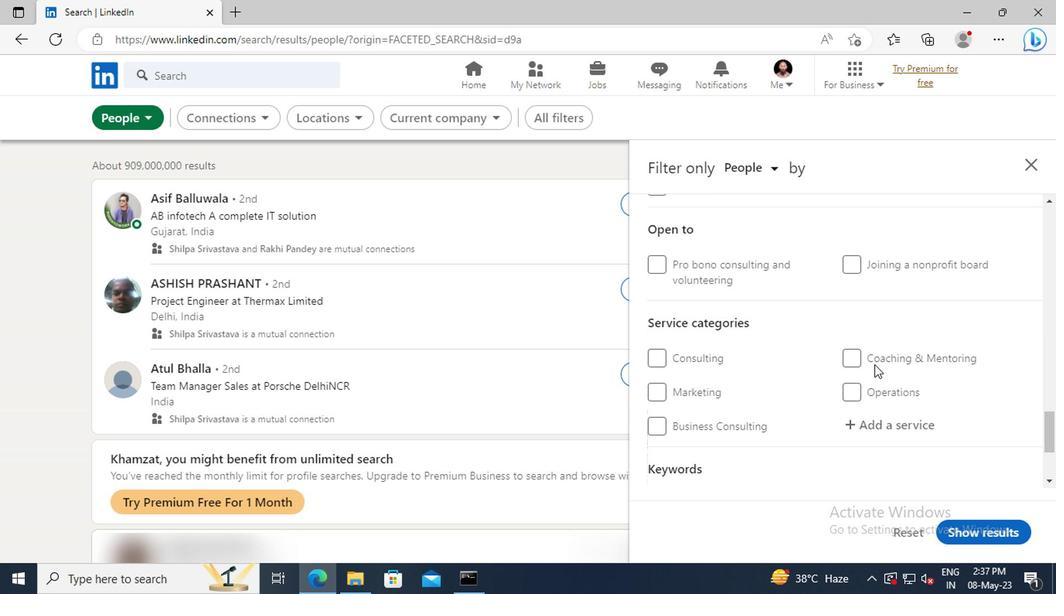
Action: Mouse moved to (870, 379)
Screenshot: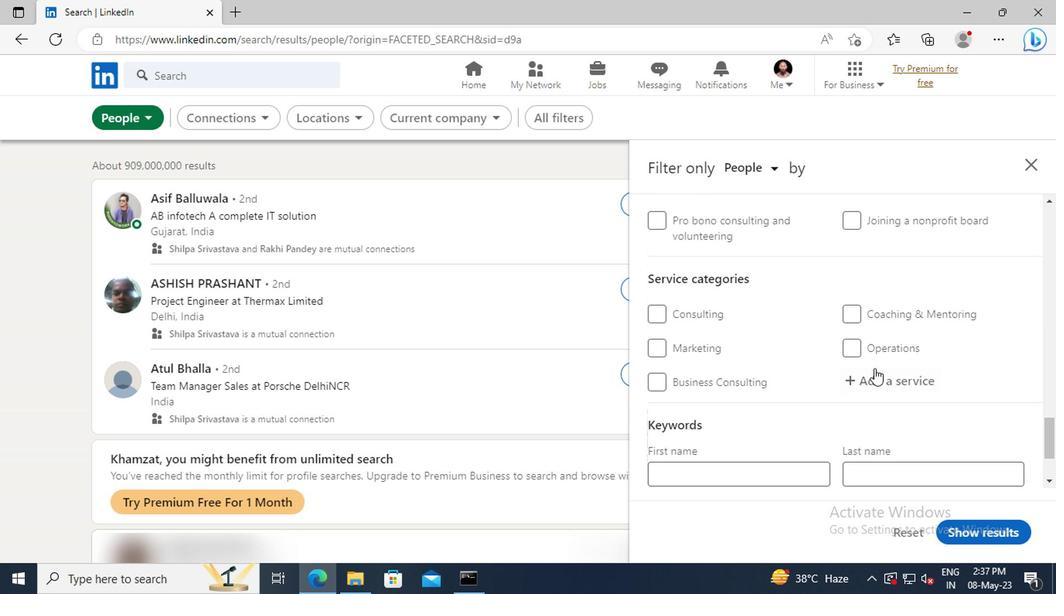 
Action: Mouse pressed left at (870, 379)
Screenshot: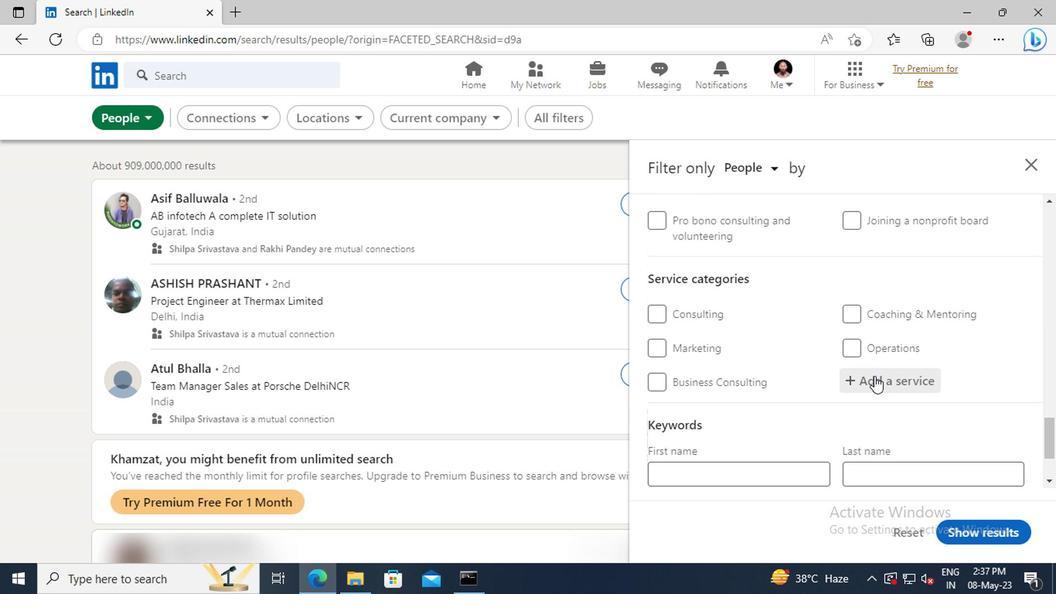 
Action: Key pressed <Key.shift>CYBER
Screenshot: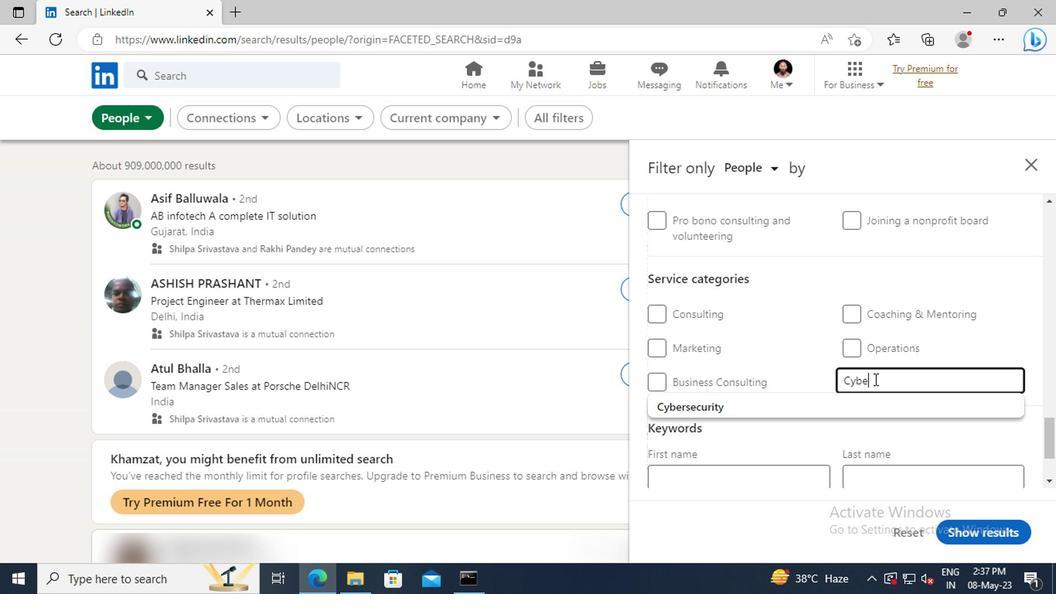 
Action: Mouse moved to (868, 407)
Screenshot: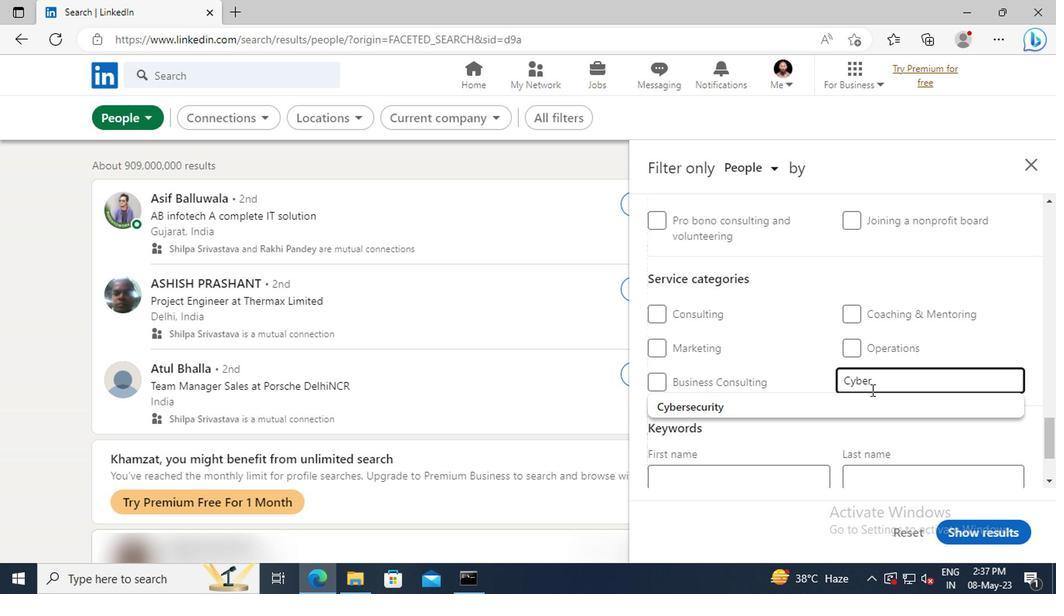 
Action: Mouse pressed left at (868, 407)
Screenshot: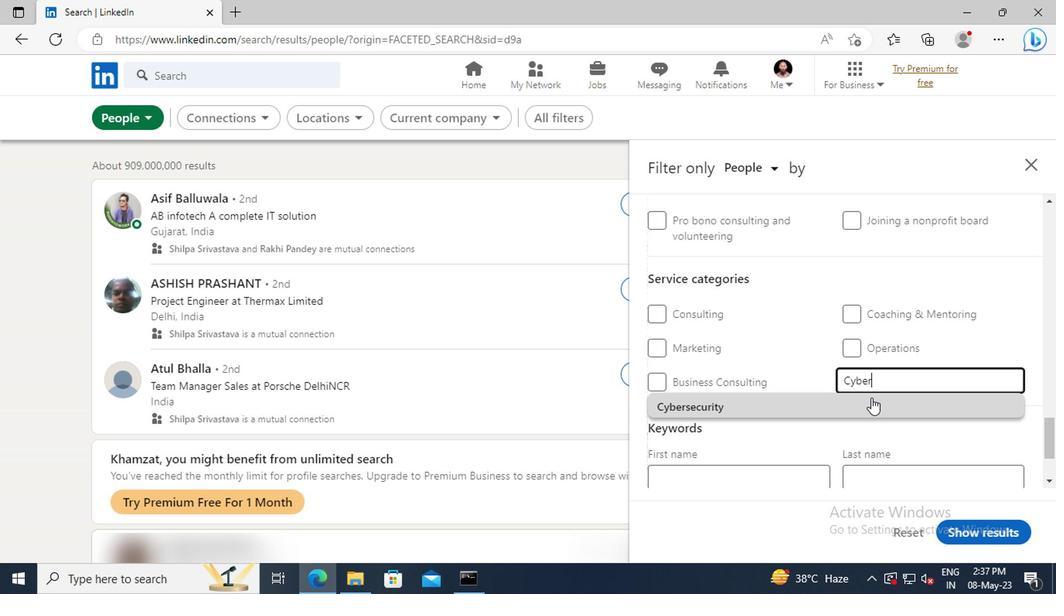 
Action: Mouse scrolled (868, 406) with delta (0, 0)
Screenshot: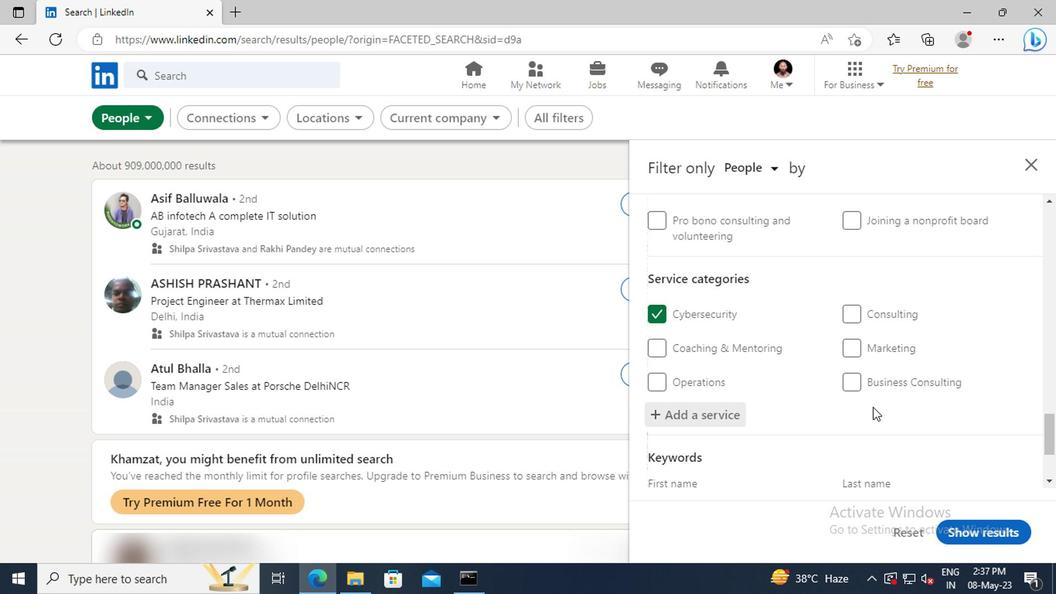 
Action: Mouse scrolled (868, 406) with delta (0, 0)
Screenshot: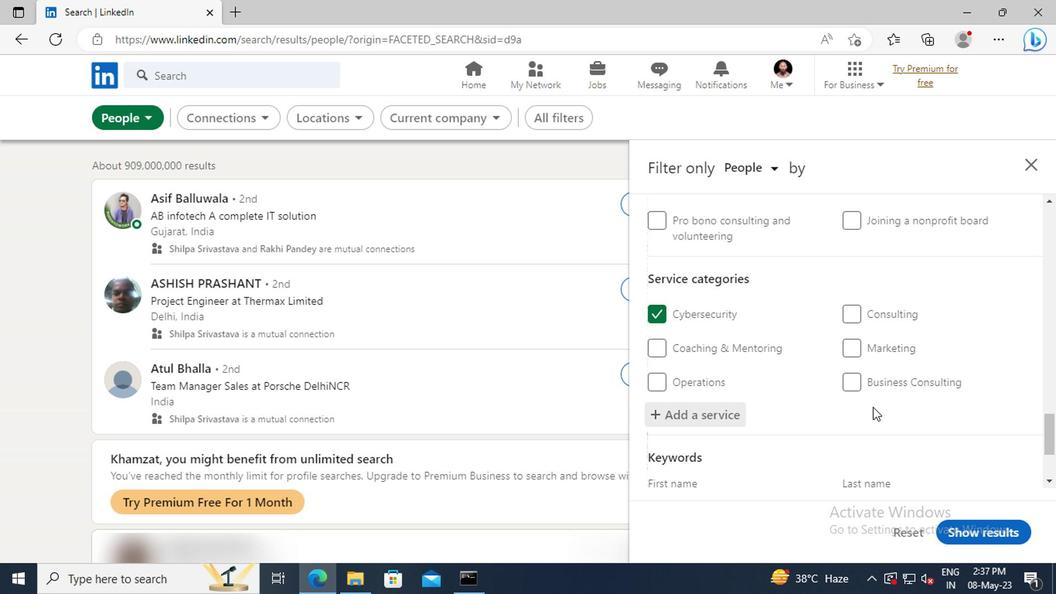 
Action: Mouse scrolled (868, 406) with delta (0, 0)
Screenshot: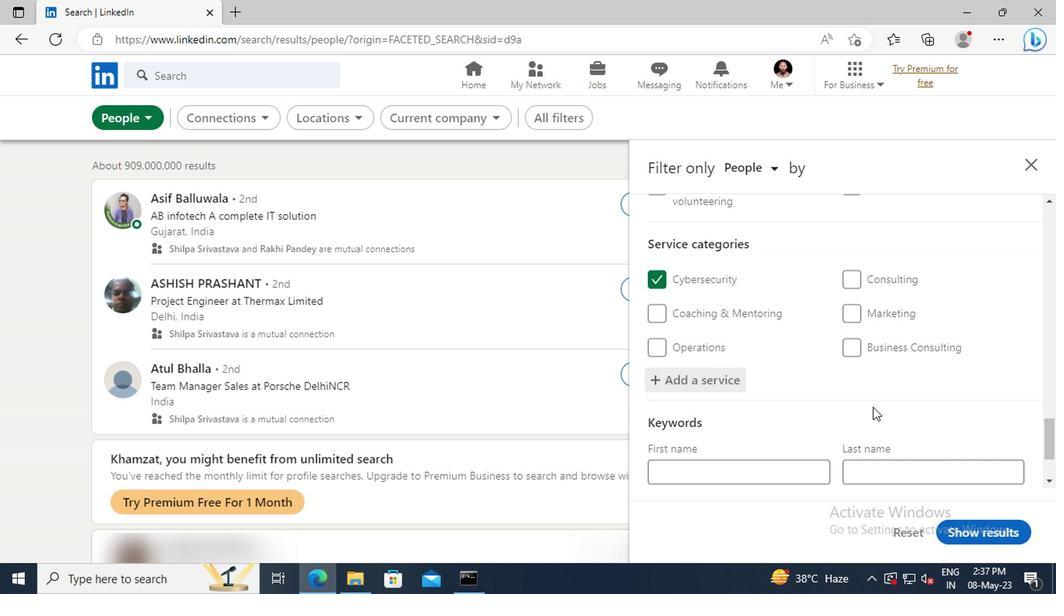 
Action: Mouse scrolled (868, 406) with delta (0, 0)
Screenshot: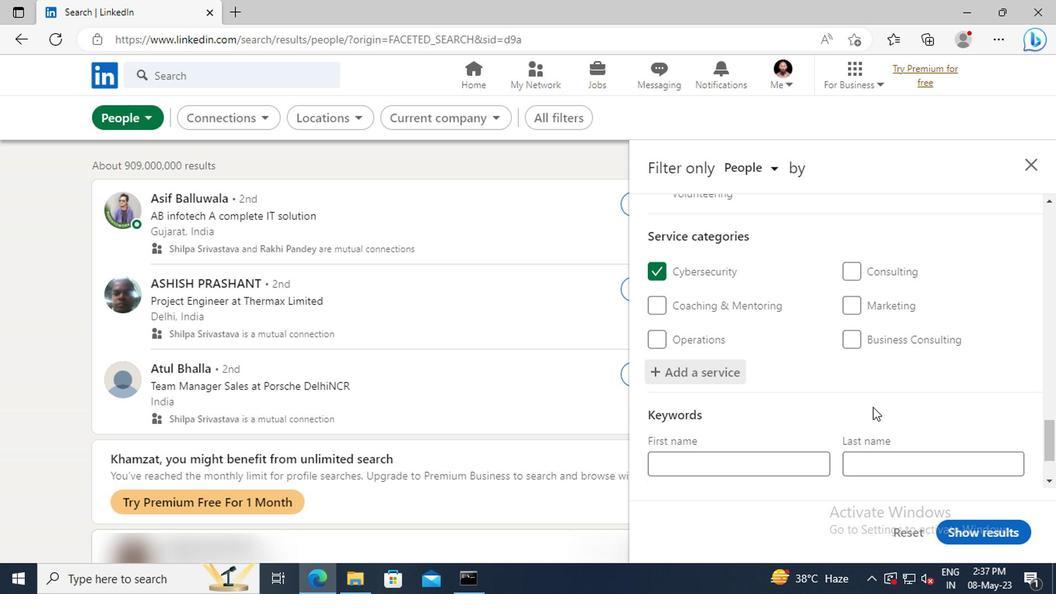 
Action: Mouse moved to (785, 420)
Screenshot: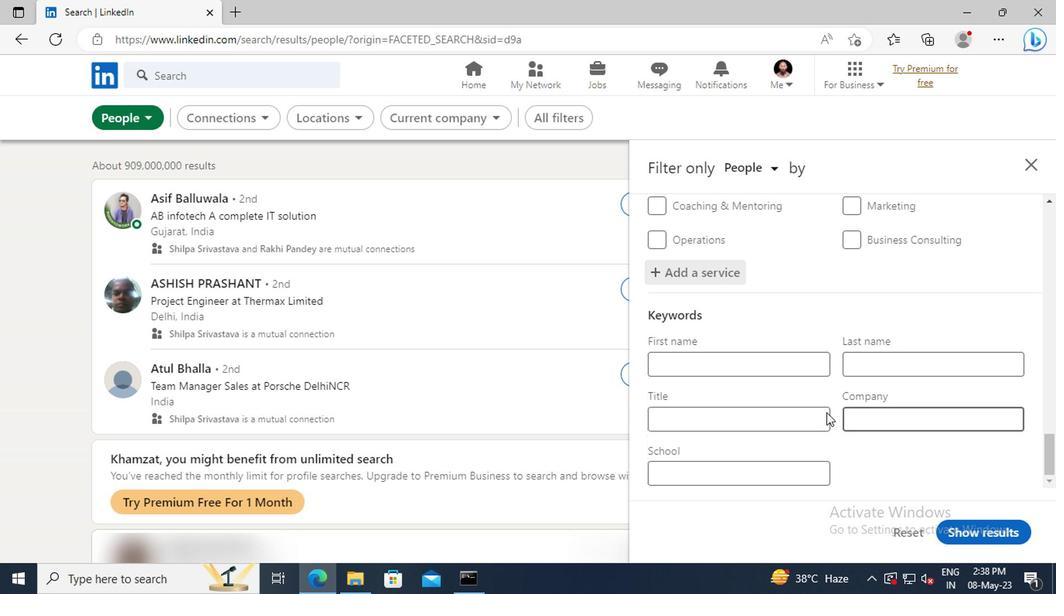 
Action: Mouse pressed left at (785, 420)
Screenshot: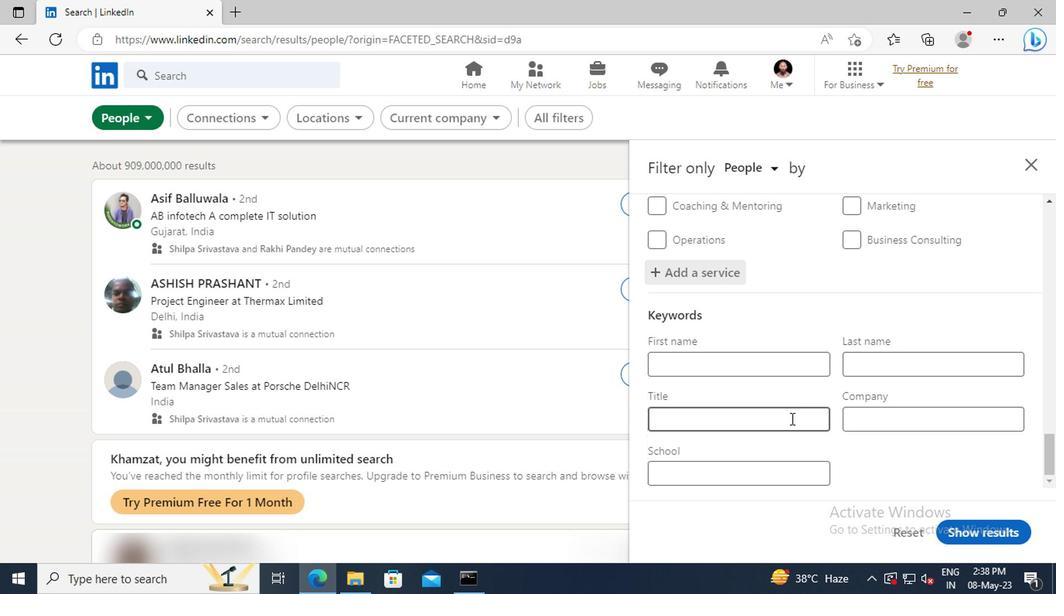 
Action: Key pressed <Key.shift>DIRECTOR<Key.space>OF<Key.space><Key.shift>FIRST<Key.space><Key.shift>IMPRESSIONS<Key.enter>
Screenshot: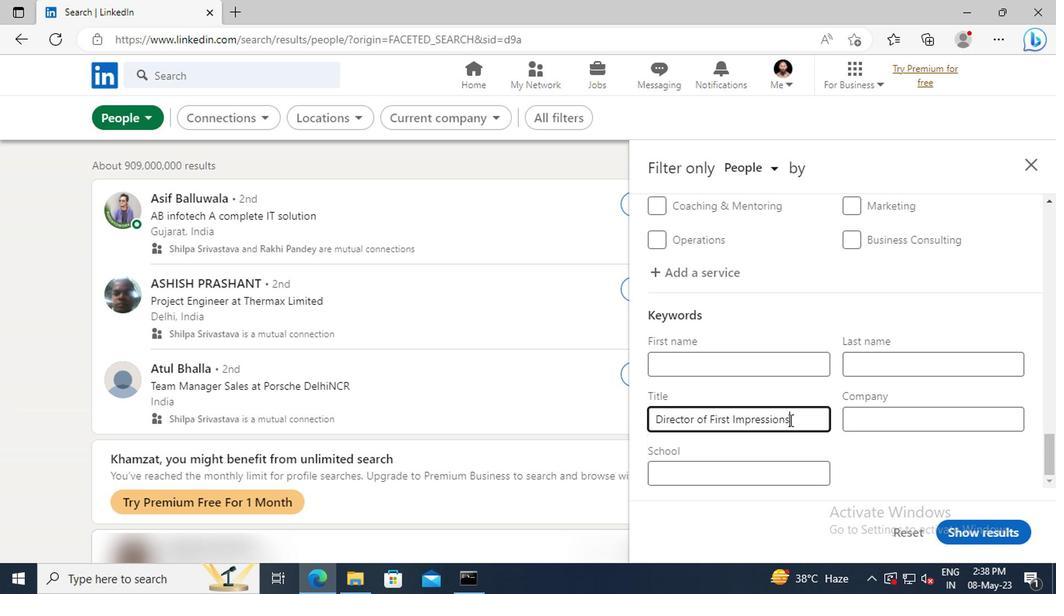
Action: Mouse moved to (952, 529)
Screenshot: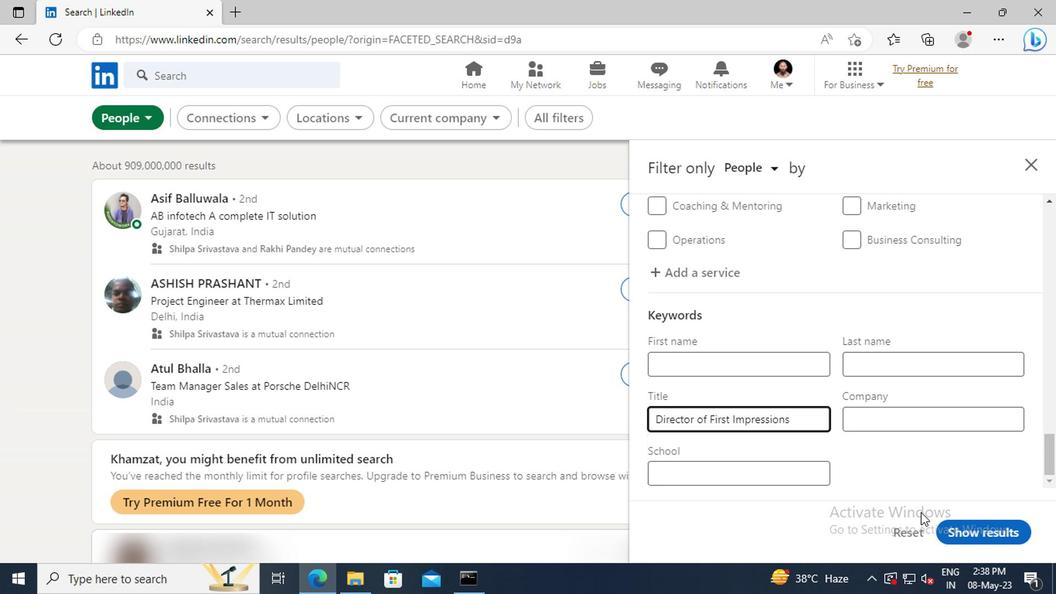 
Action: Mouse pressed left at (952, 529)
Screenshot: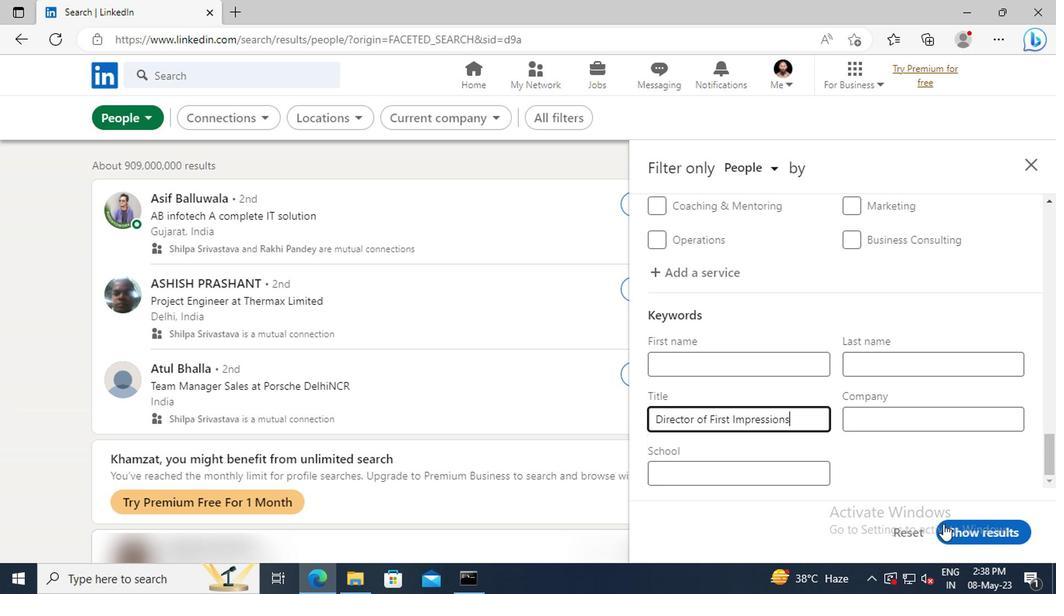 
Action: Mouse moved to (953, 529)
Screenshot: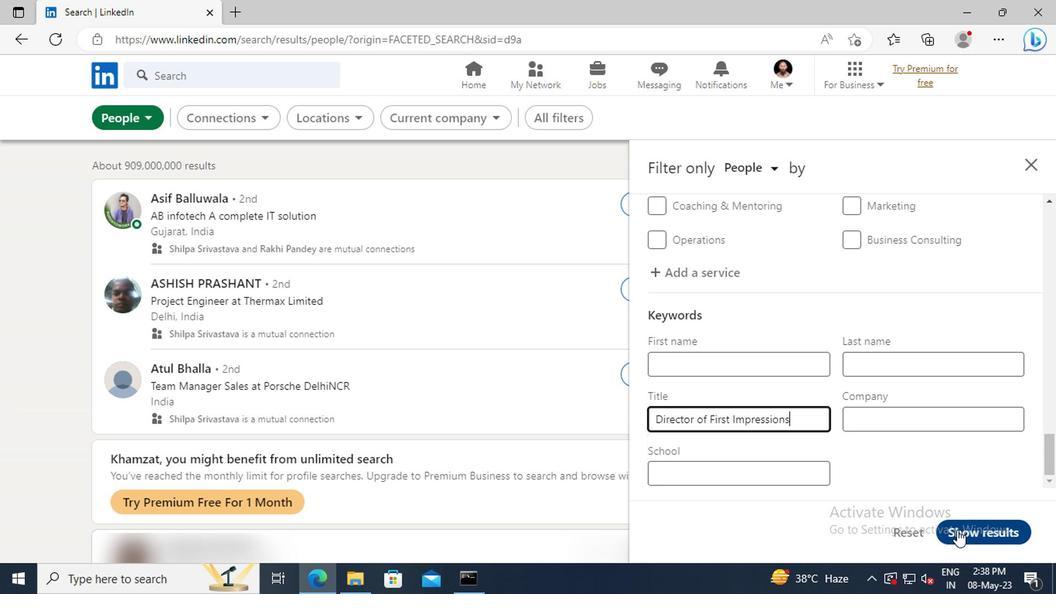 
